 Task: Open Card Hospitality Review in Board PR Campaign Management to Workspace Ethics and Compliance and add a team member Softage.2@softage.net, a label Red, a checklist Foreign Exchange Trading, an attachment from your onedrive, a color Red and finally, add a card description 'Conduct customer research for new pricing models' and a comment 'Let us approach this task with a sense of customer-centricity, prioritizing the needs and preferences of our customers.'. Add a start date 'Jan 02, 1900' with a due date 'Jan 09, 1900'
Action: Mouse moved to (260, 195)
Screenshot: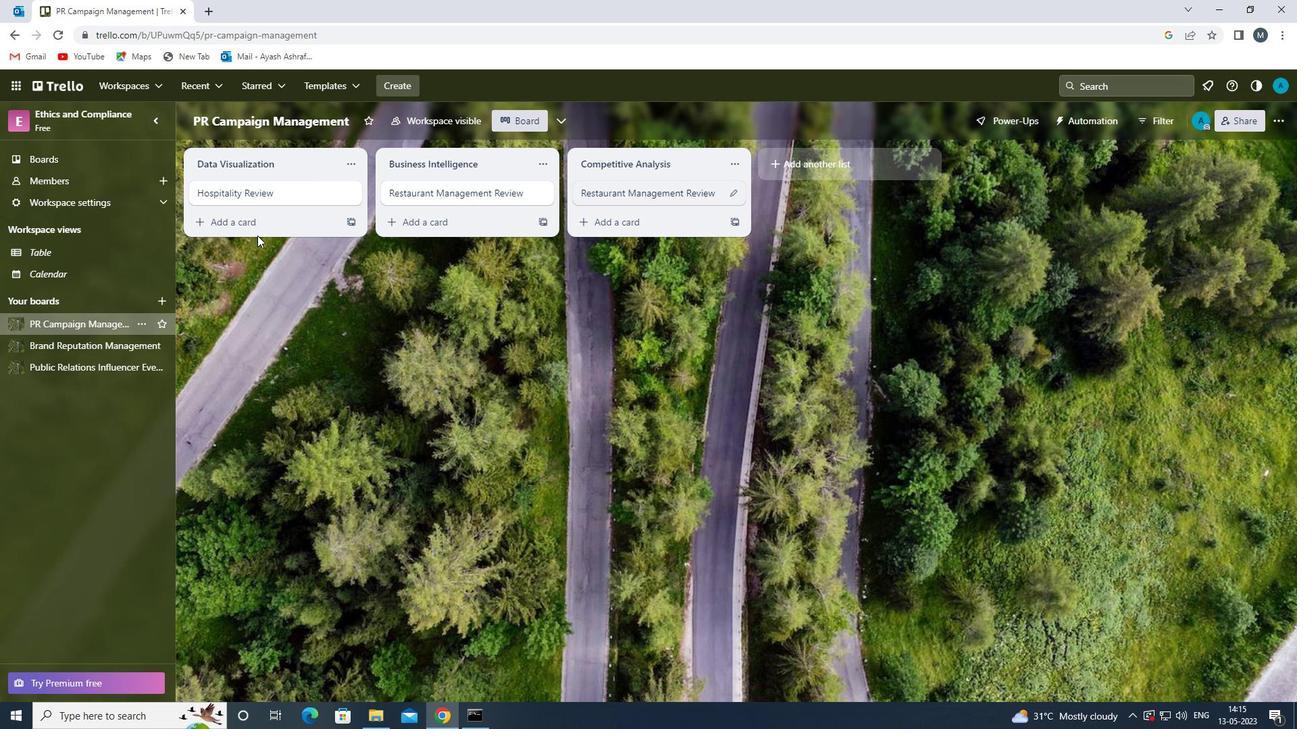 
Action: Mouse pressed left at (260, 195)
Screenshot: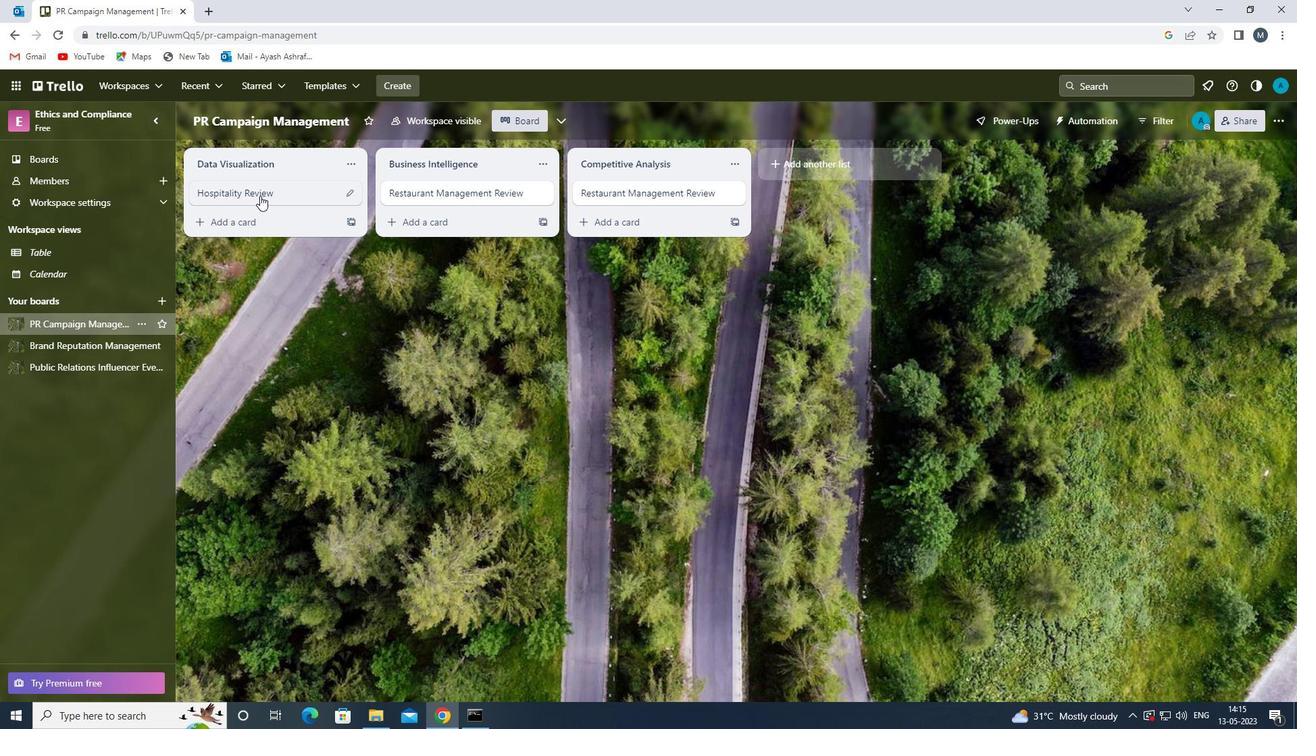 
Action: Mouse moved to (820, 195)
Screenshot: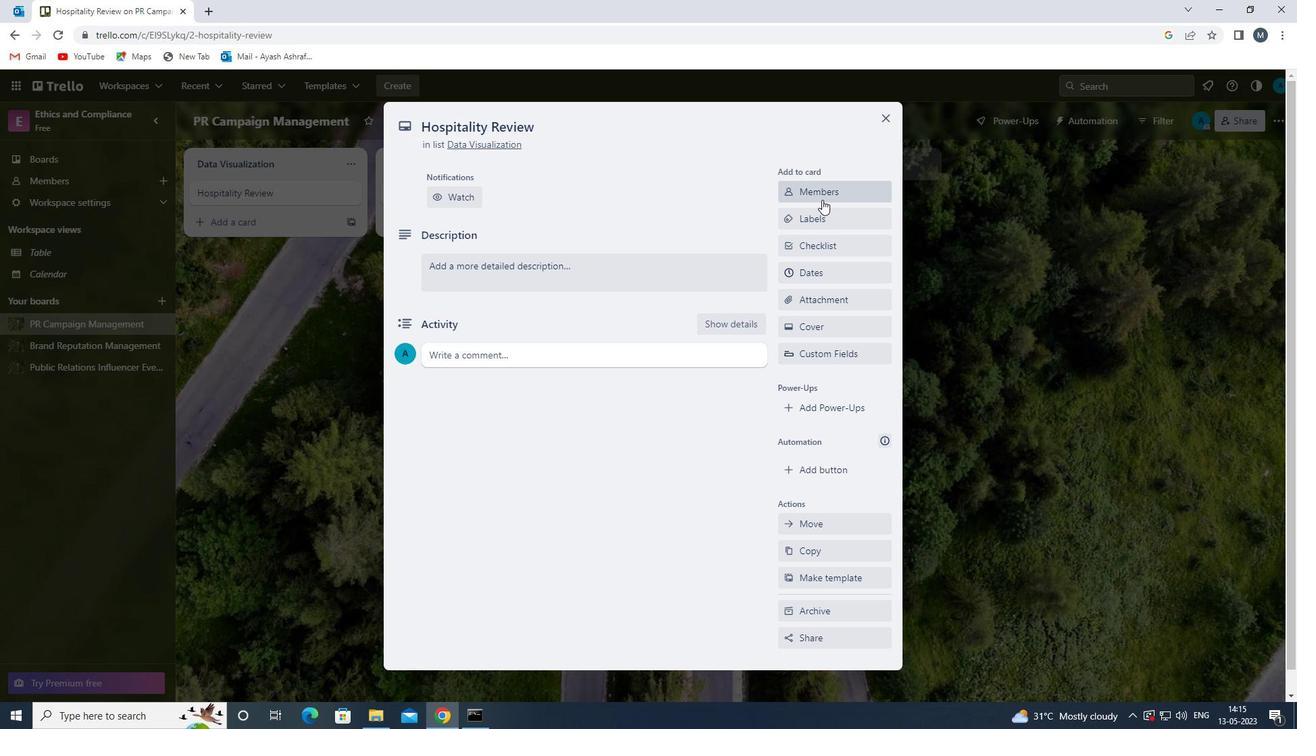 
Action: Mouse pressed left at (820, 195)
Screenshot: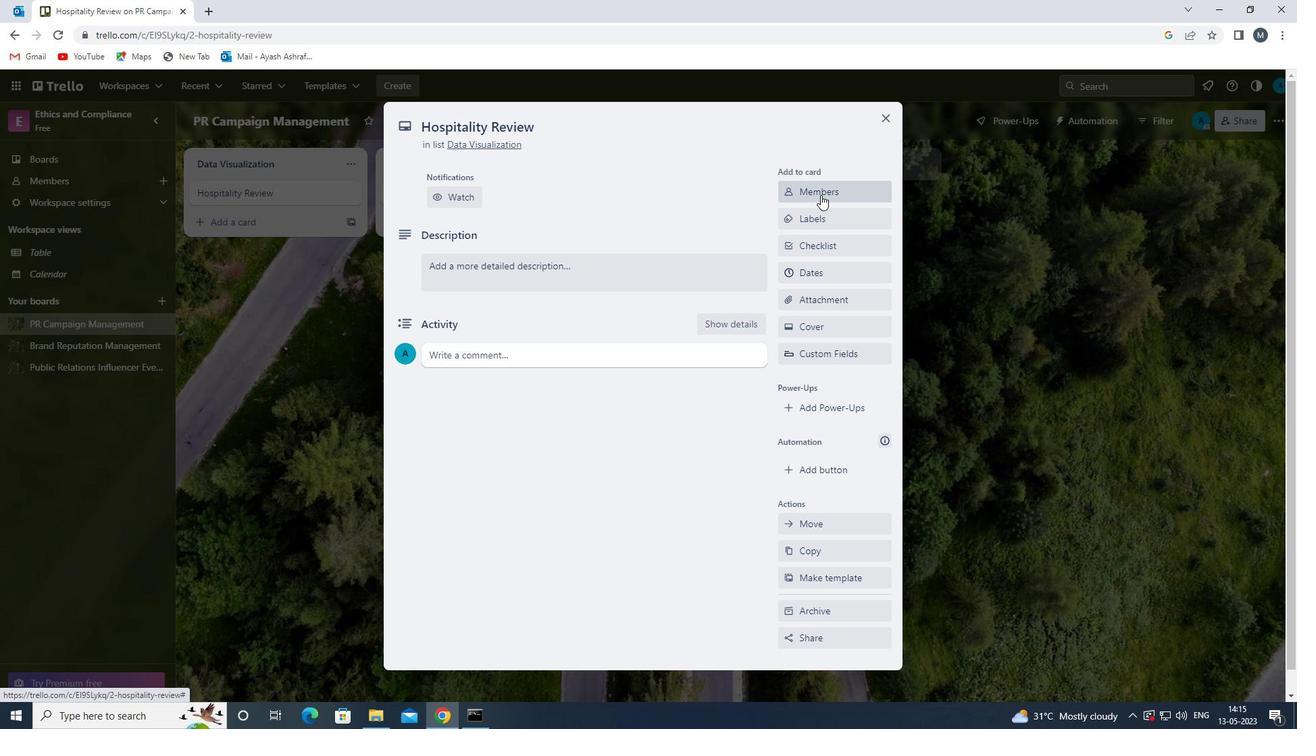 
Action: Mouse moved to (836, 302)
Screenshot: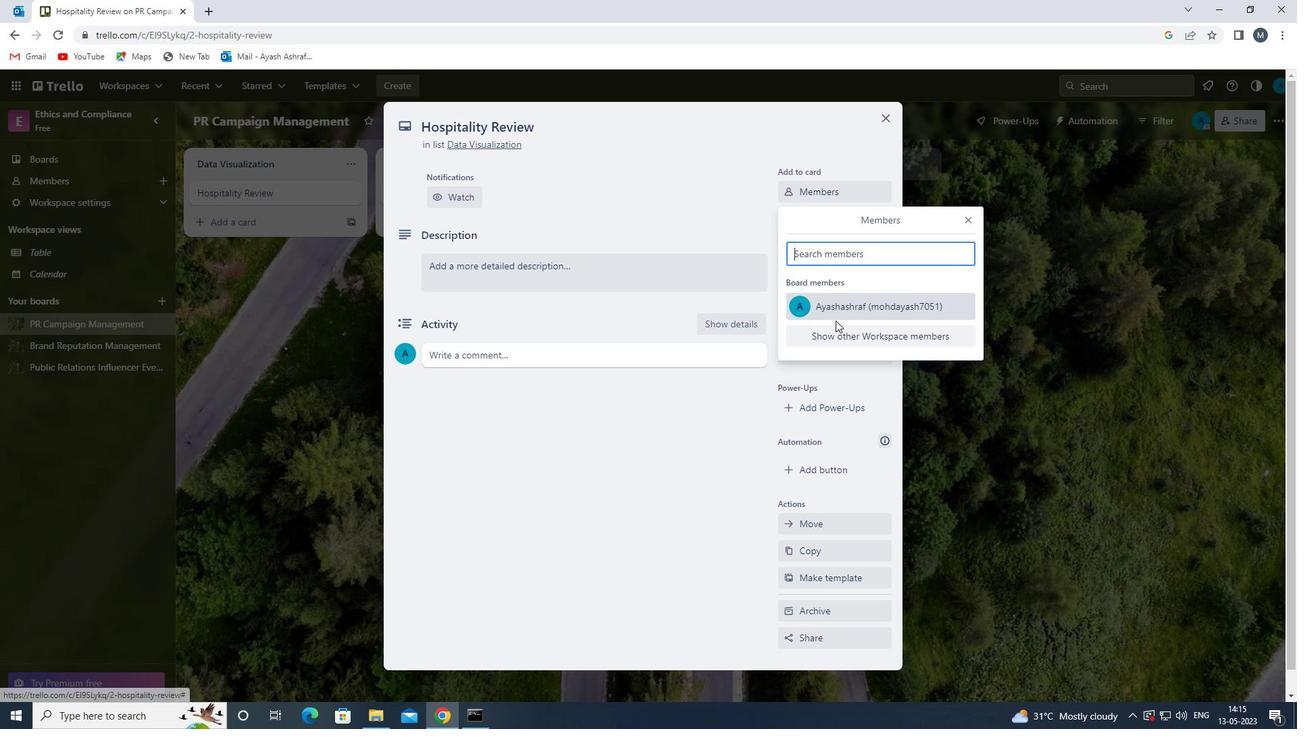 
Action: Key pressed s
Screenshot: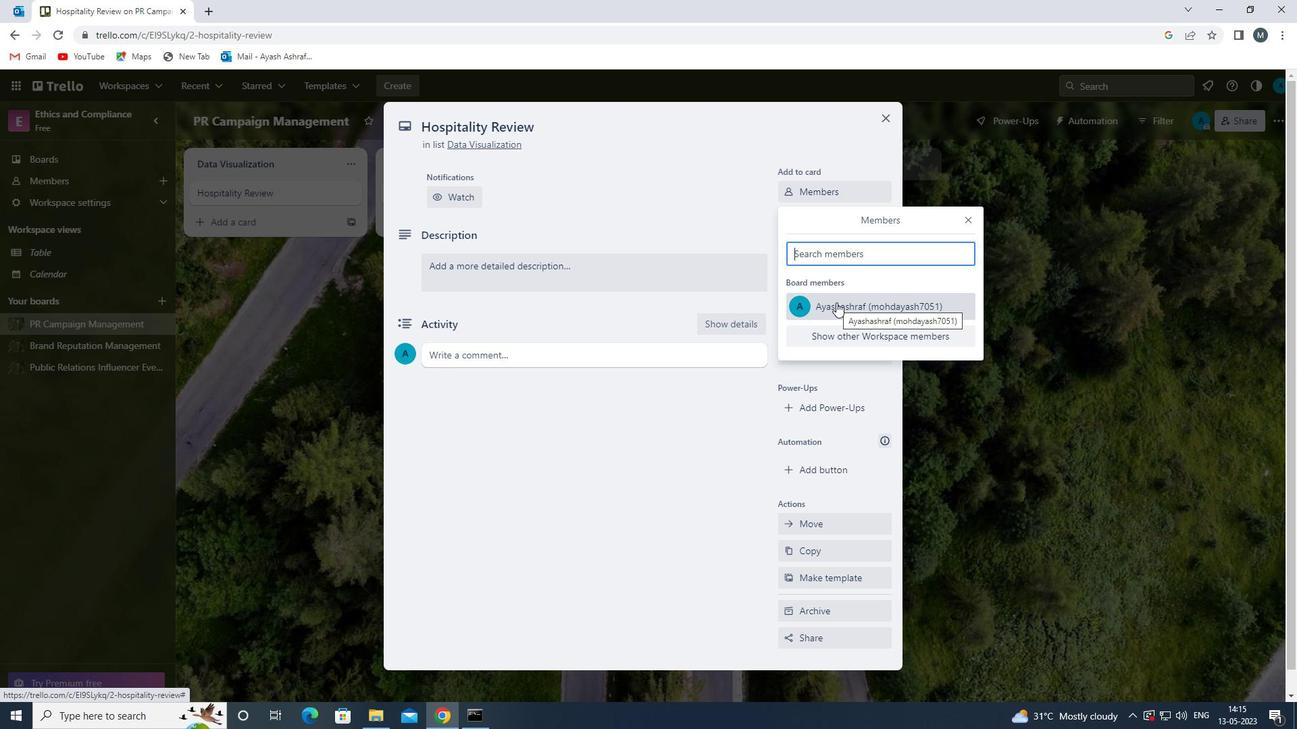 
Action: Mouse moved to (846, 410)
Screenshot: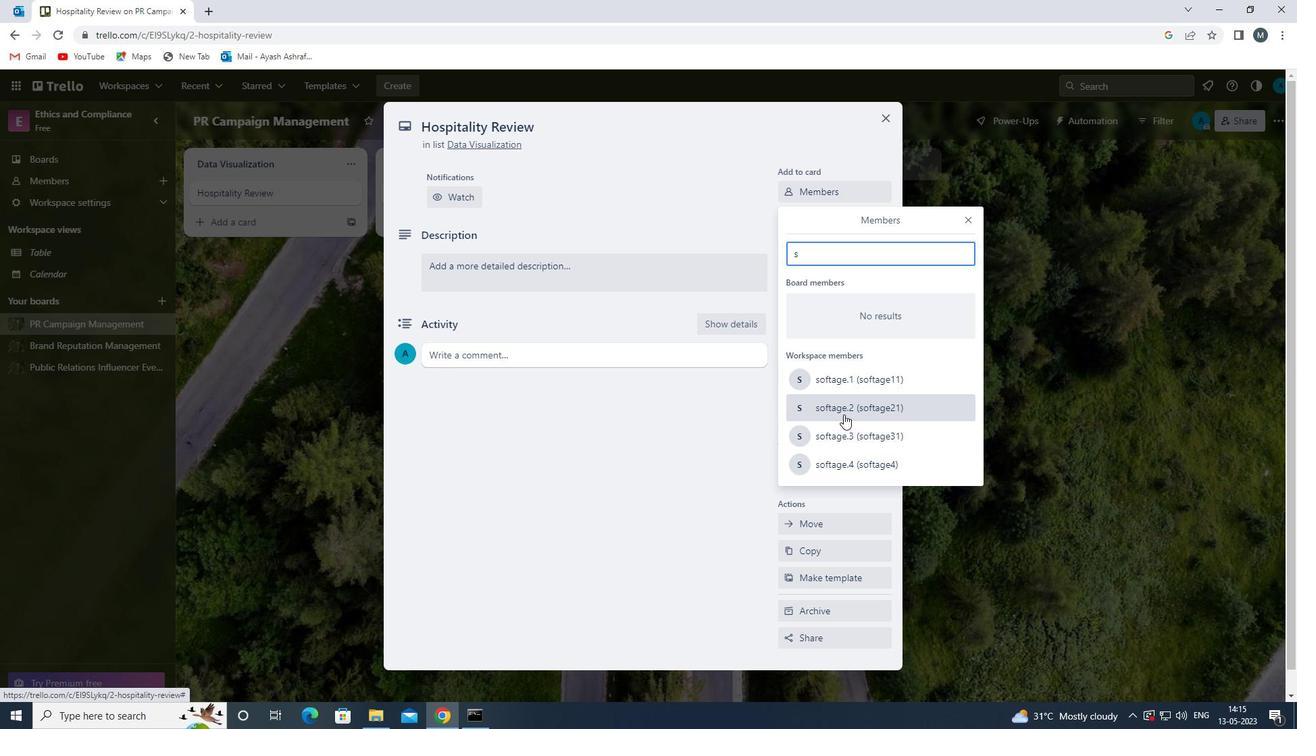 
Action: Mouse pressed left at (846, 410)
Screenshot: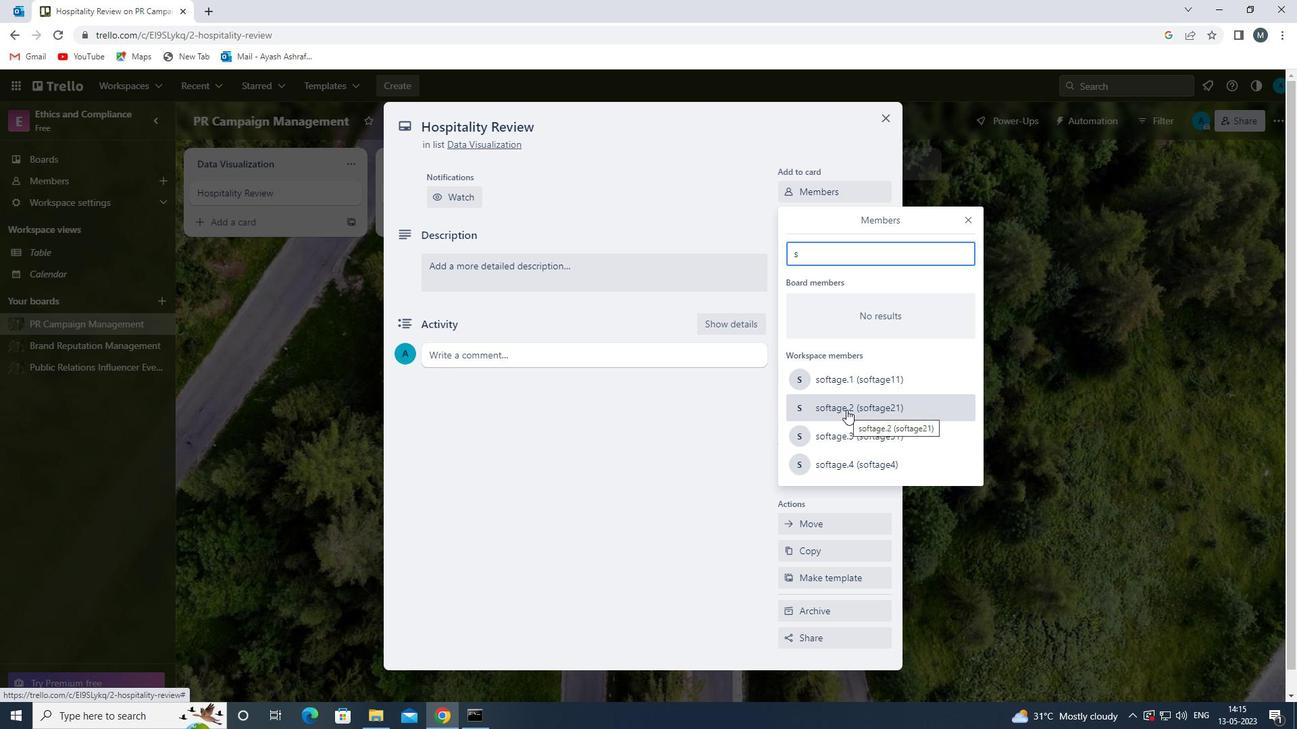 
Action: Mouse moved to (964, 218)
Screenshot: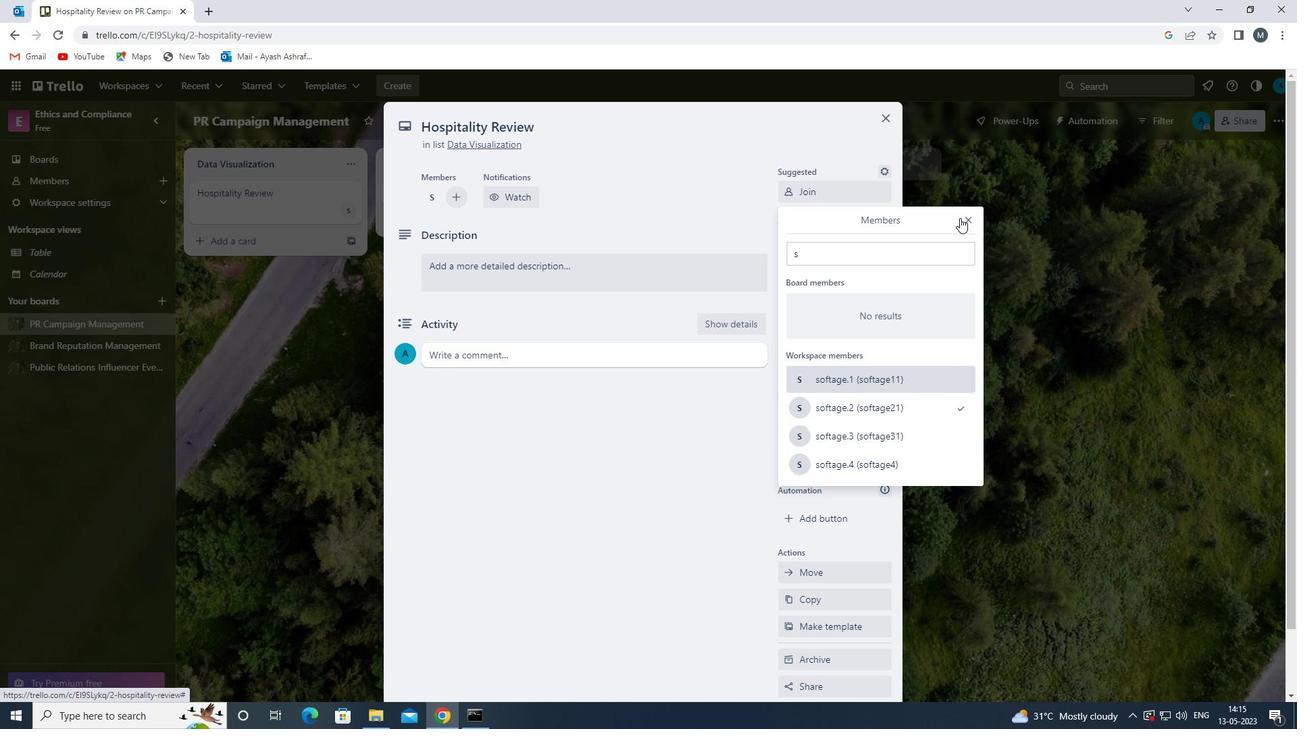 
Action: Mouse pressed left at (964, 218)
Screenshot: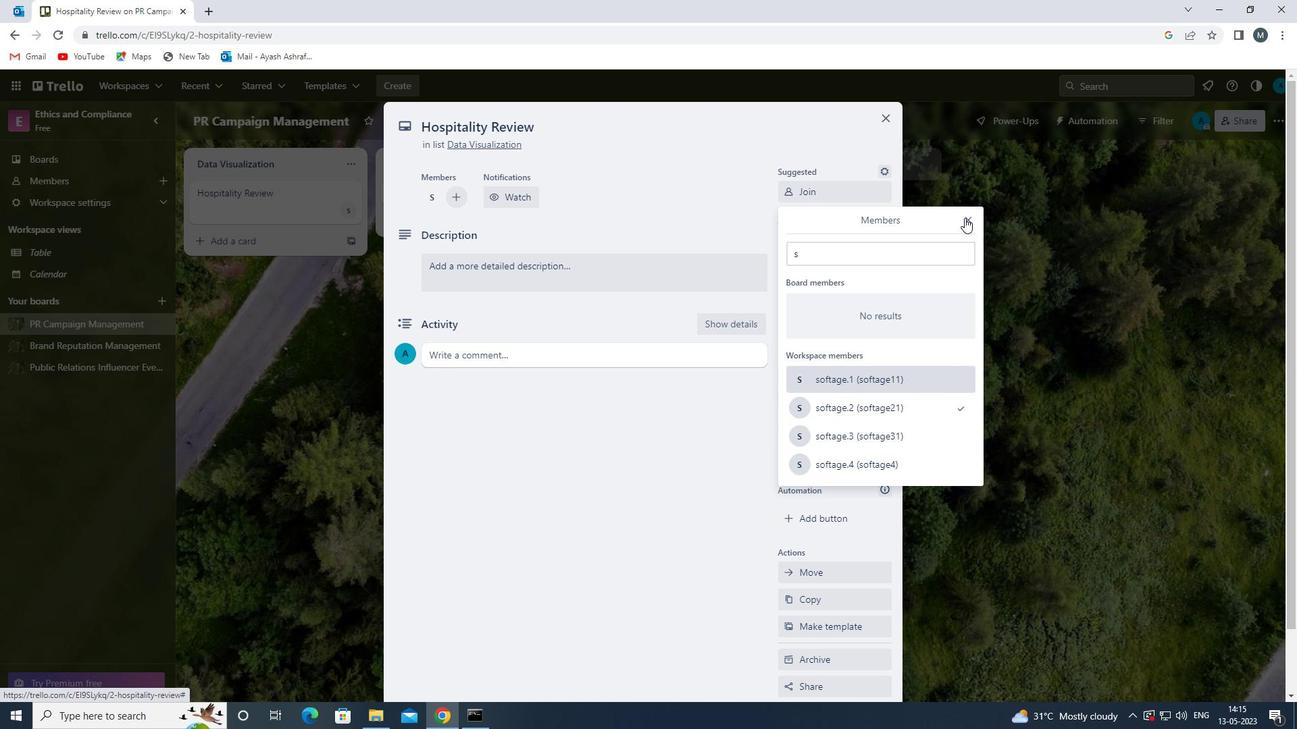 
Action: Mouse moved to (812, 268)
Screenshot: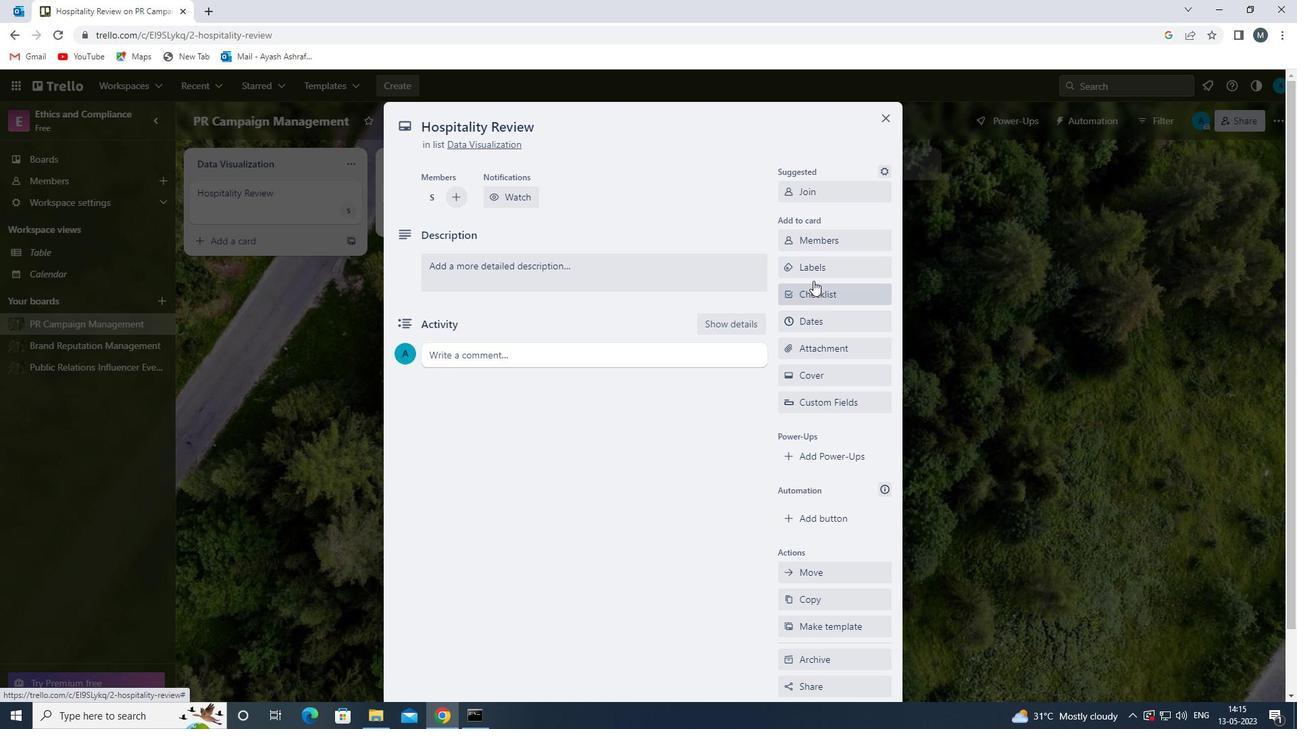 
Action: Mouse pressed left at (812, 268)
Screenshot: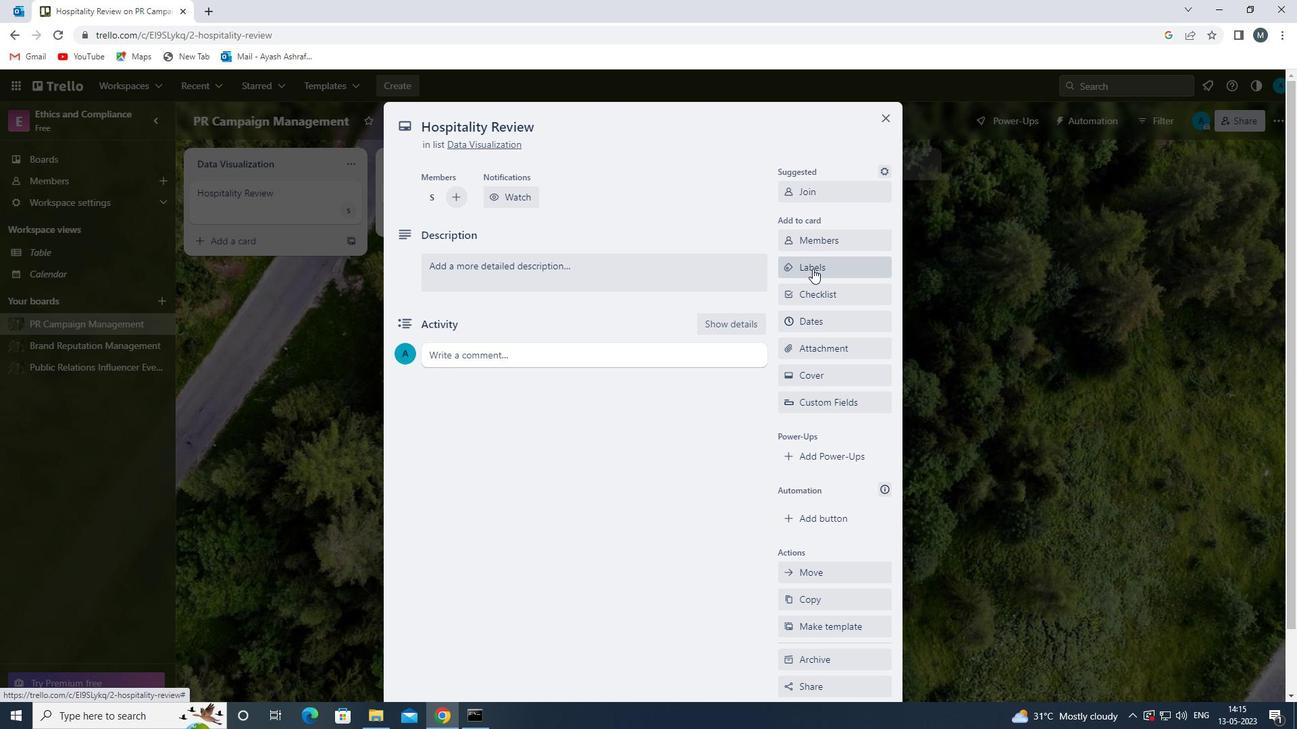 
Action: Mouse moved to (833, 449)
Screenshot: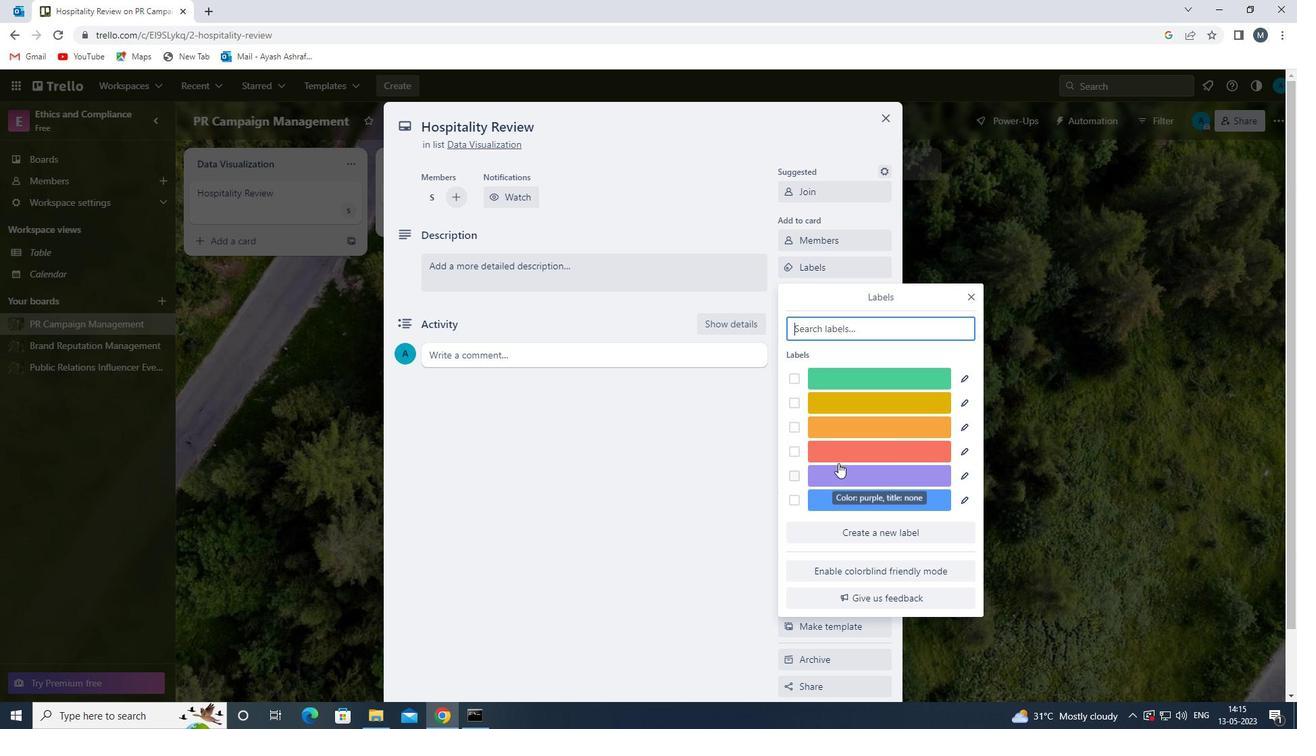 
Action: Mouse pressed left at (833, 449)
Screenshot: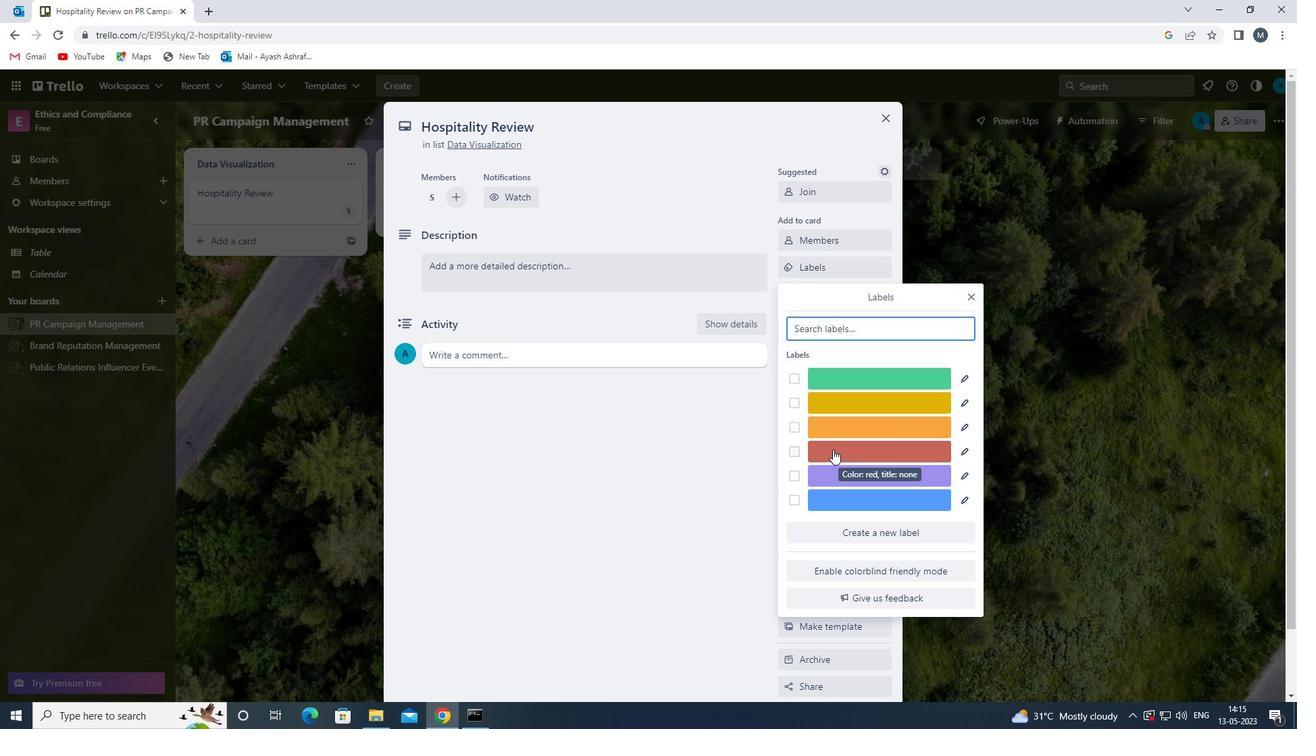 
Action: Mouse moved to (970, 297)
Screenshot: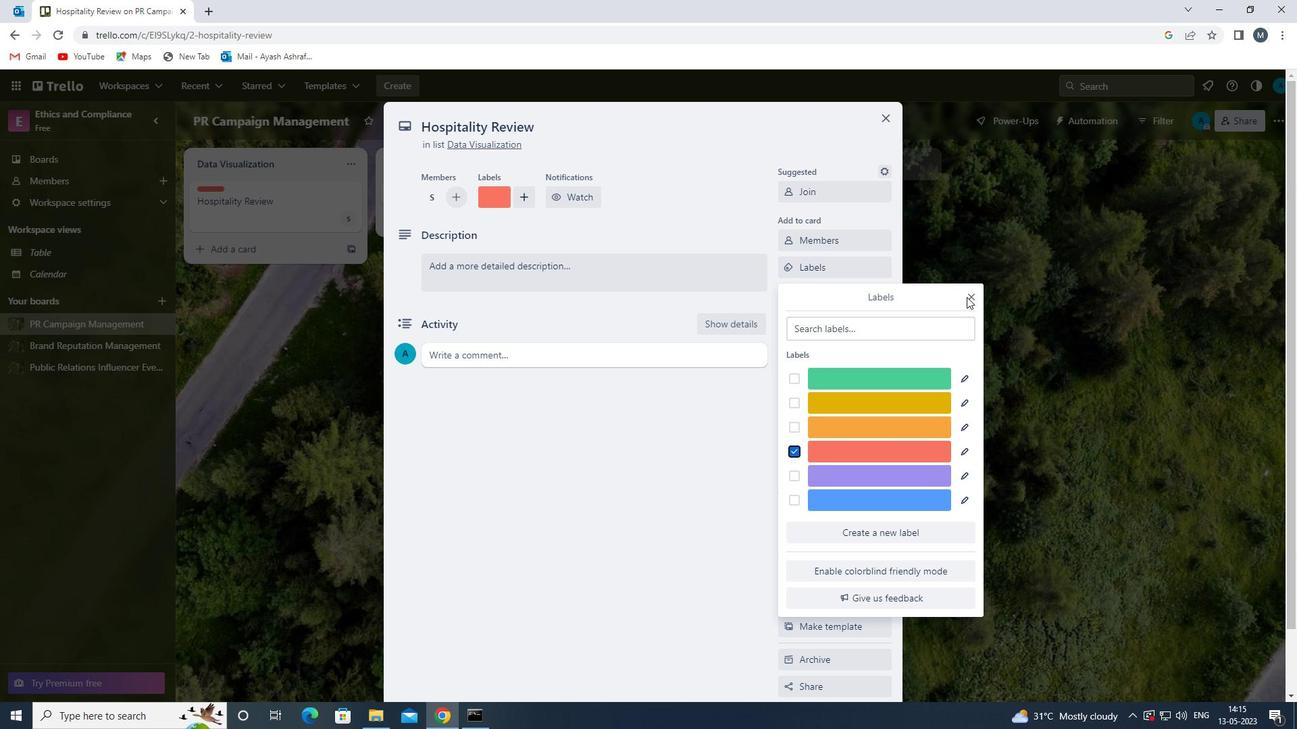 
Action: Mouse pressed left at (970, 297)
Screenshot: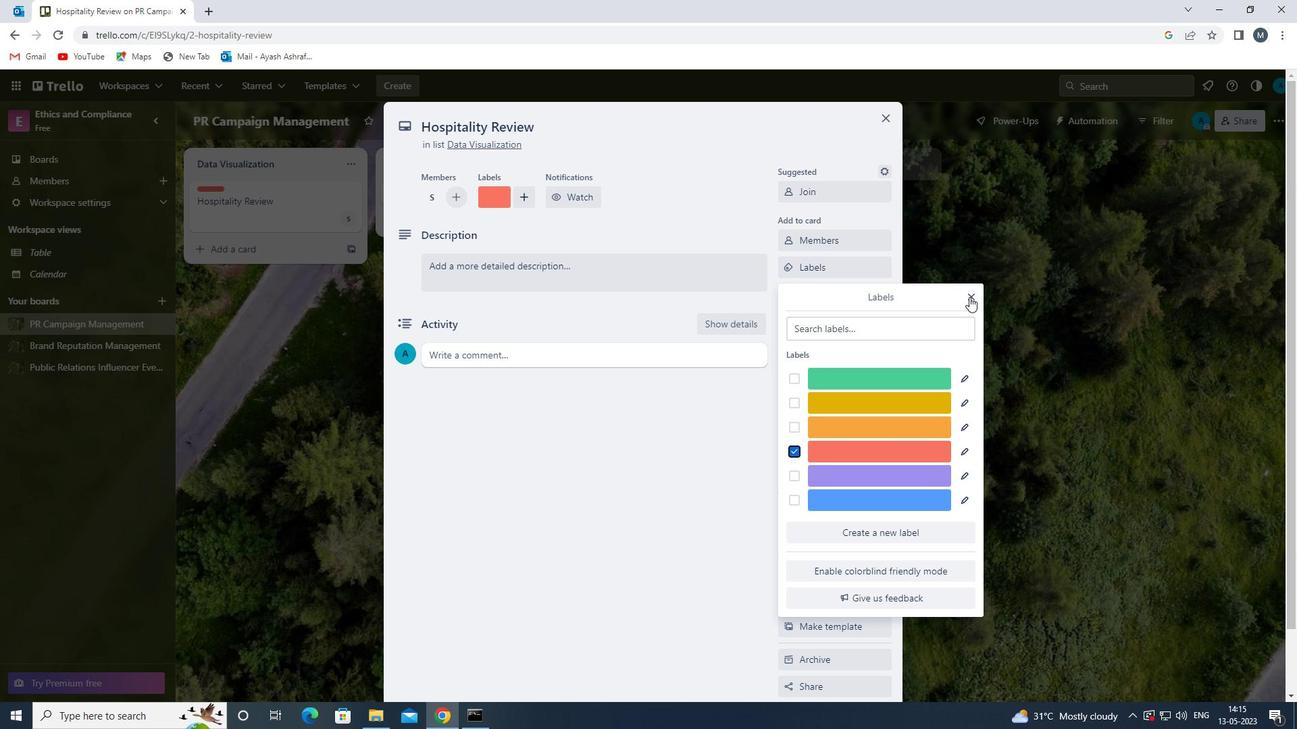 
Action: Mouse moved to (810, 292)
Screenshot: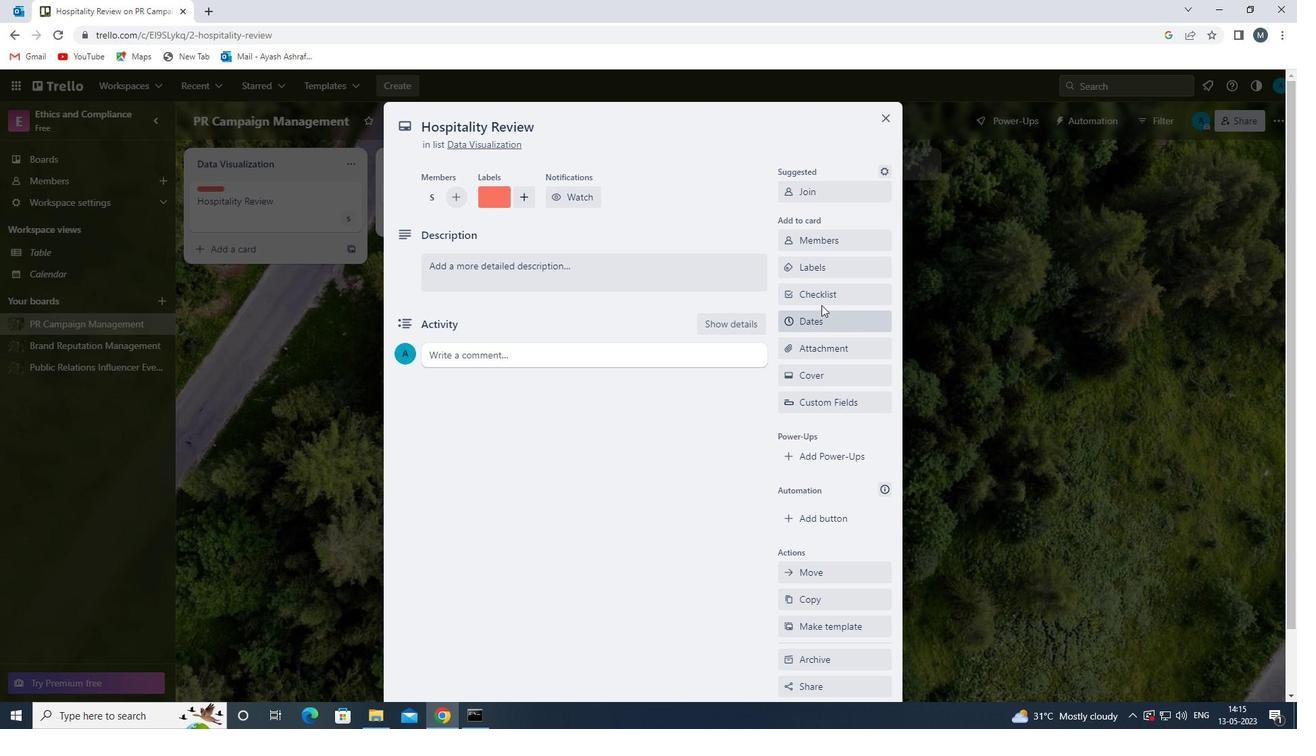 
Action: Mouse pressed left at (810, 292)
Screenshot: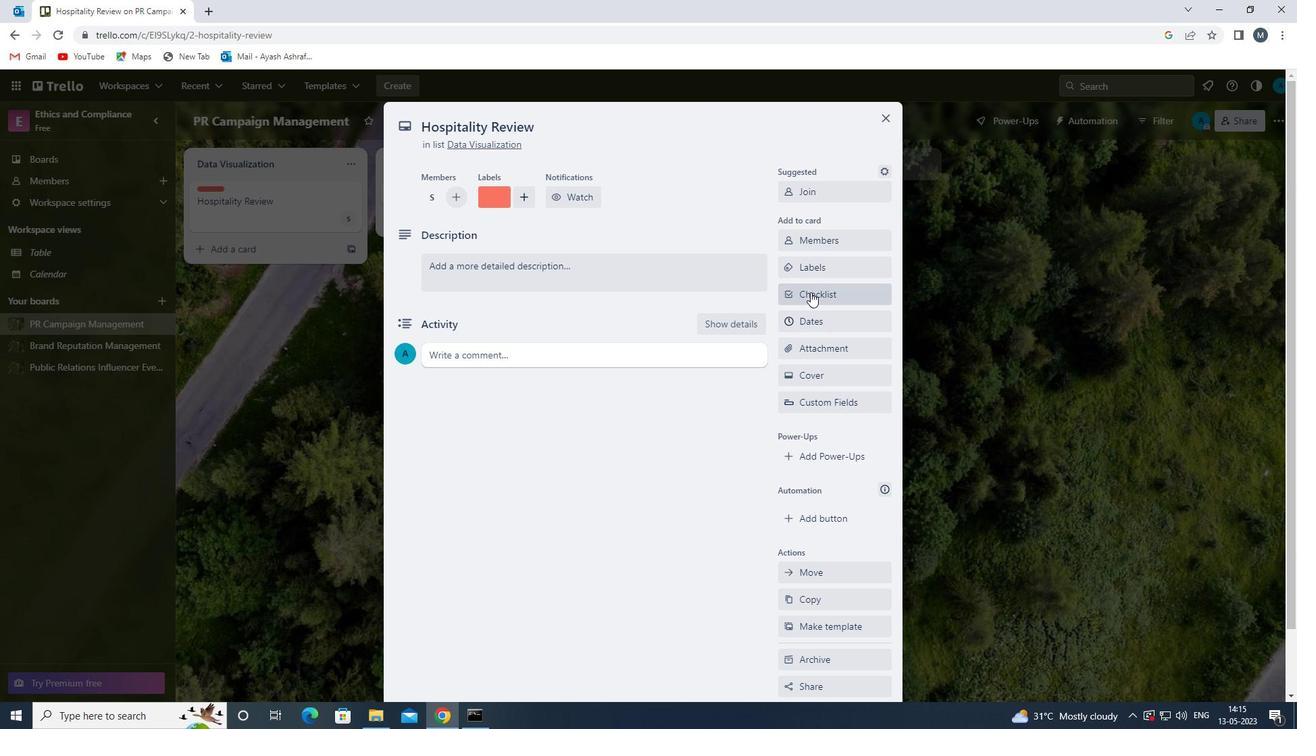 
Action: Mouse moved to (810, 293)
Screenshot: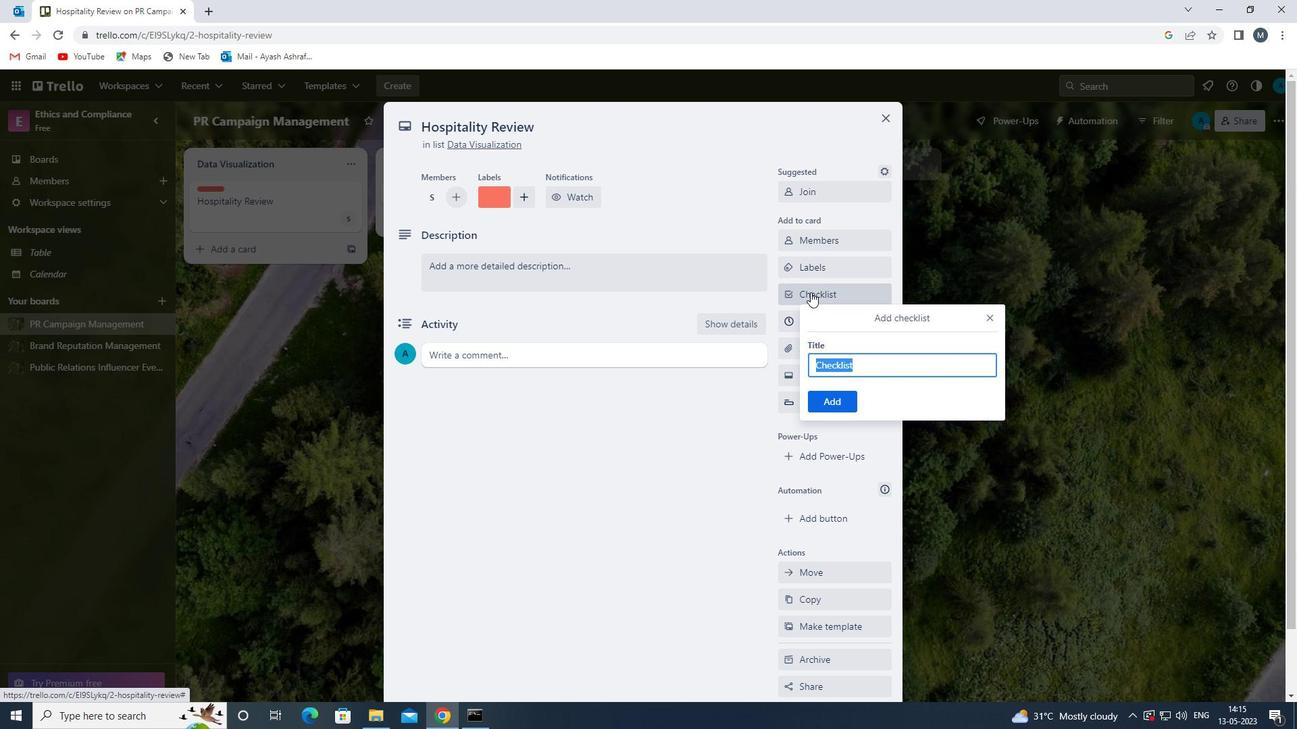 
Action: Key pressed <Key.shift><Key.shift><Key.shift><Key.shift><Key.shift><Key.shift>FOREIGN<Key.space><Key.shift>EXCHANGE<Key.space>
Screenshot: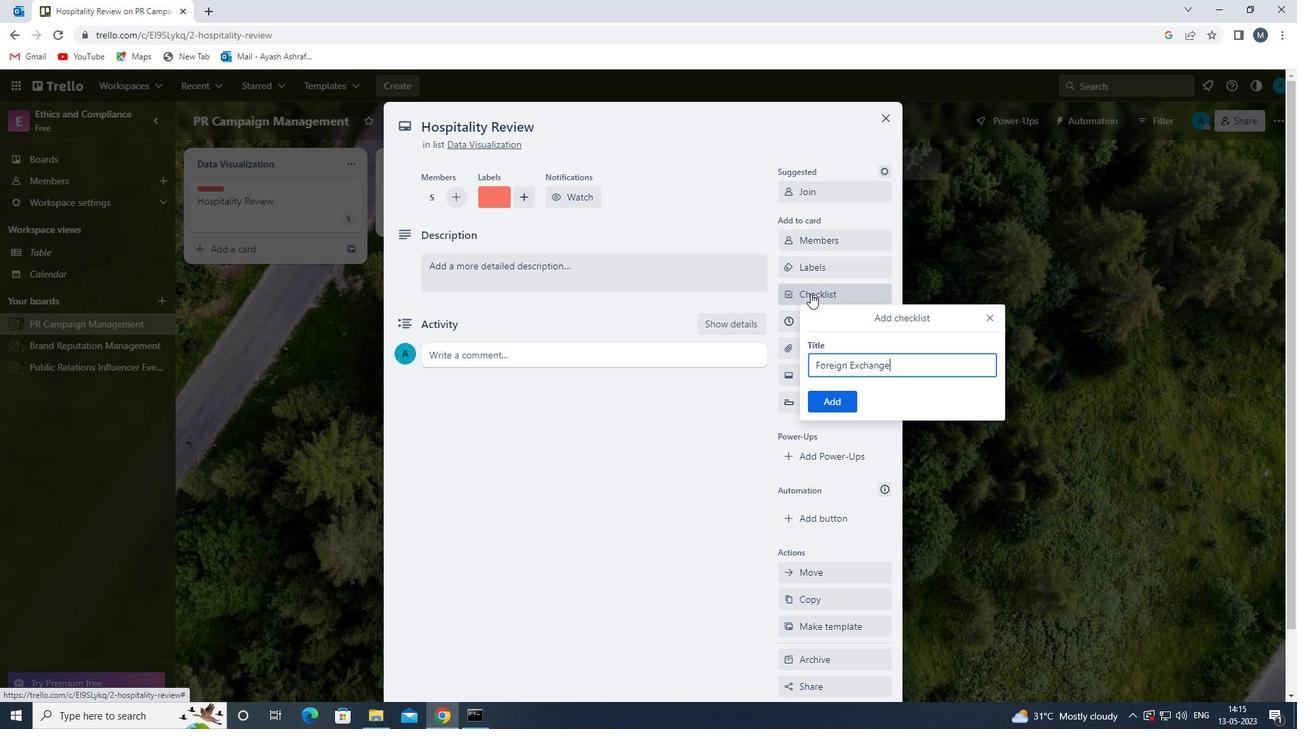 
Action: Mouse moved to (839, 401)
Screenshot: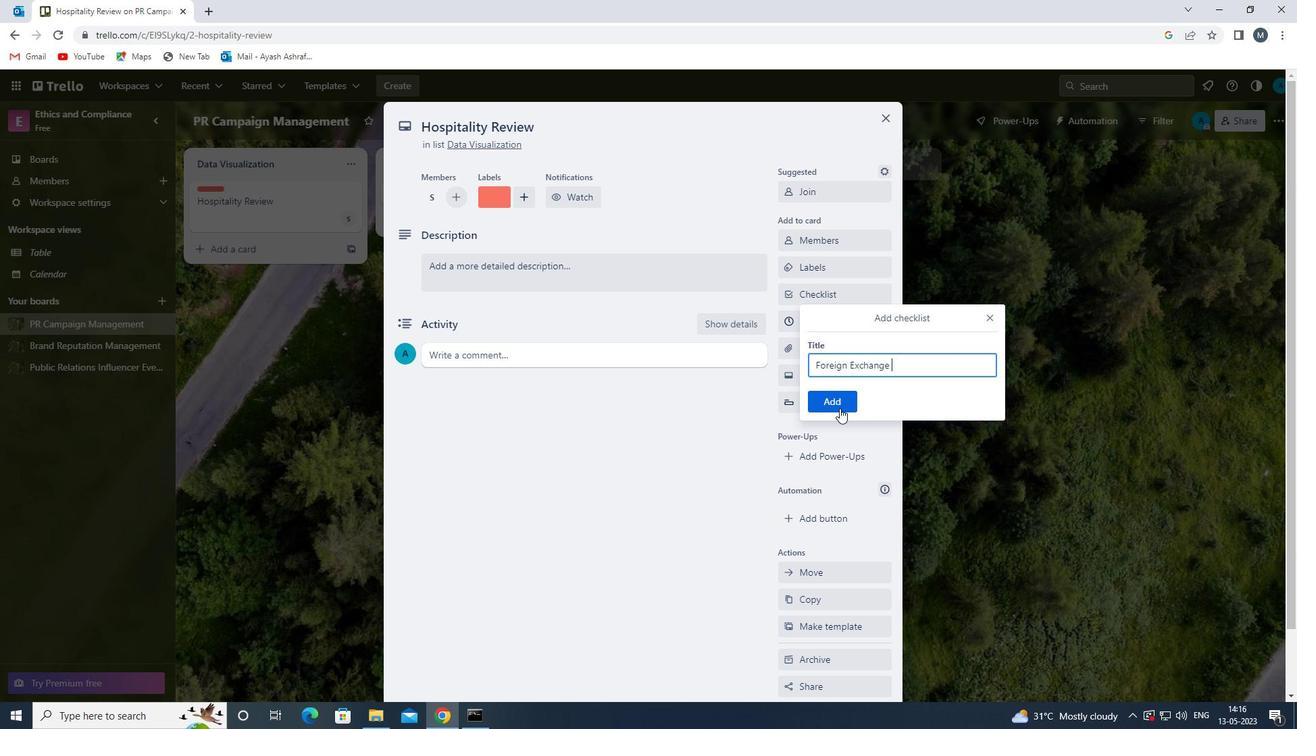 
Action: Mouse pressed left at (839, 401)
Screenshot: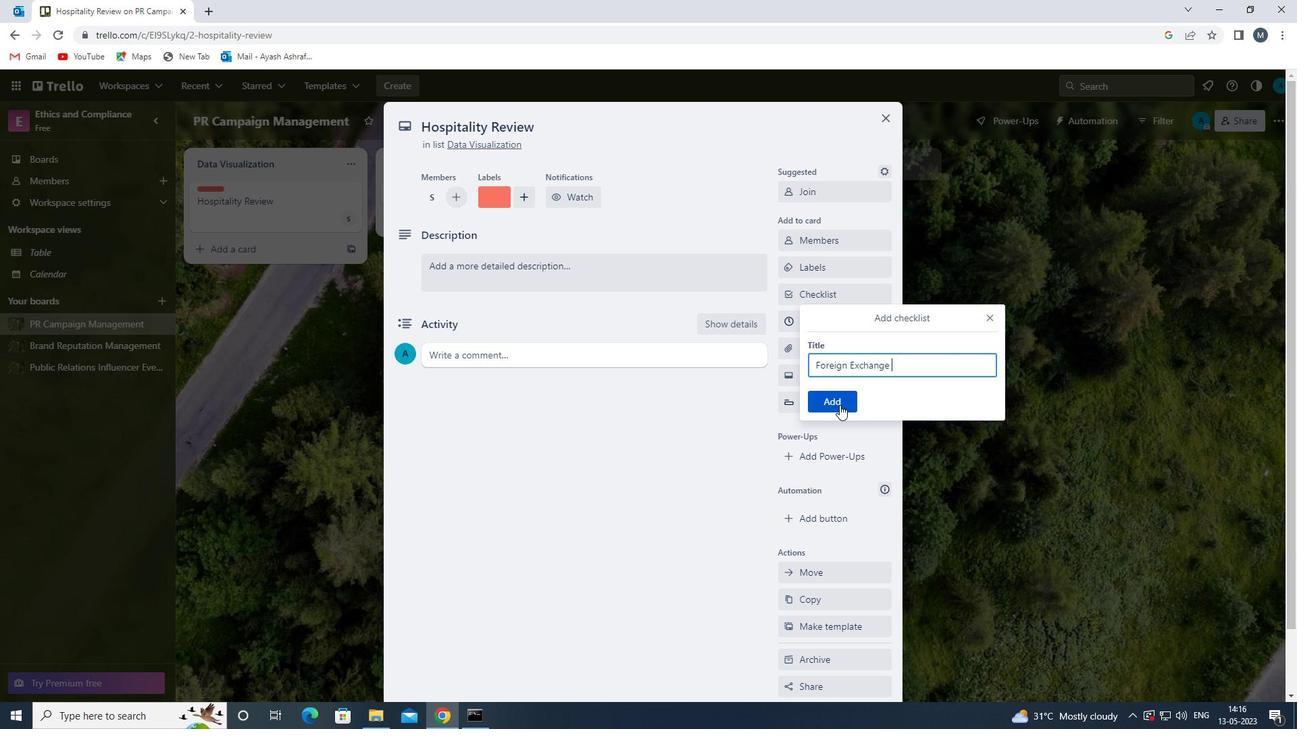 
Action: Mouse moved to (826, 291)
Screenshot: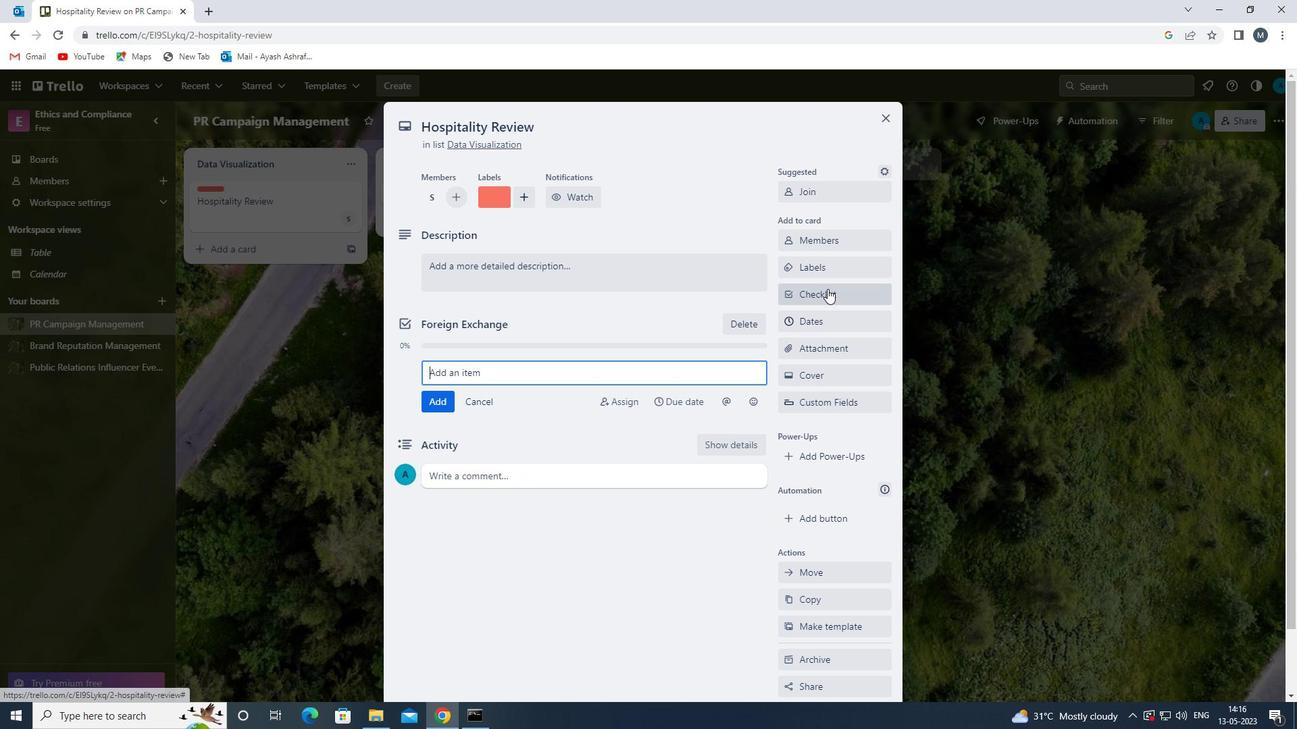 
Action: Mouse pressed left at (826, 291)
Screenshot: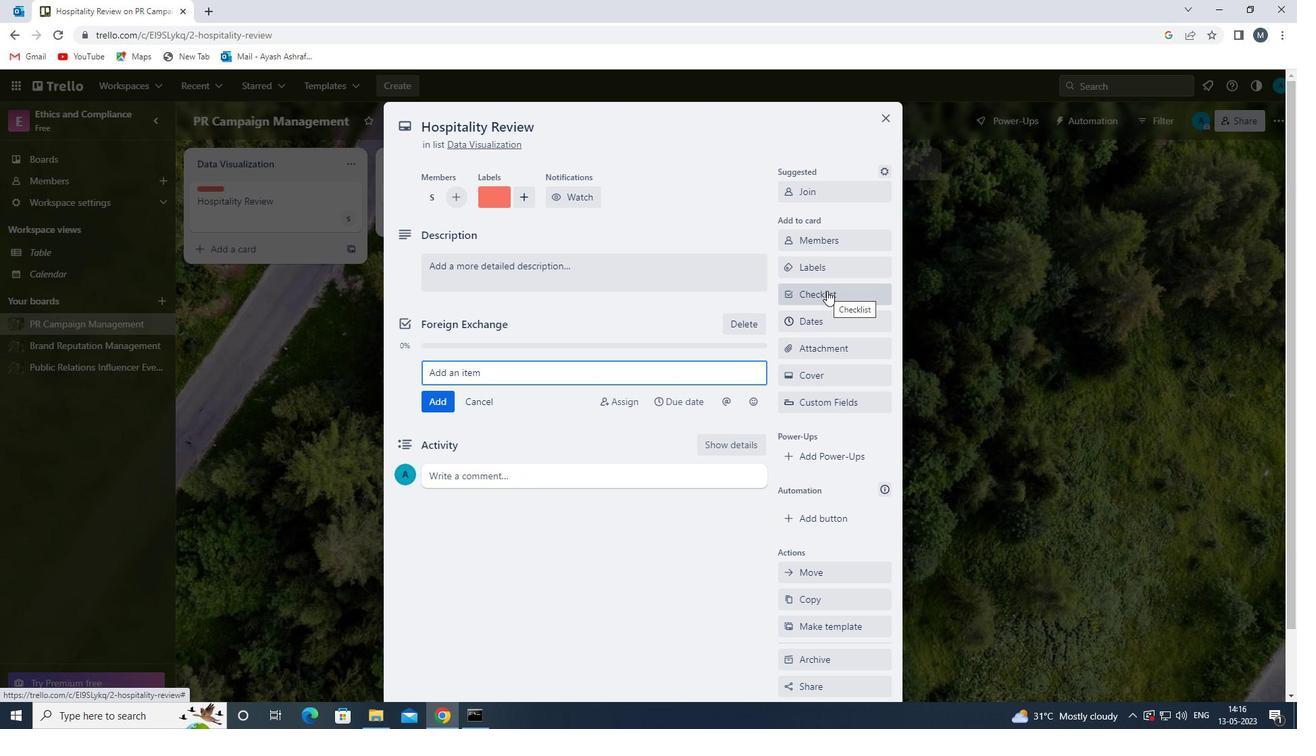 
Action: Mouse moved to (991, 313)
Screenshot: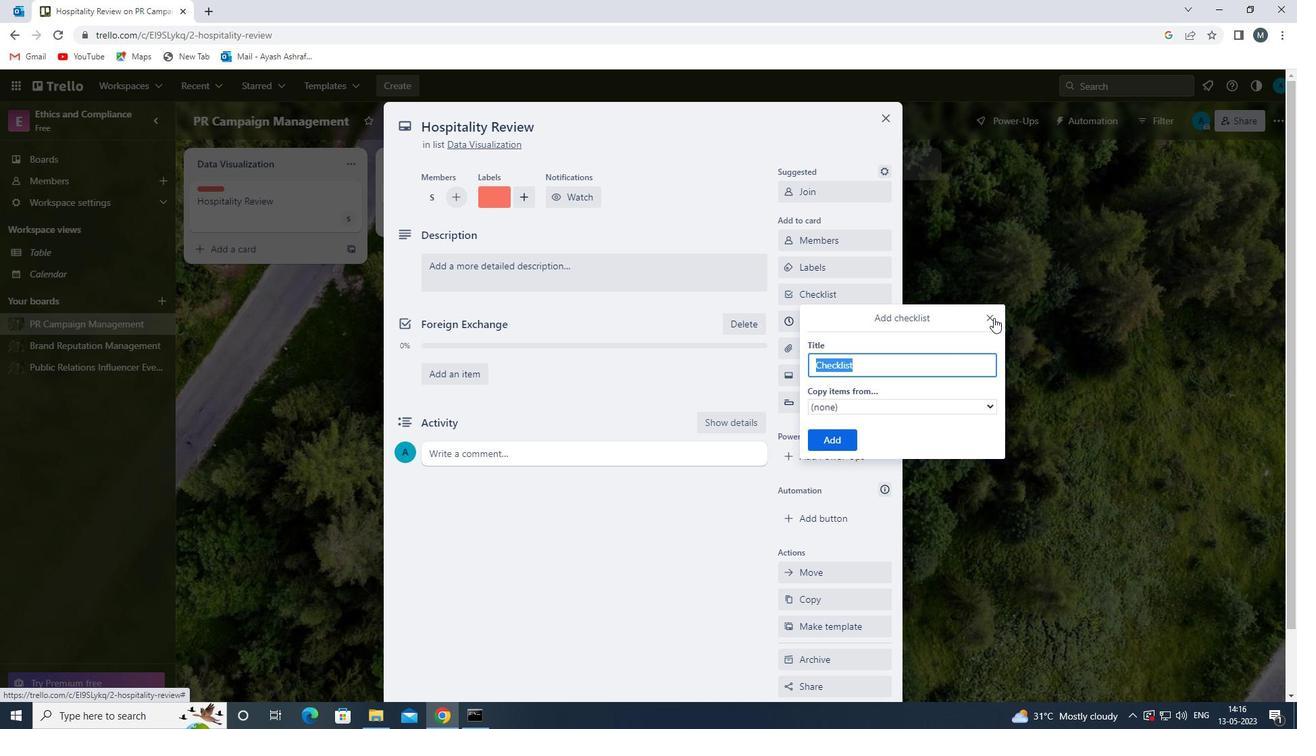 
Action: Mouse pressed left at (991, 313)
Screenshot: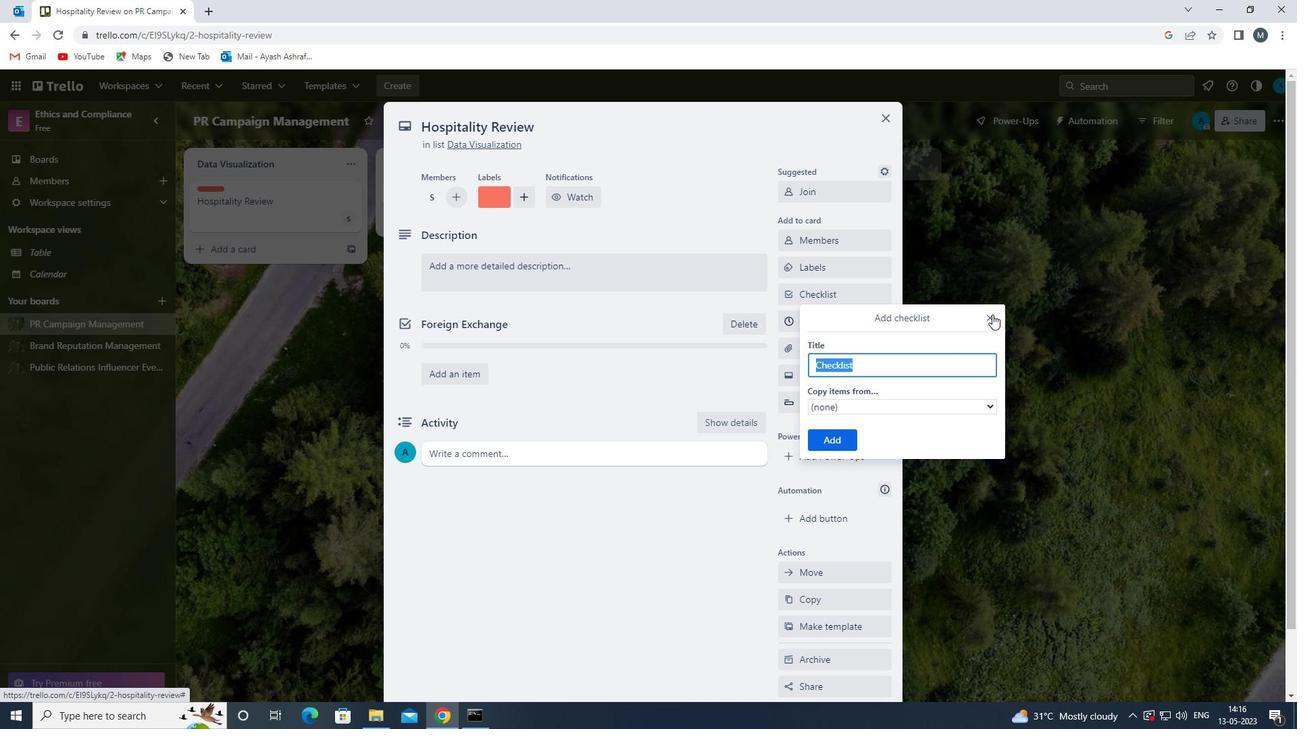 
Action: Mouse moved to (820, 324)
Screenshot: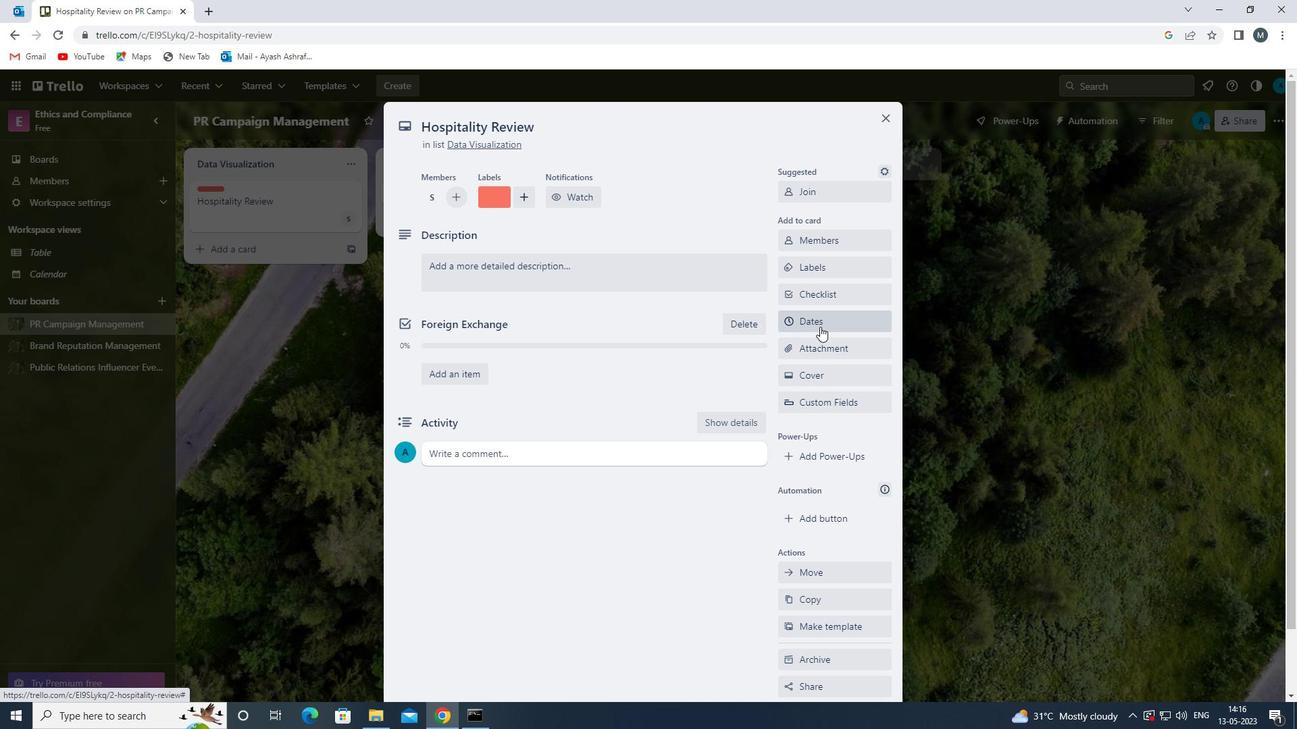 
Action: Mouse pressed left at (820, 324)
Screenshot: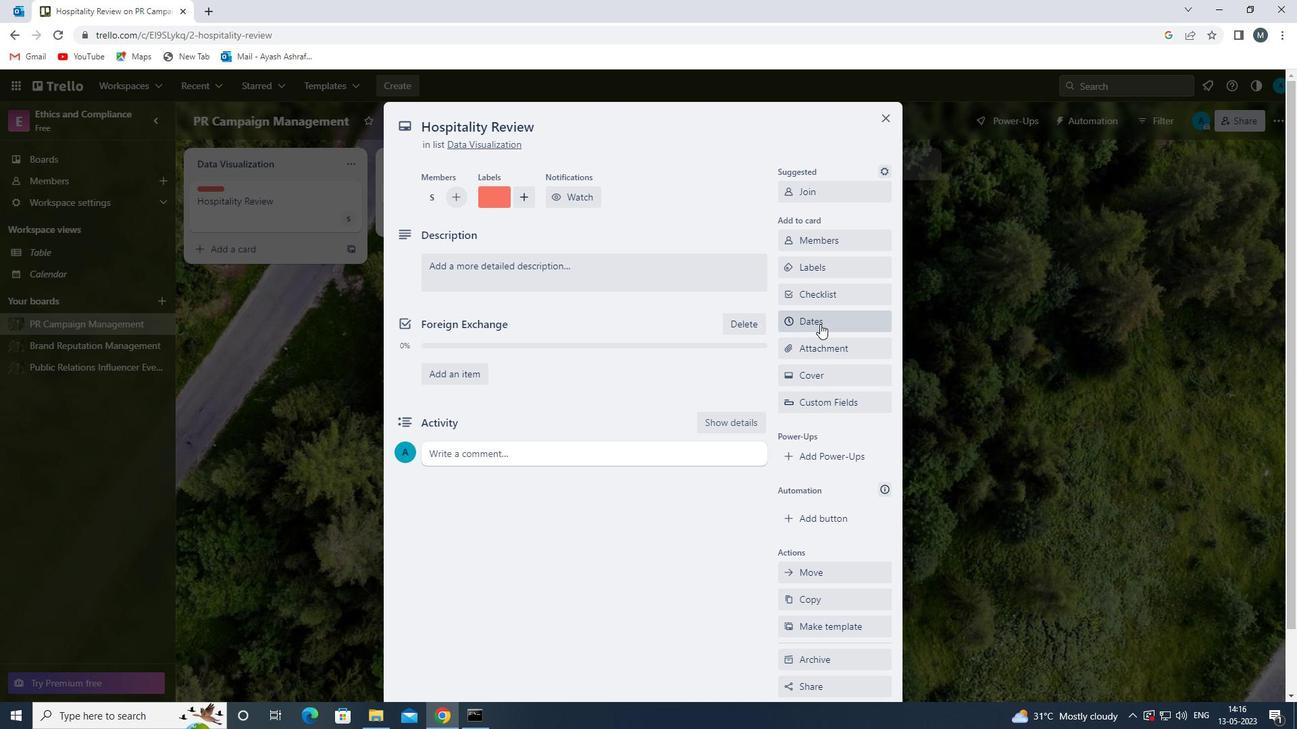 
Action: Mouse moved to (973, 118)
Screenshot: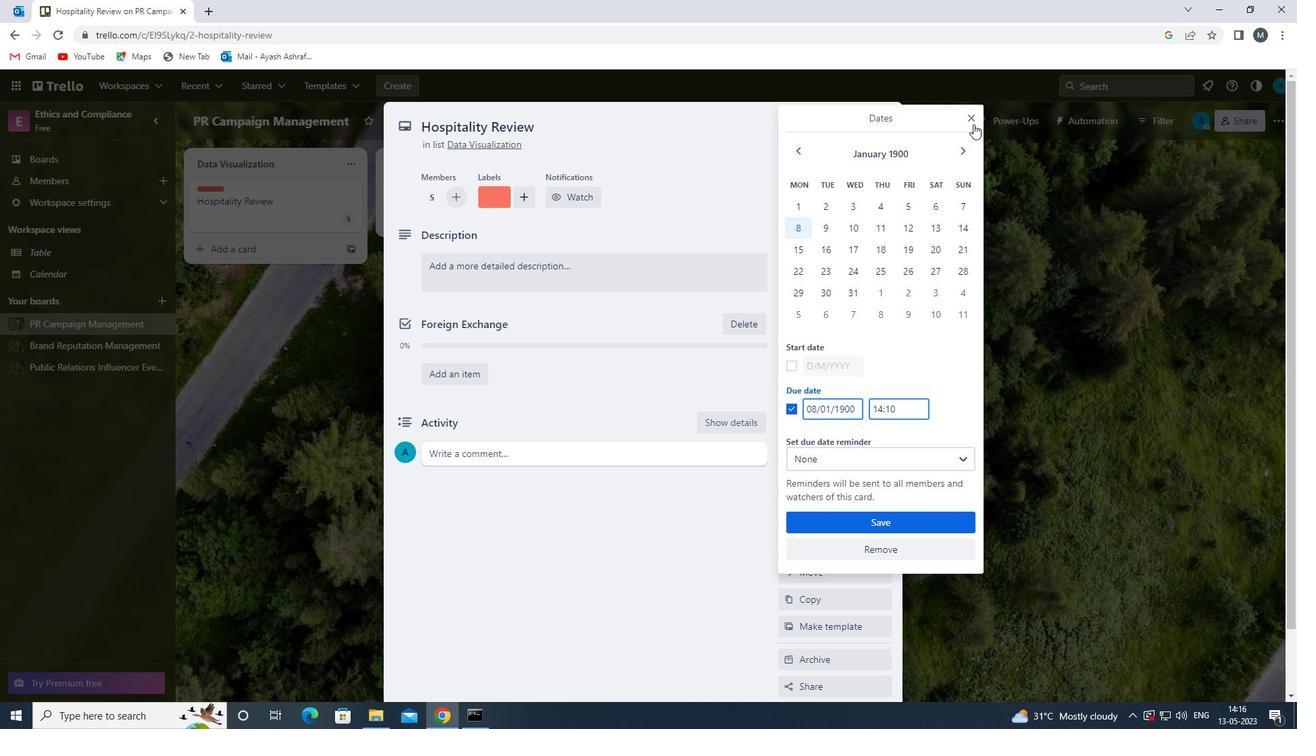 
Action: Mouse pressed left at (973, 118)
Screenshot: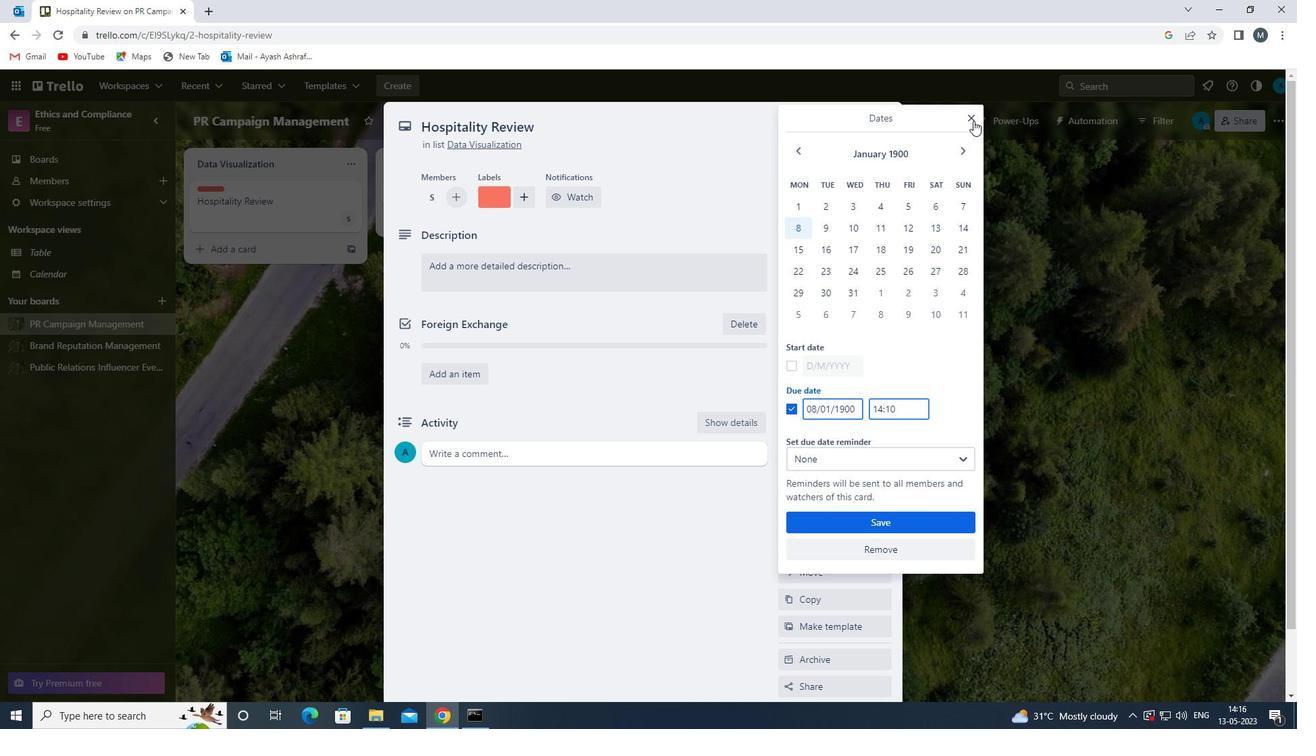 
Action: Mouse moved to (826, 352)
Screenshot: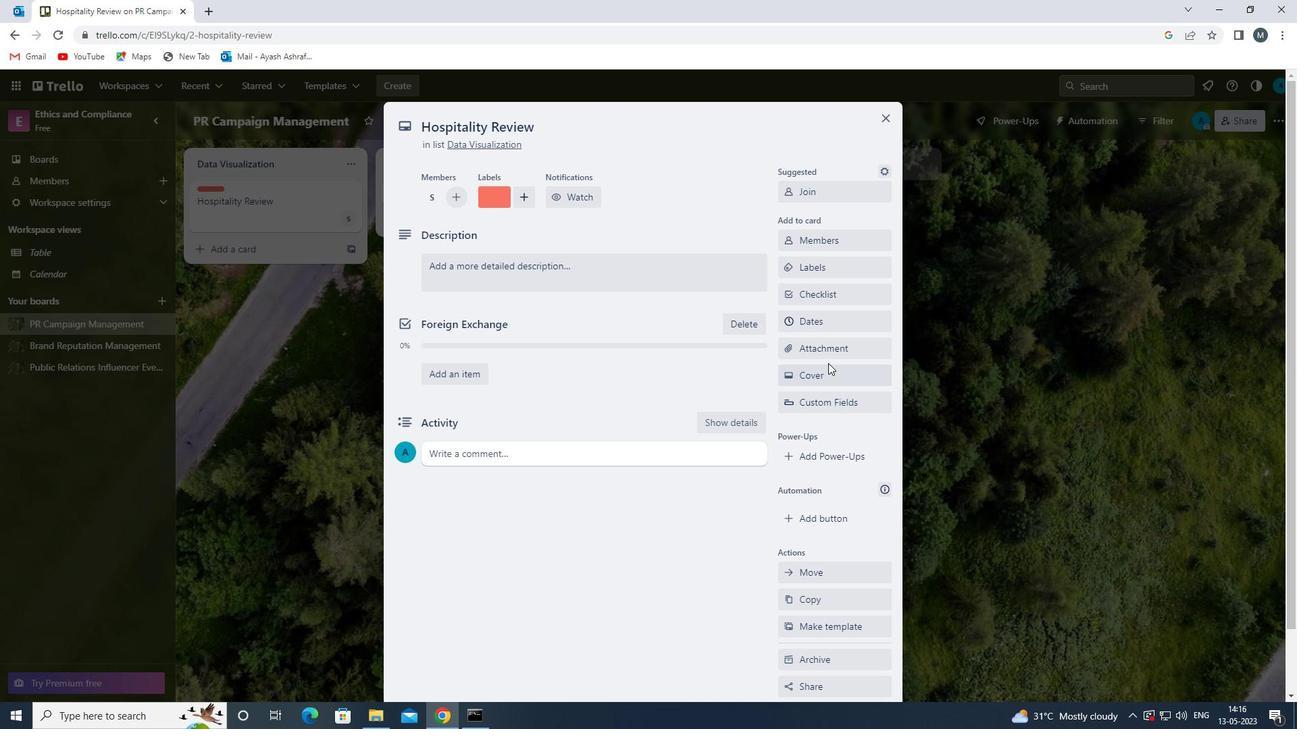 
Action: Mouse pressed left at (826, 352)
Screenshot: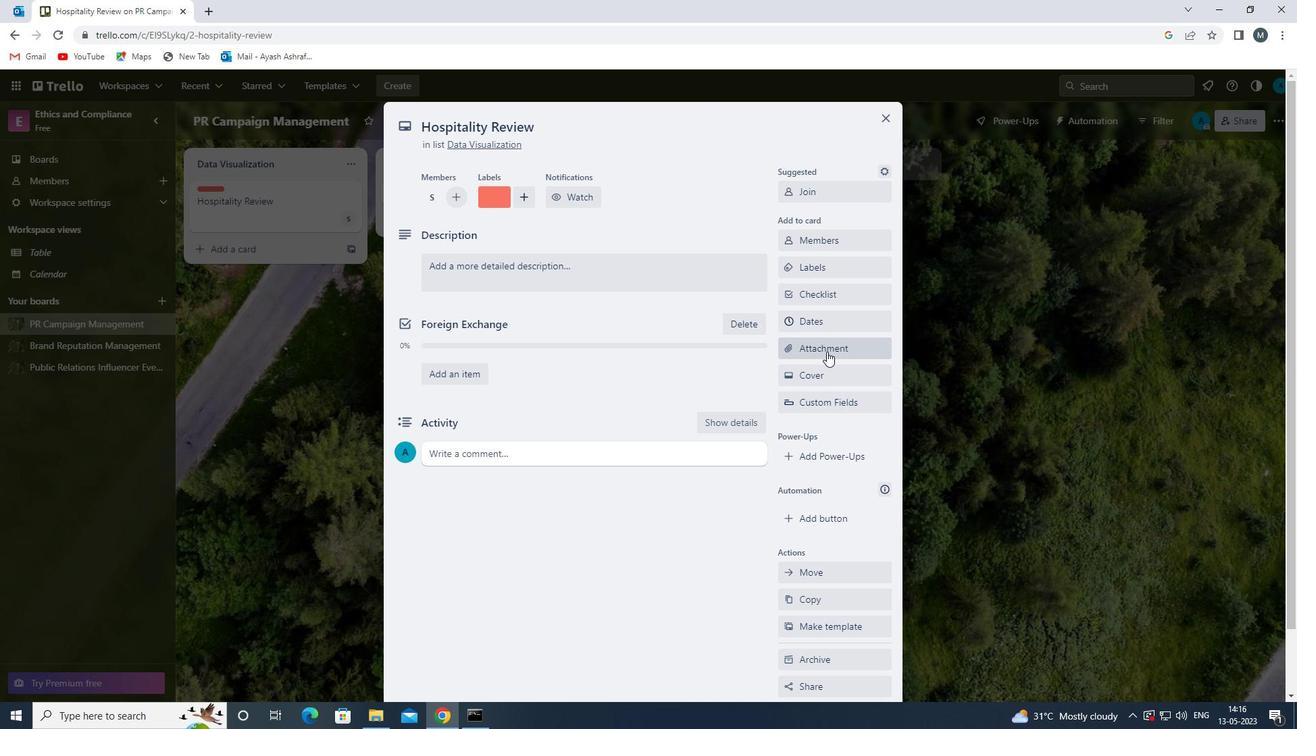 
Action: Mouse moved to (813, 516)
Screenshot: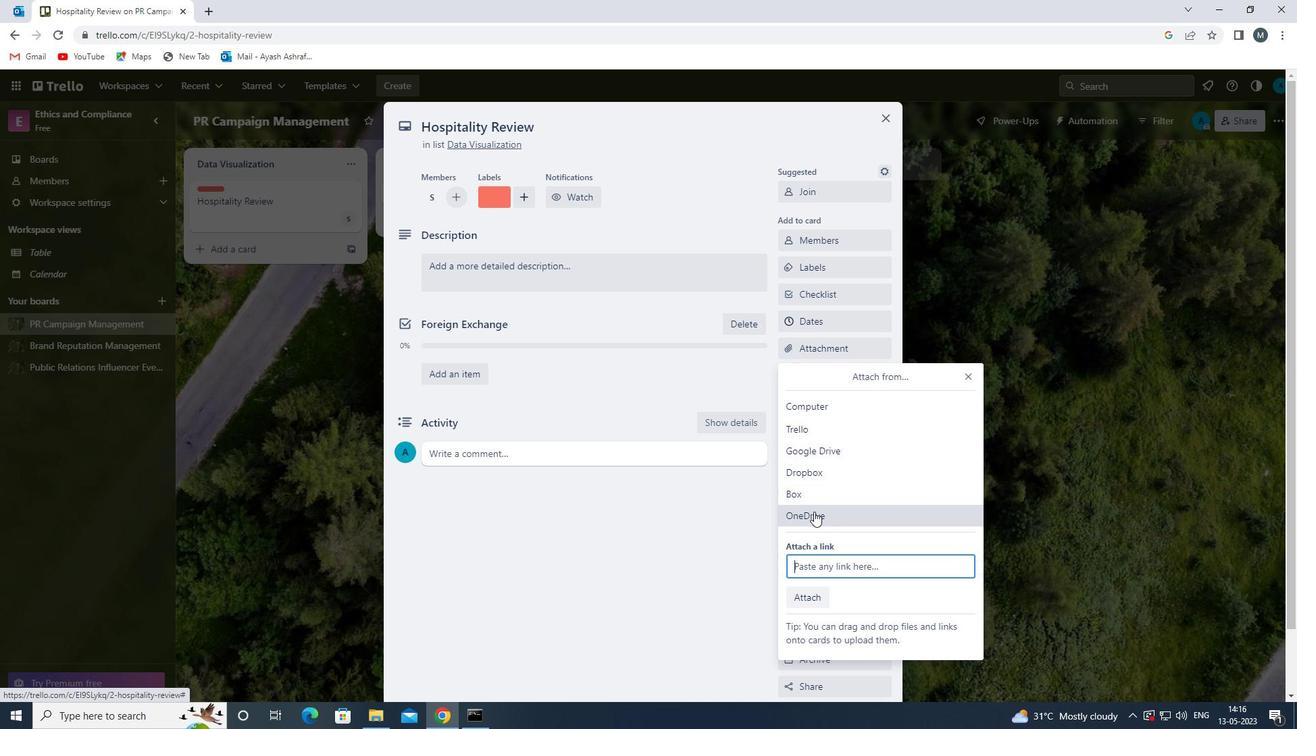 
Action: Mouse pressed left at (813, 516)
Screenshot: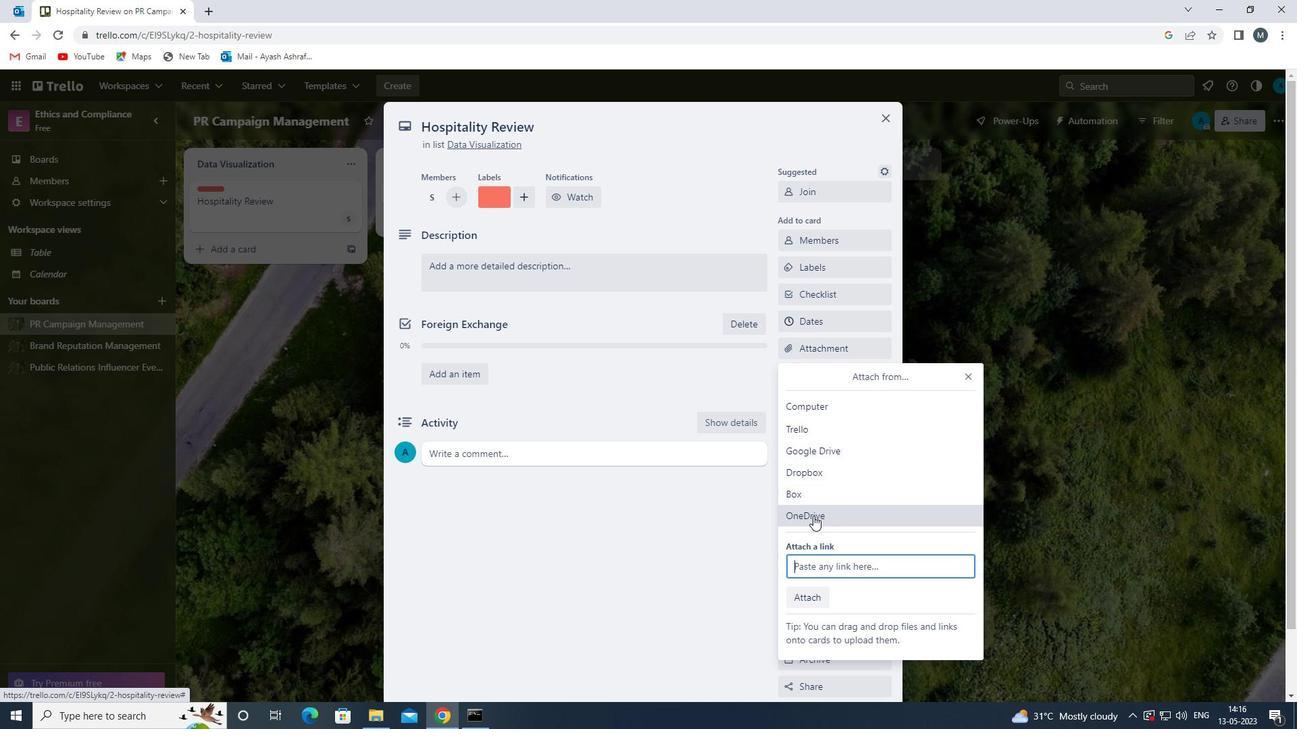 
Action: Mouse moved to (522, 266)
Screenshot: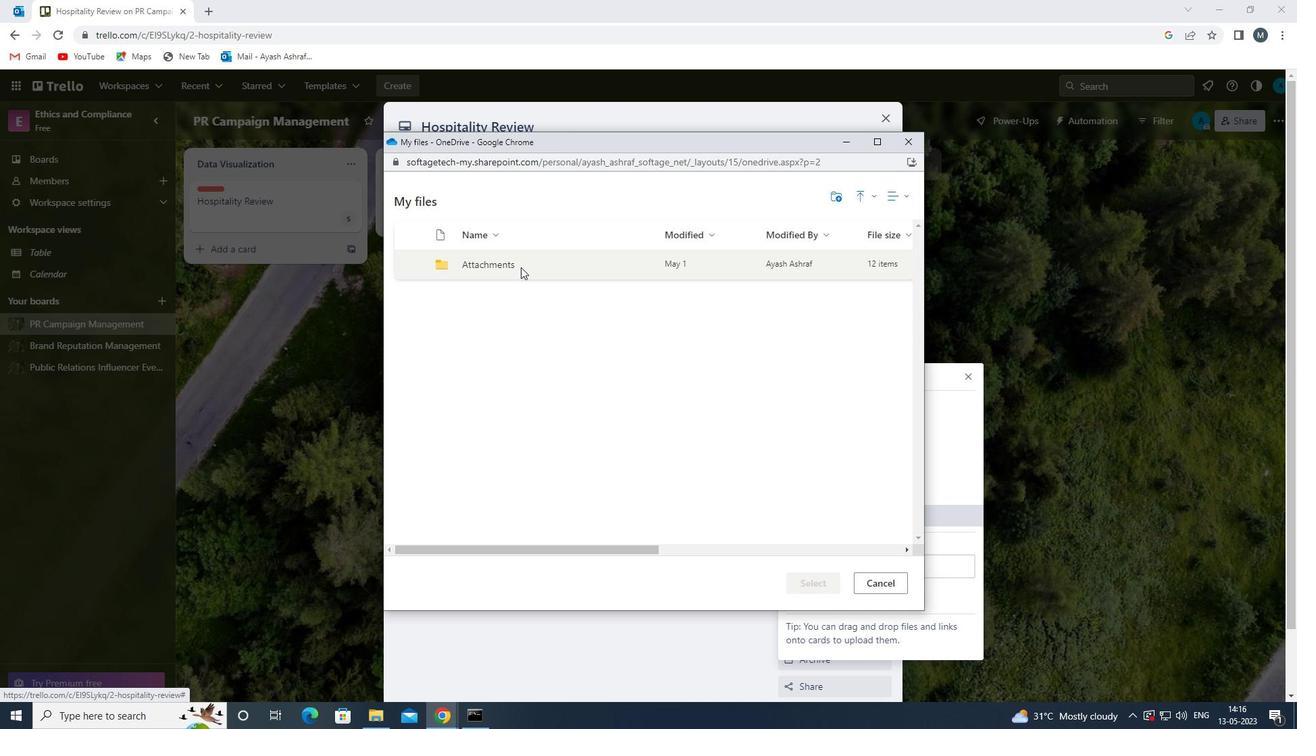 
Action: Mouse pressed left at (522, 266)
Screenshot: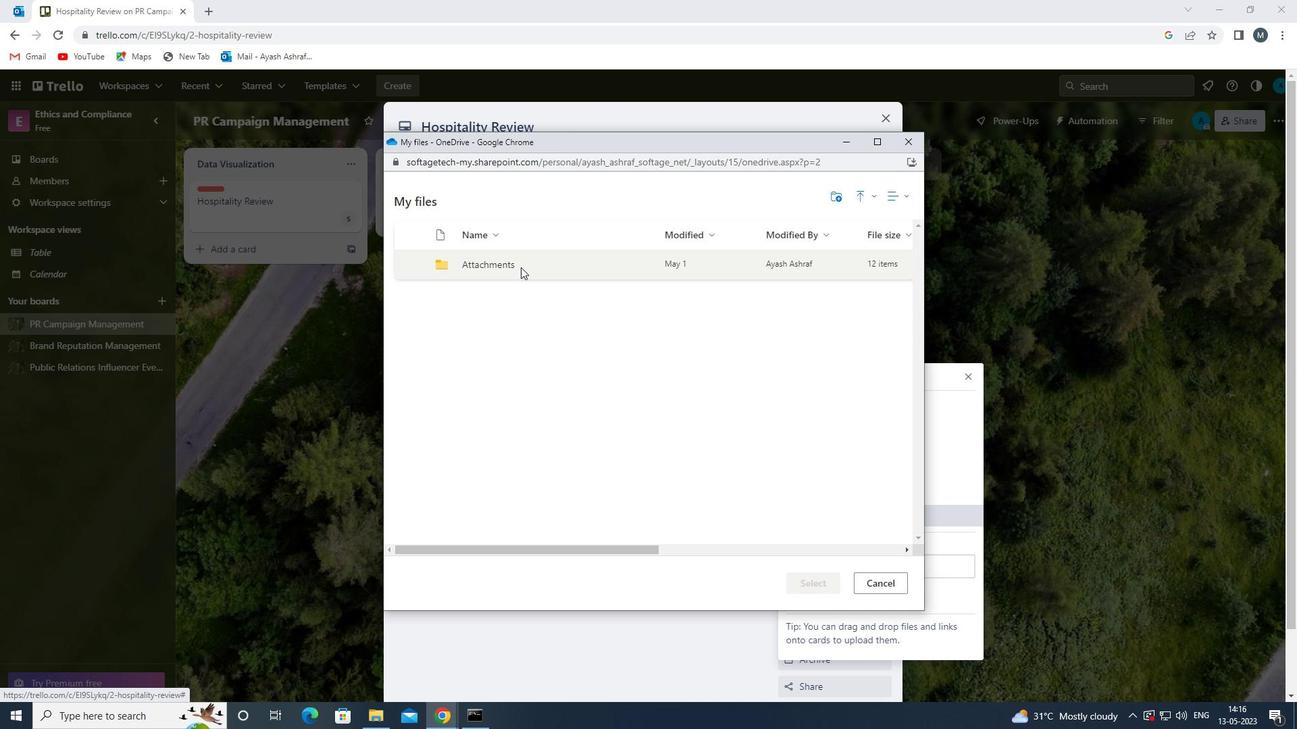 
Action: Mouse moved to (524, 266)
Screenshot: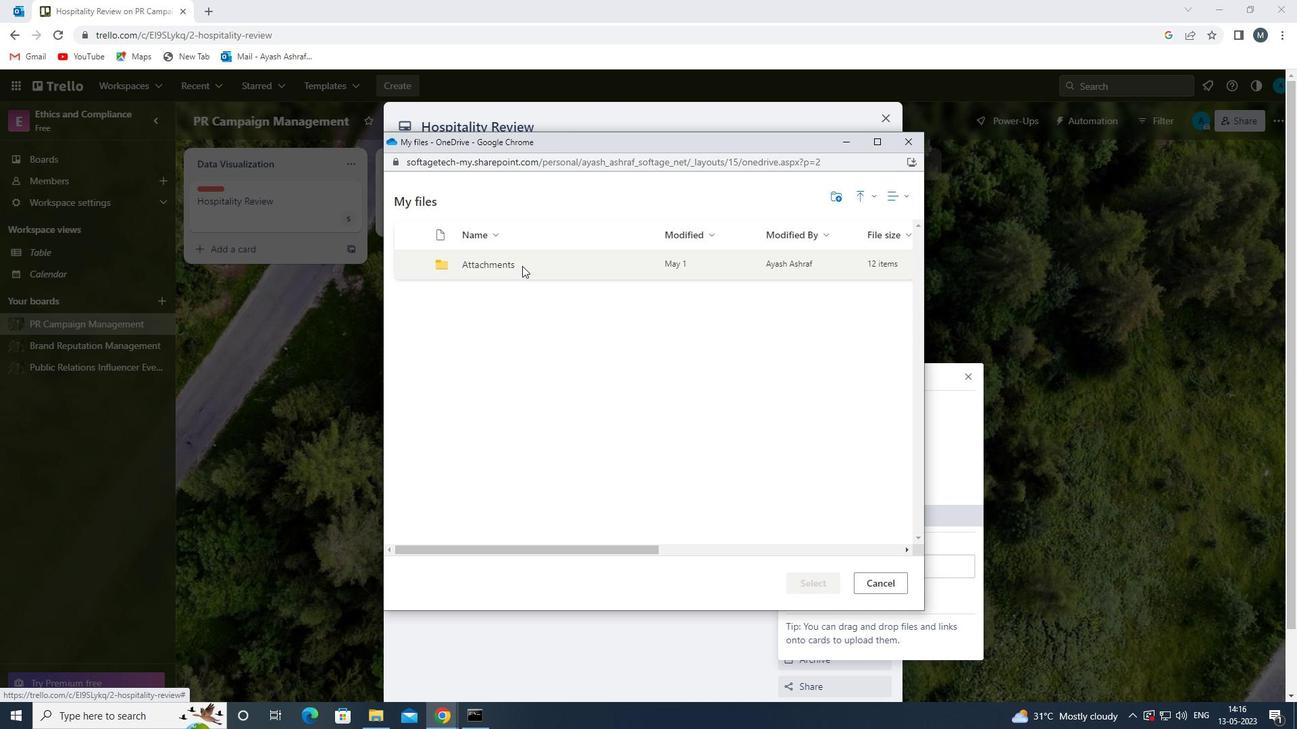 
Action: Mouse pressed left at (524, 266)
Screenshot: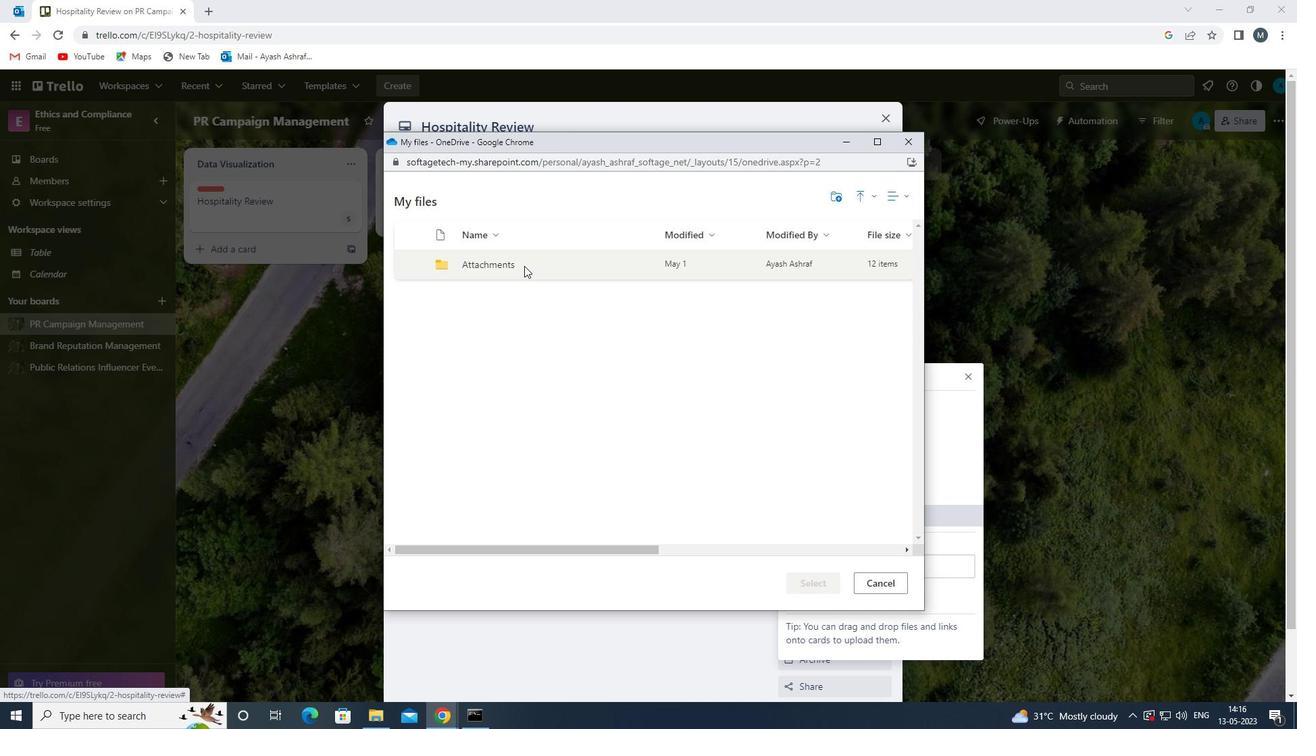 
Action: Mouse moved to (543, 274)
Screenshot: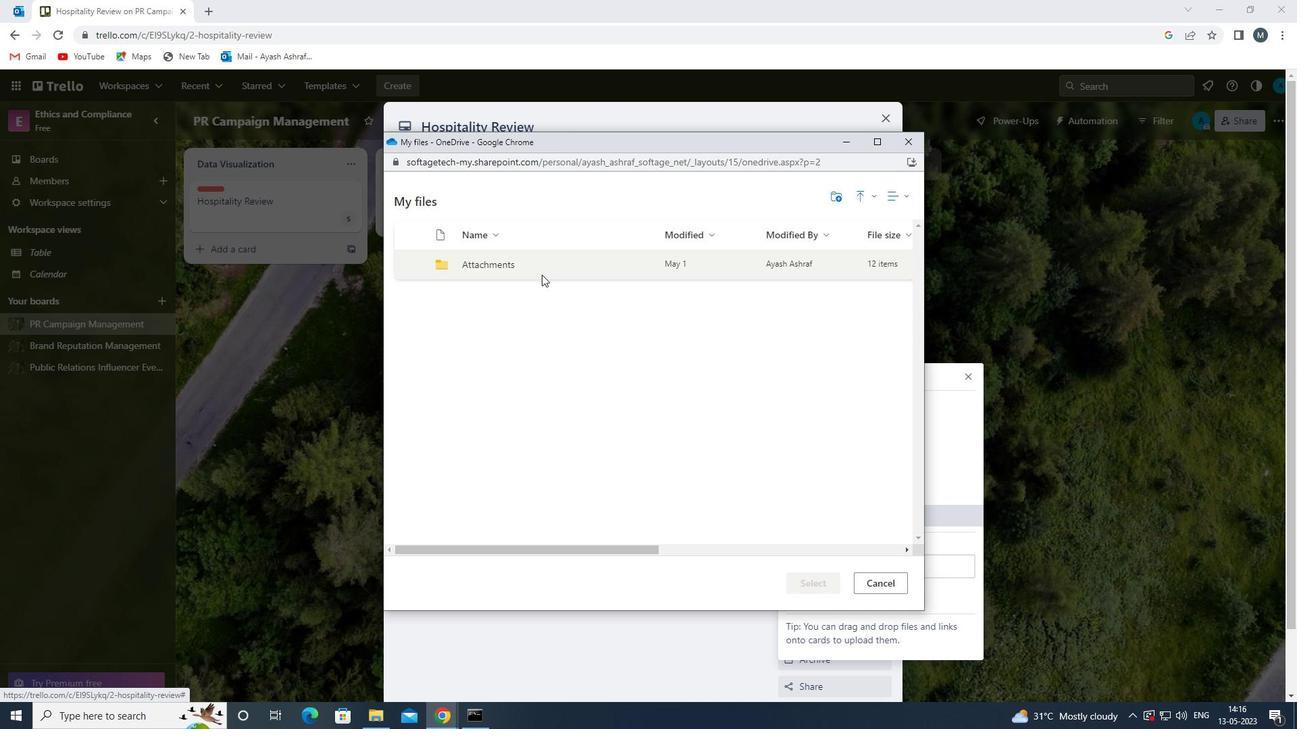 
Action: Mouse pressed left at (543, 274)
Screenshot: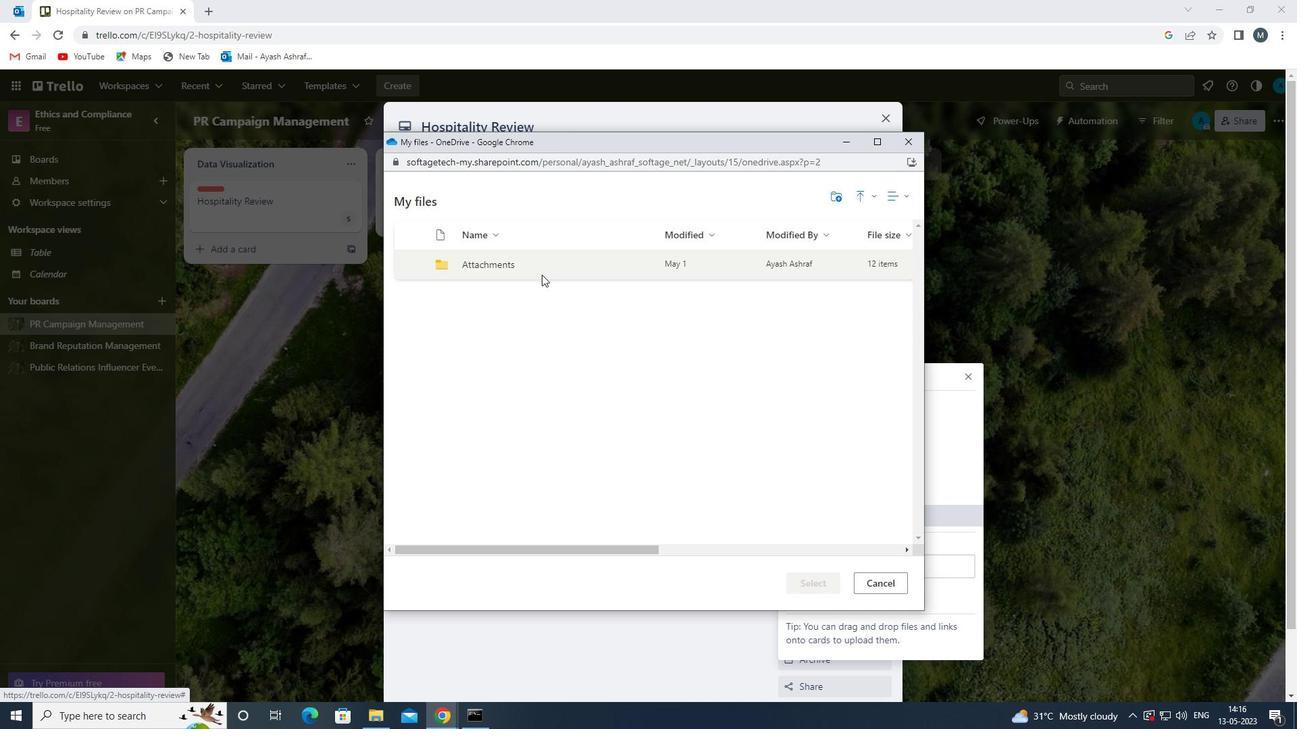 
Action: Mouse moved to (543, 272)
Screenshot: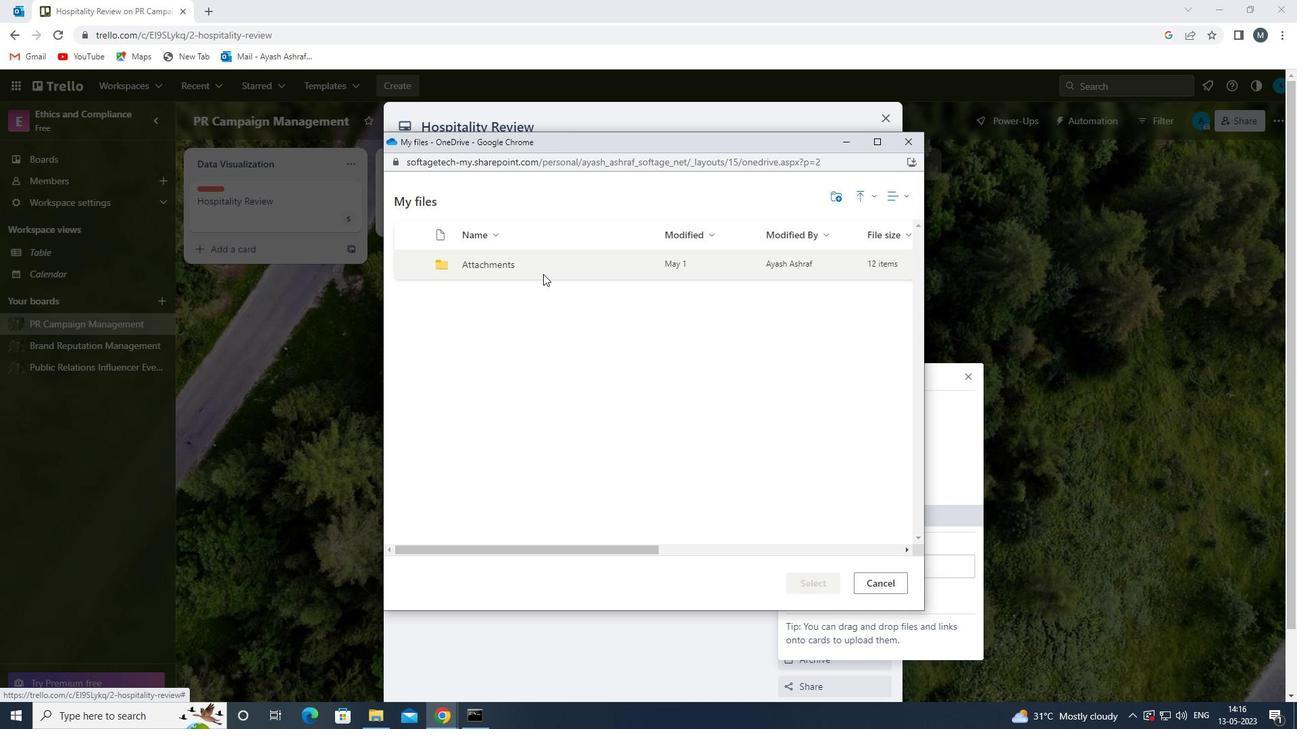 
Action: Mouse pressed left at (543, 272)
Screenshot: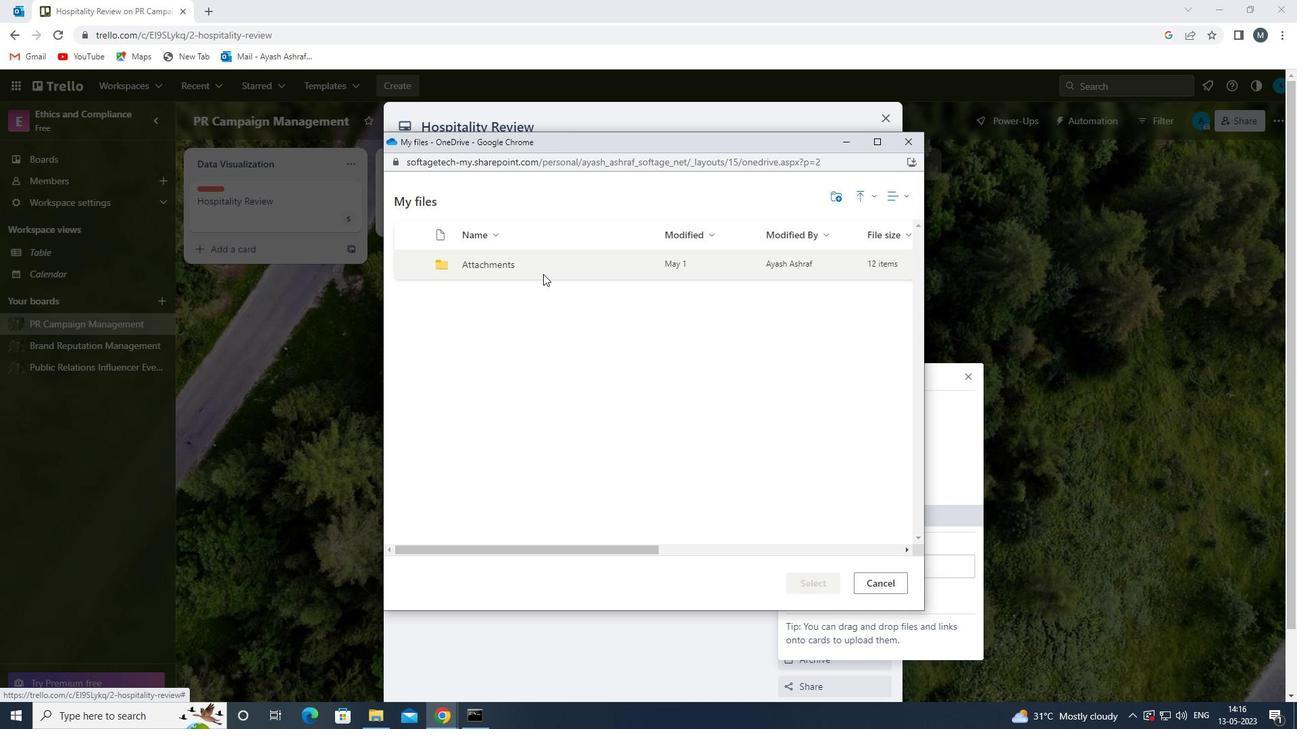 
Action: Mouse moved to (562, 349)
Screenshot: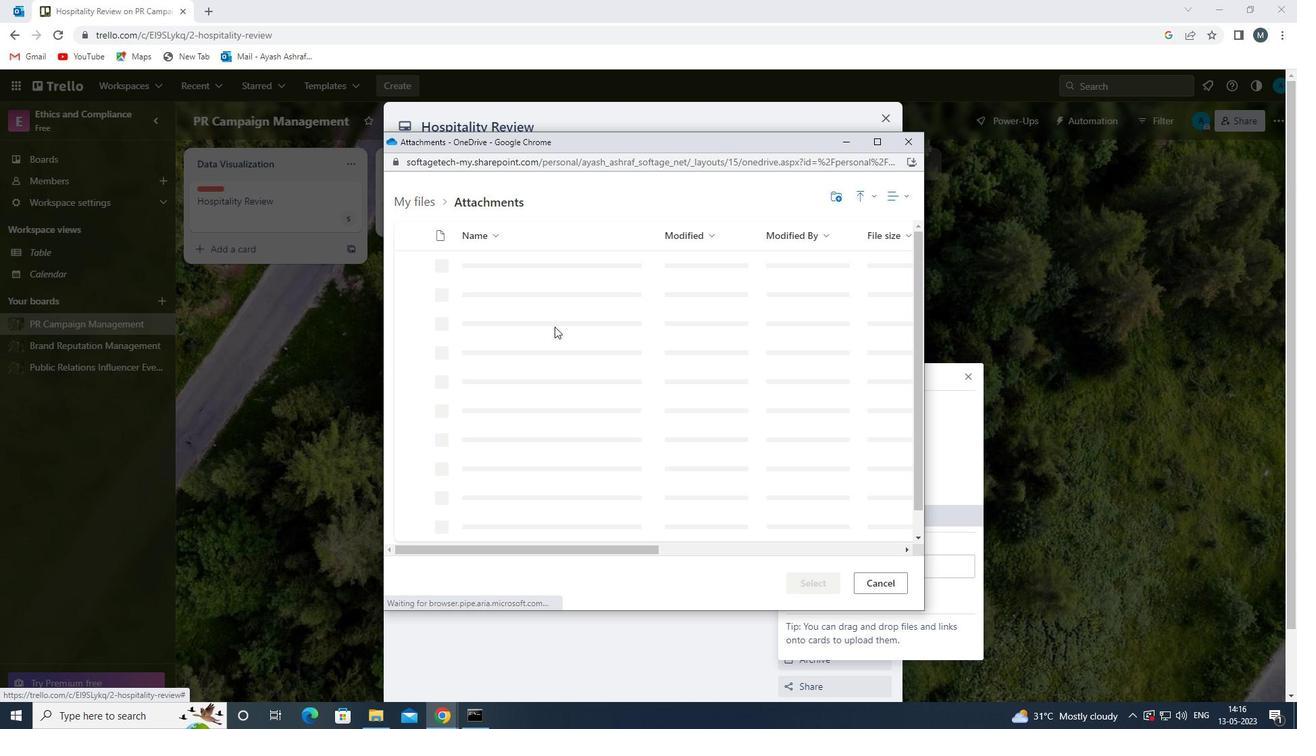 
Action: Mouse pressed left at (562, 349)
Screenshot: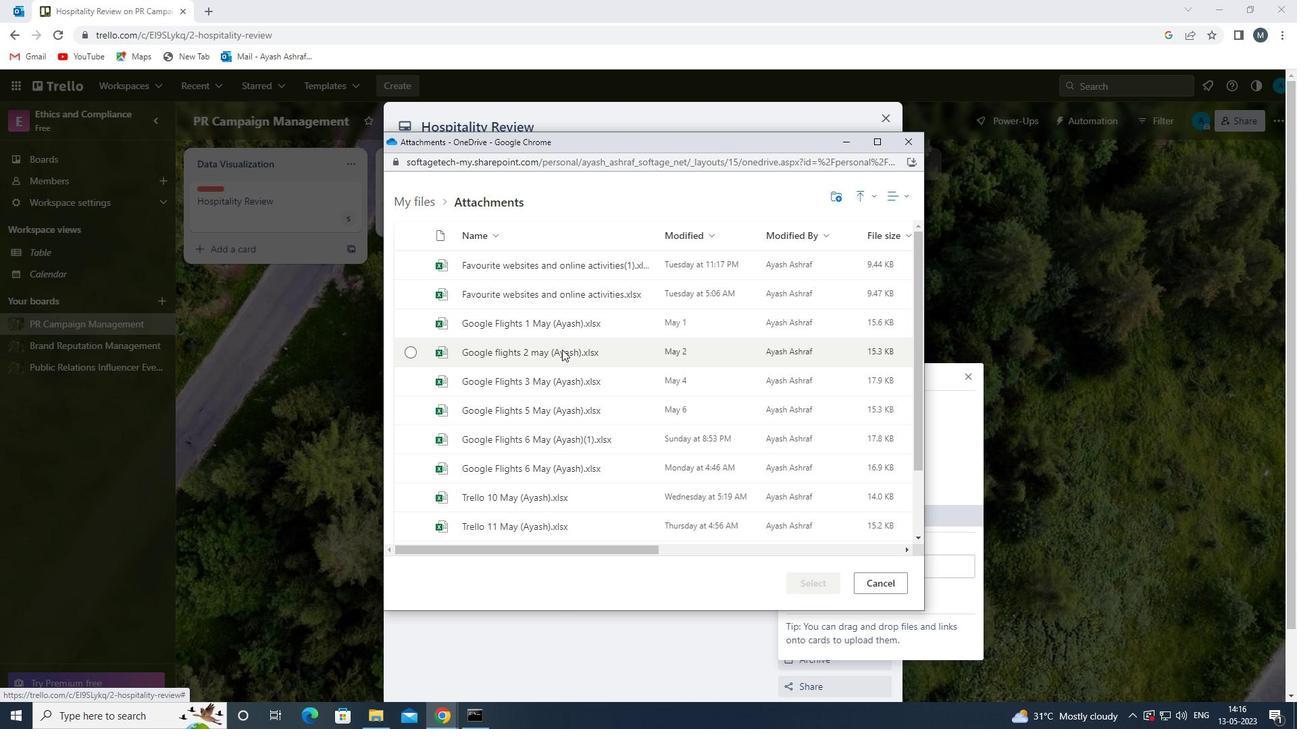 
Action: Mouse moved to (826, 587)
Screenshot: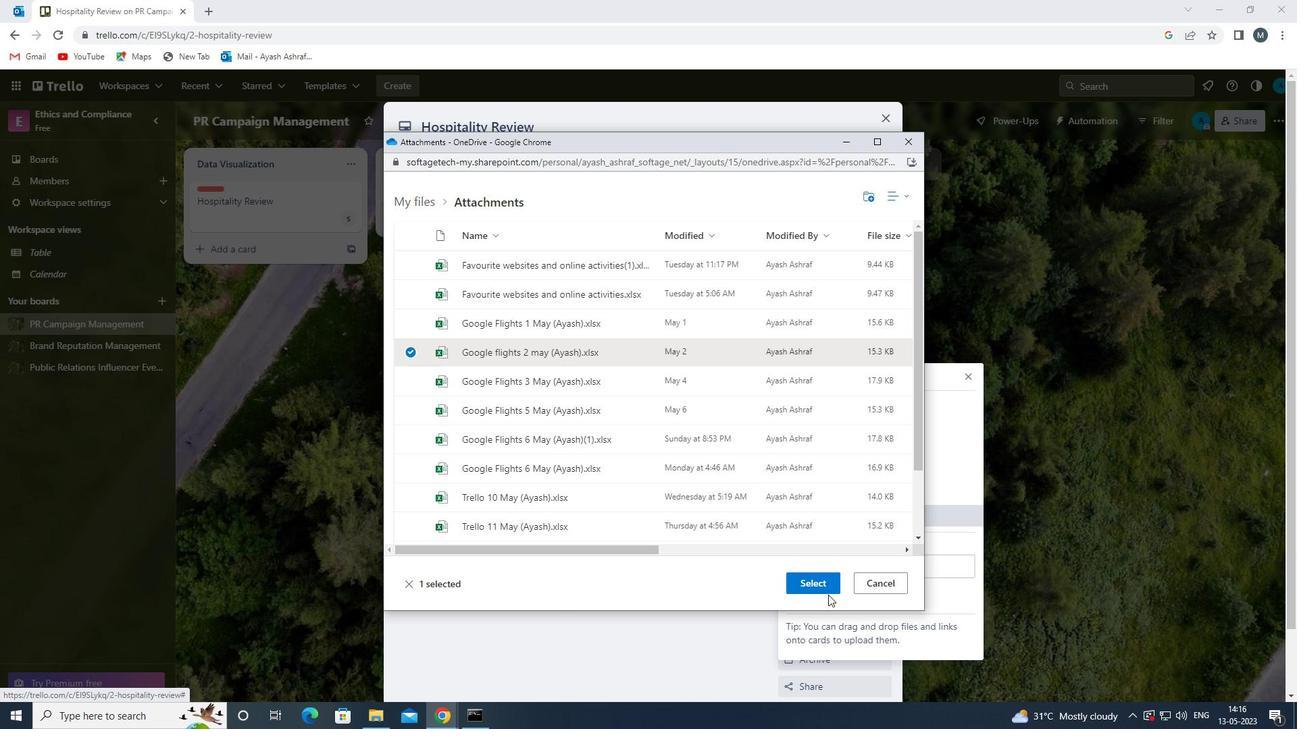 
Action: Mouse pressed left at (826, 587)
Screenshot: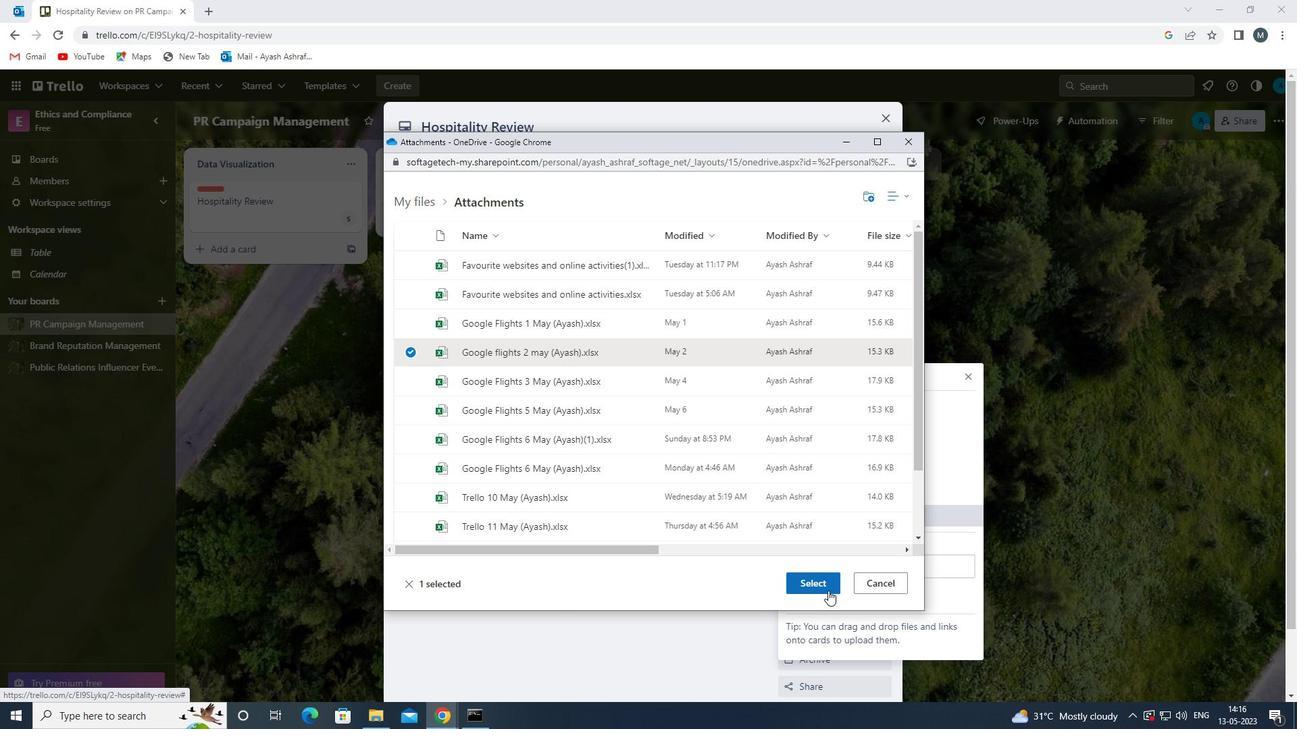 
Action: Mouse moved to (818, 377)
Screenshot: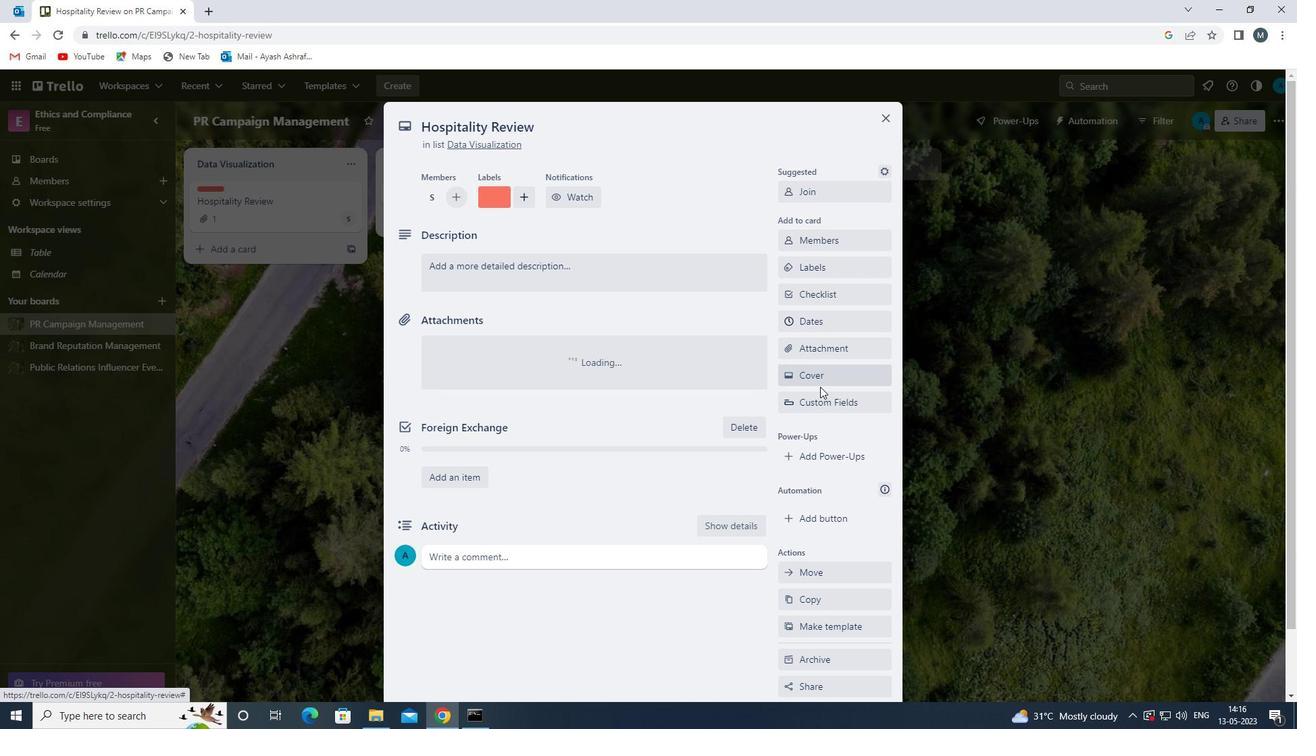 
Action: Mouse pressed left at (818, 377)
Screenshot: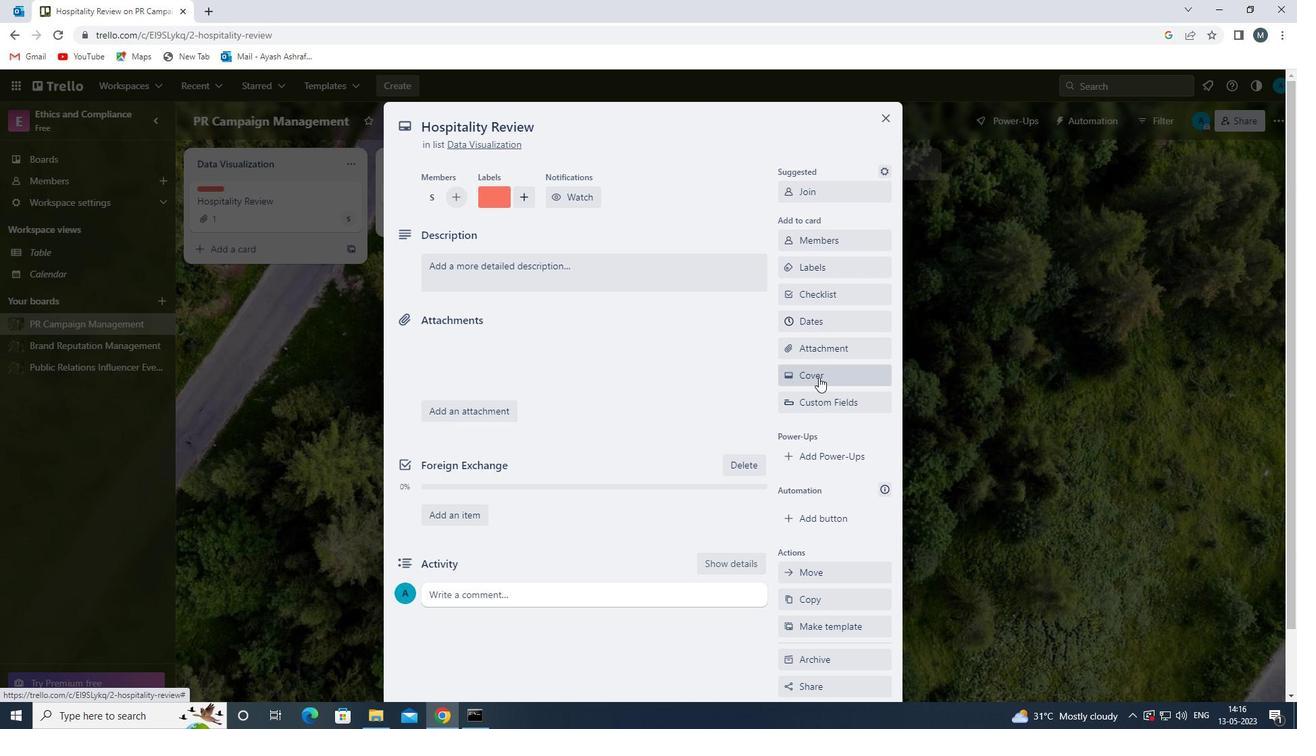 
Action: Mouse moved to (922, 429)
Screenshot: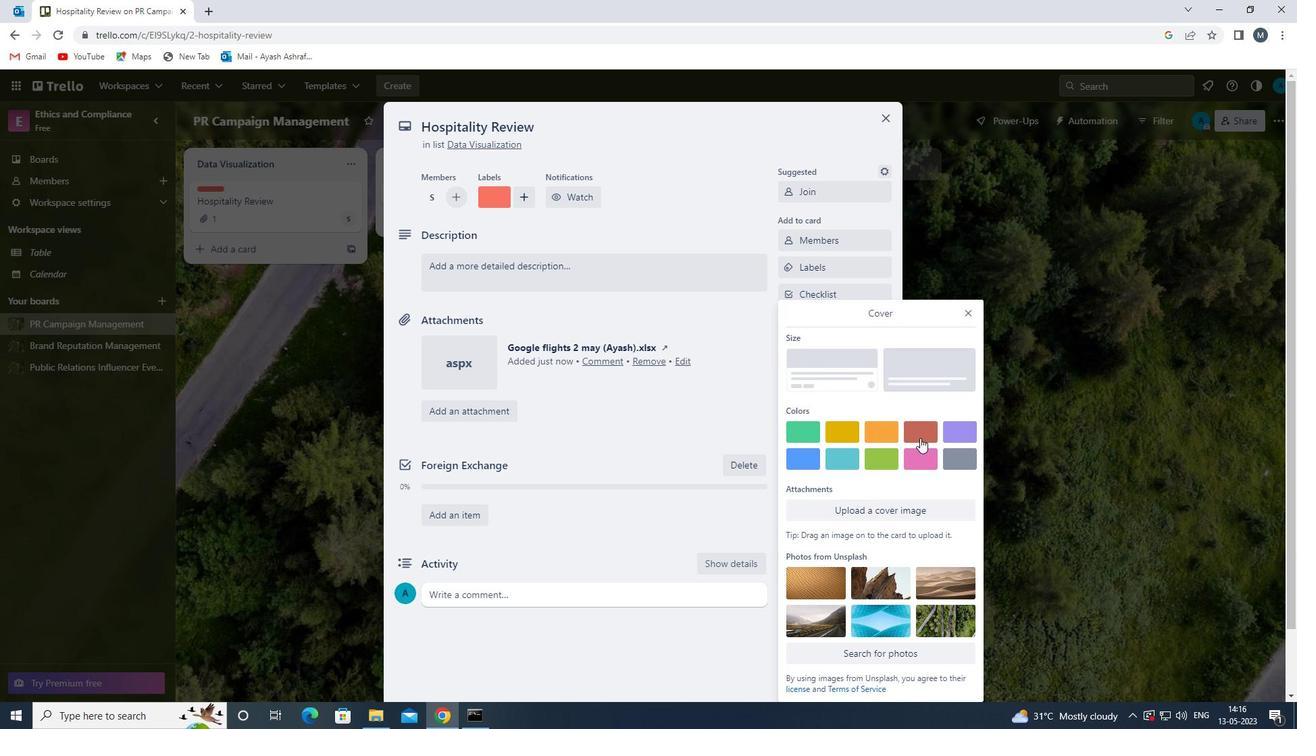 
Action: Mouse pressed left at (922, 429)
Screenshot: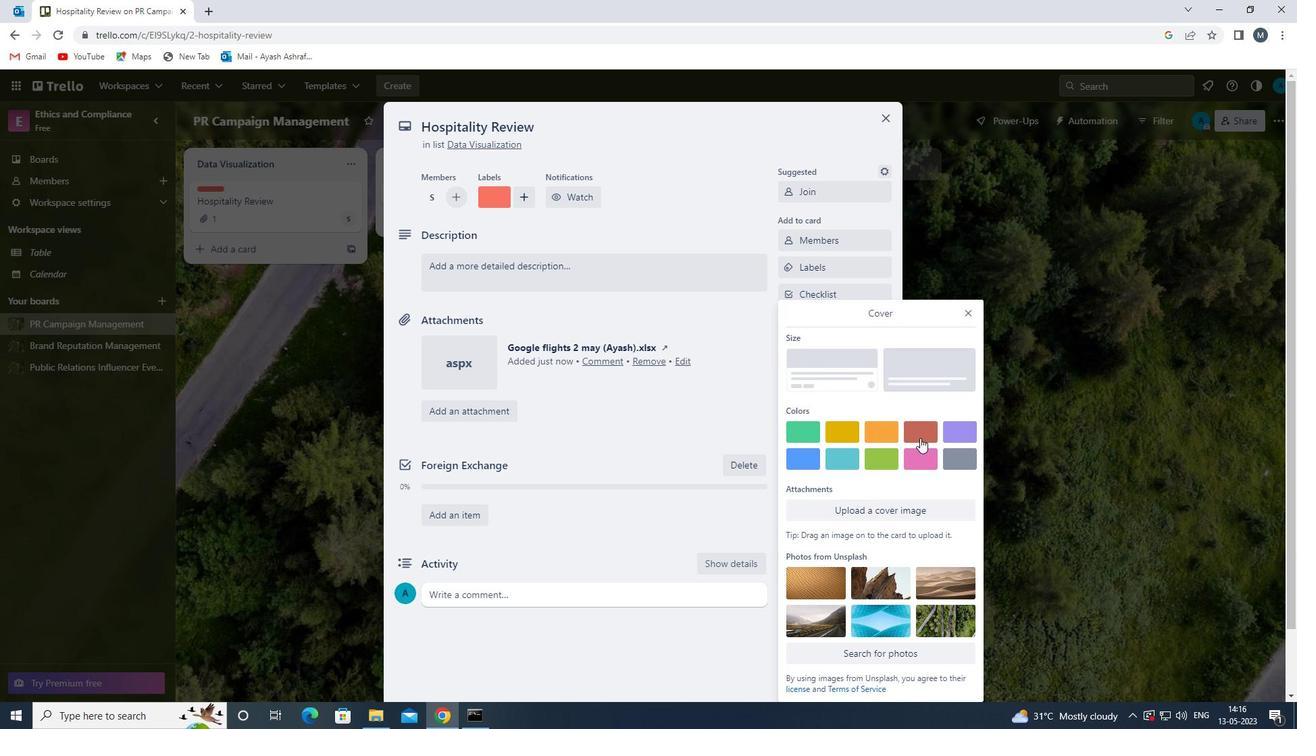 
Action: Mouse moved to (964, 290)
Screenshot: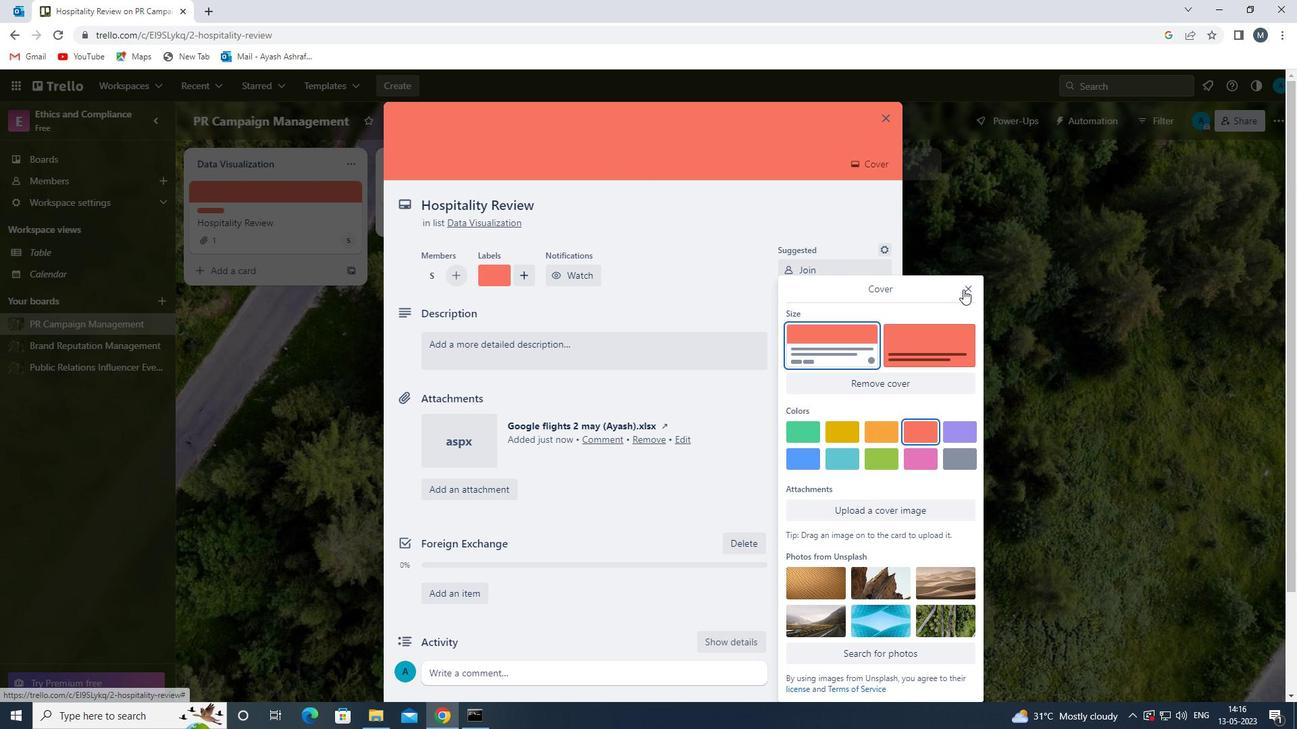 
Action: Mouse pressed left at (964, 290)
Screenshot: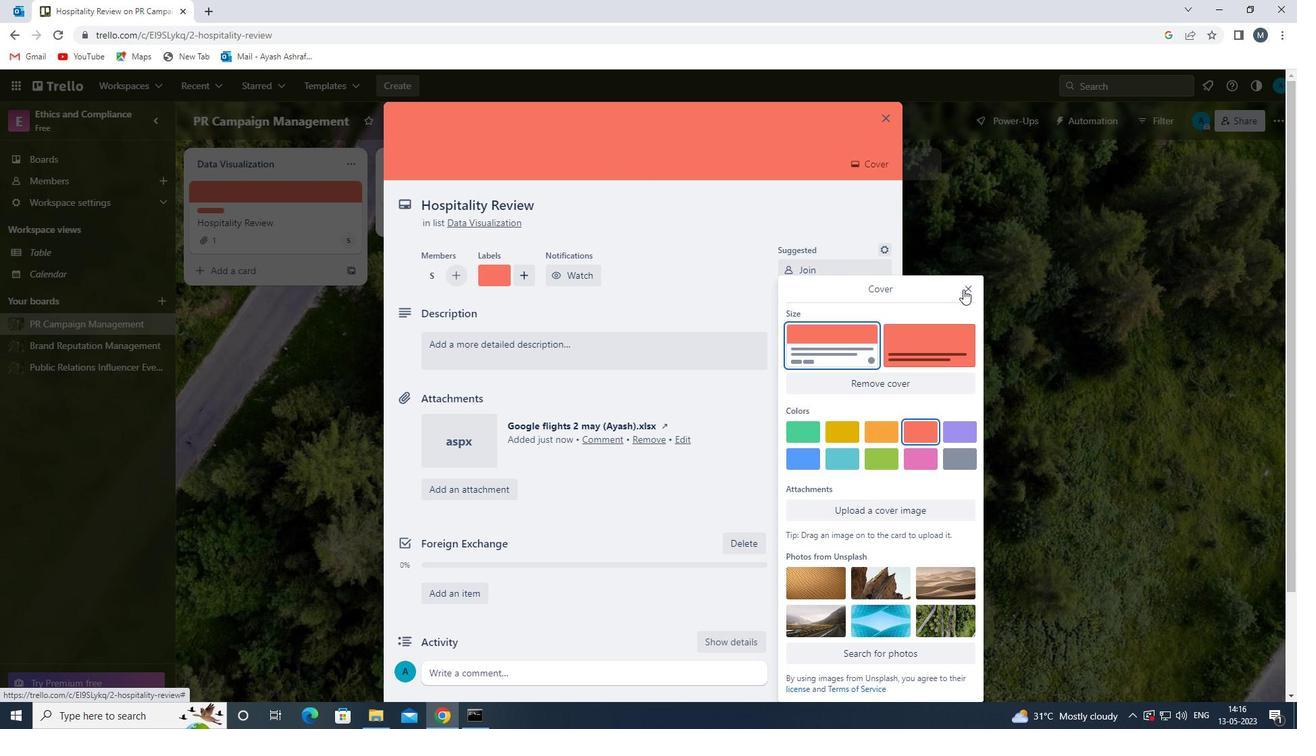 
Action: Mouse moved to (523, 354)
Screenshot: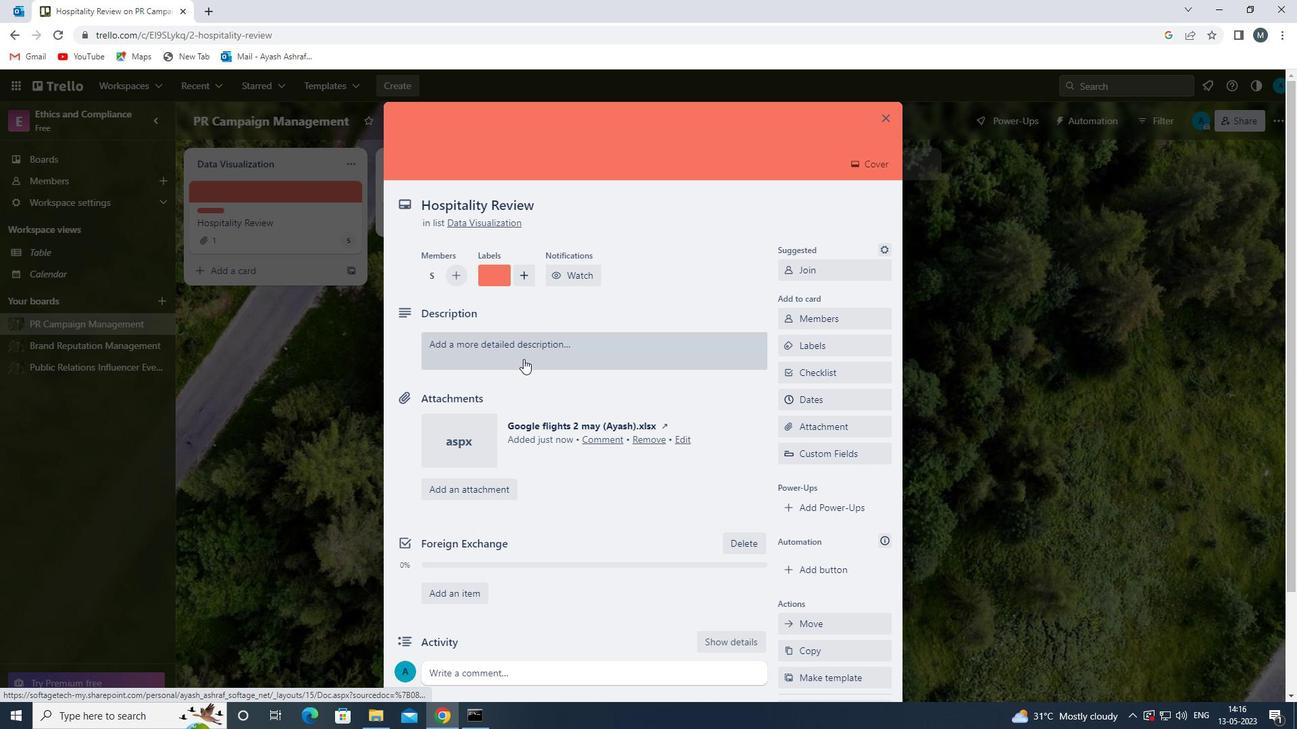 
Action: Mouse pressed left at (523, 354)
Screenshot: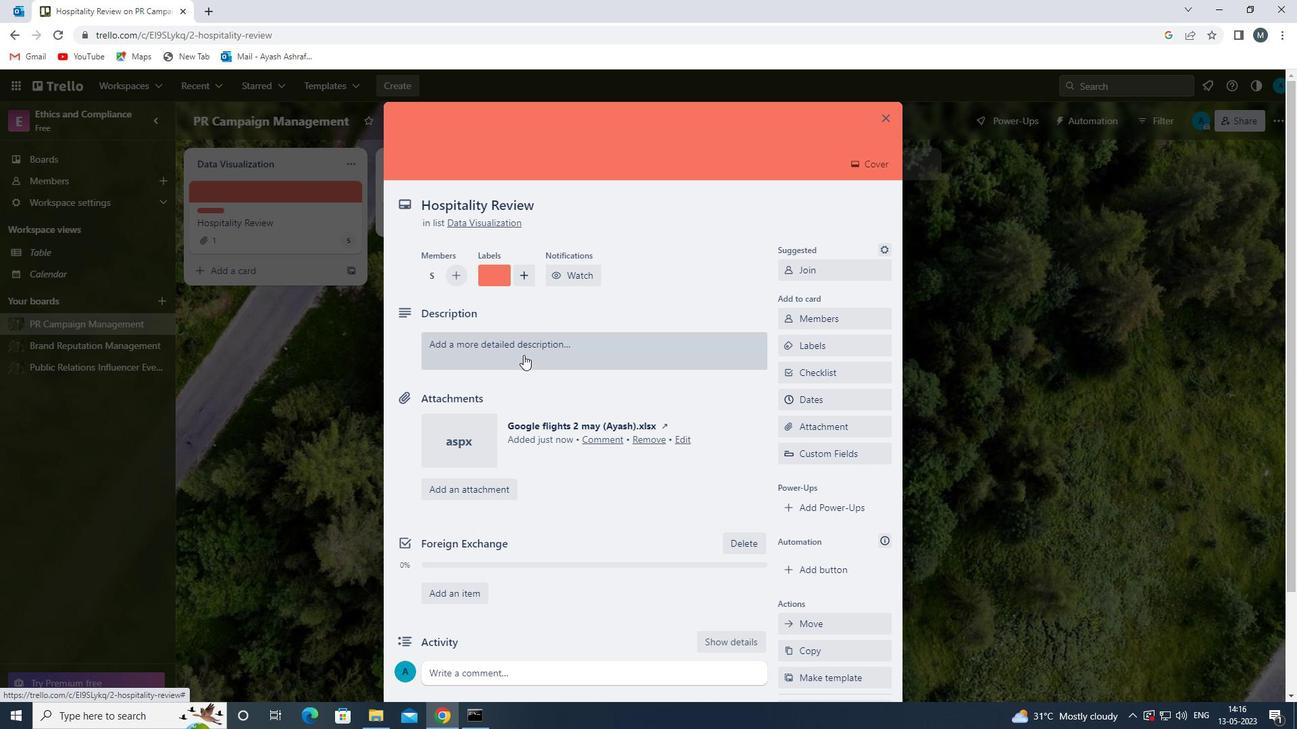 
Action: Mouse moved to (505, 416)
Screenshot: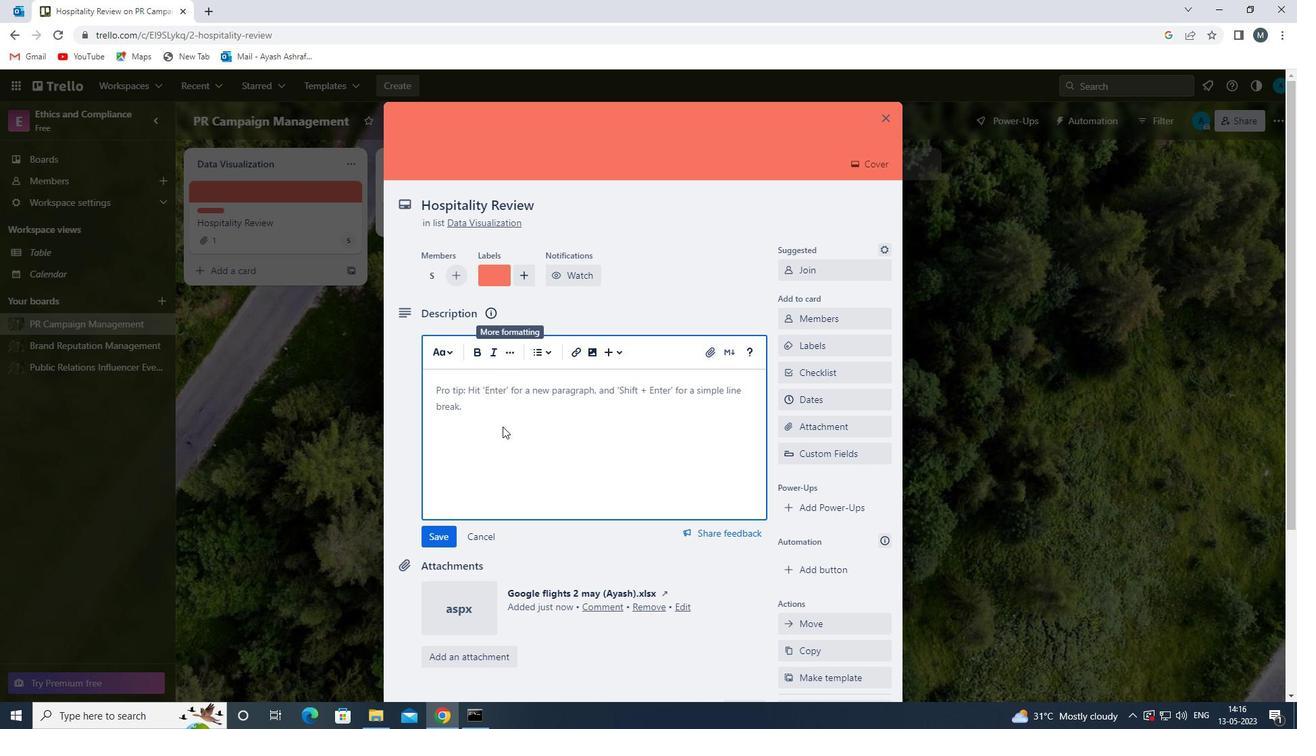
Action: Mouse pressed left at (505, 416)
Screenshot: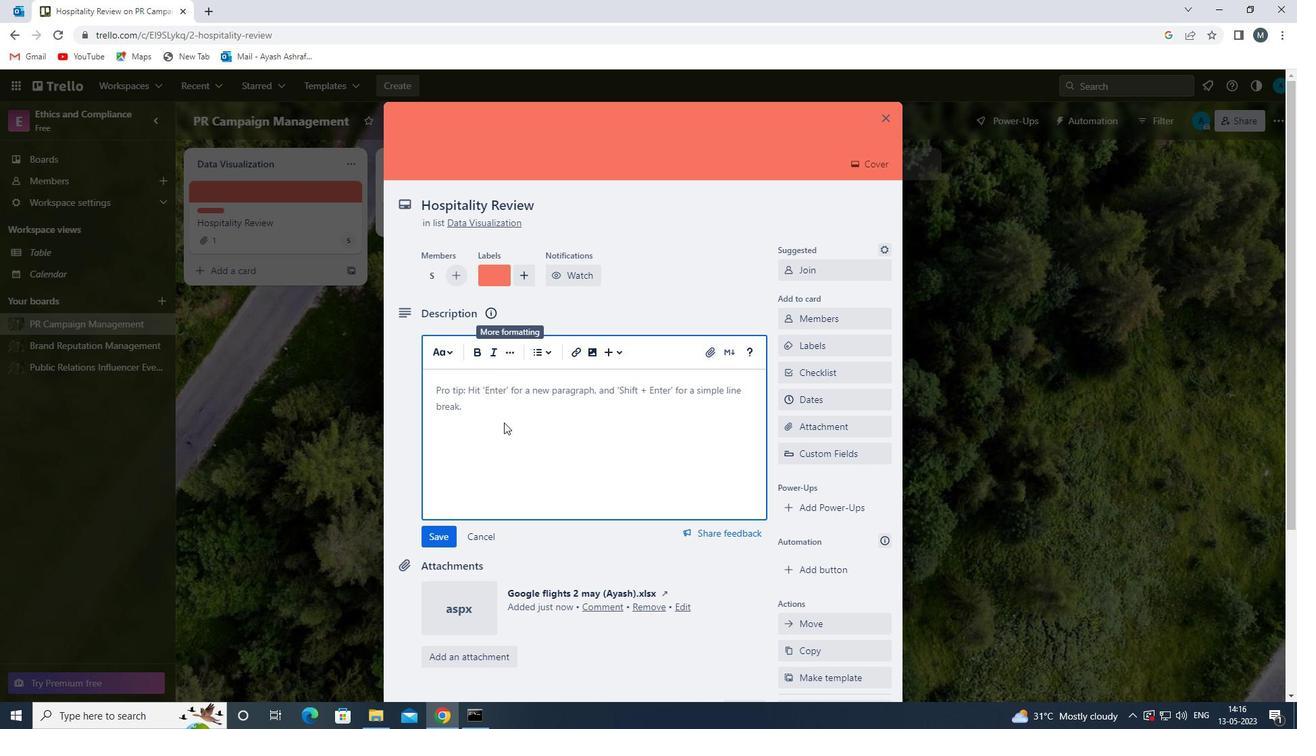 
Action: Mouse moved to (505, 416)
Screenshot: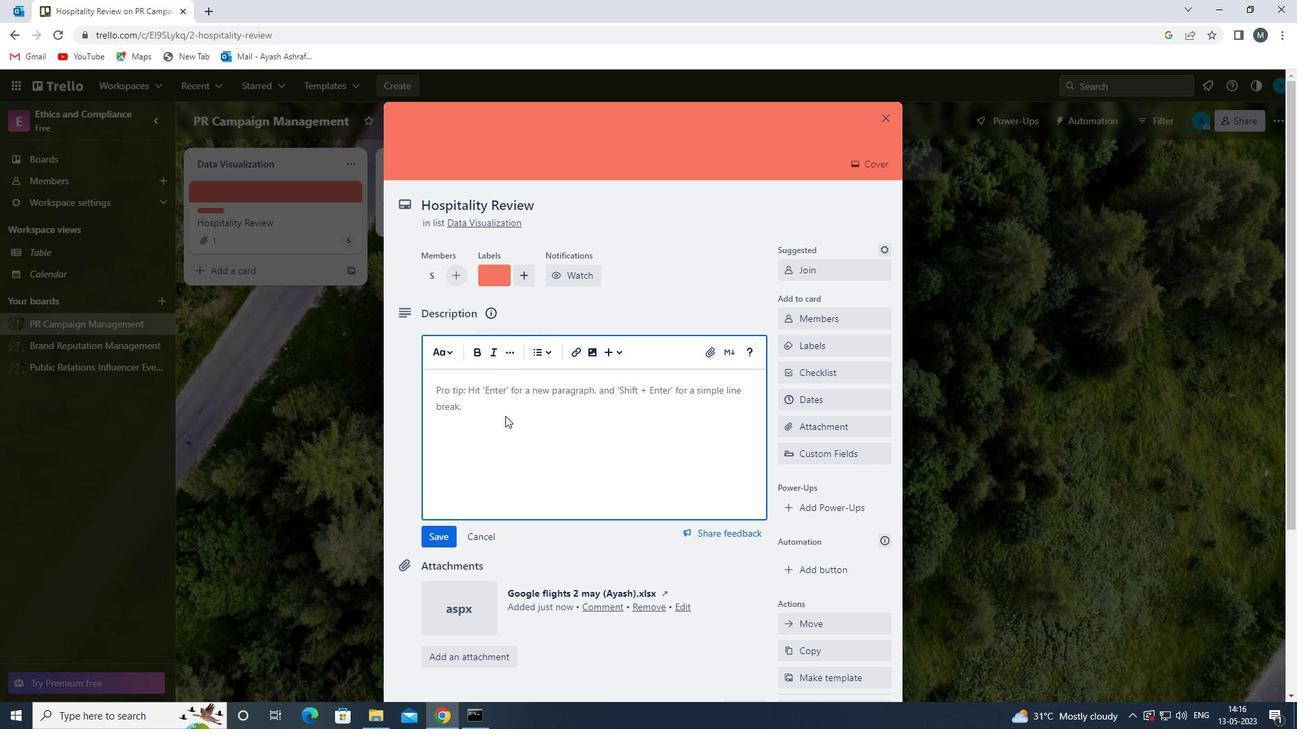 
Action: Key pressed <Key.shift><Key.shift><Key.shift>CONDUCT<Key.space>CUSTOMER<Key.space>RESEARCH<Key.space>FOR<Key.space>NEW<Key.space>PRICING<Key.space>MODELS<Key.space>
Screenshot: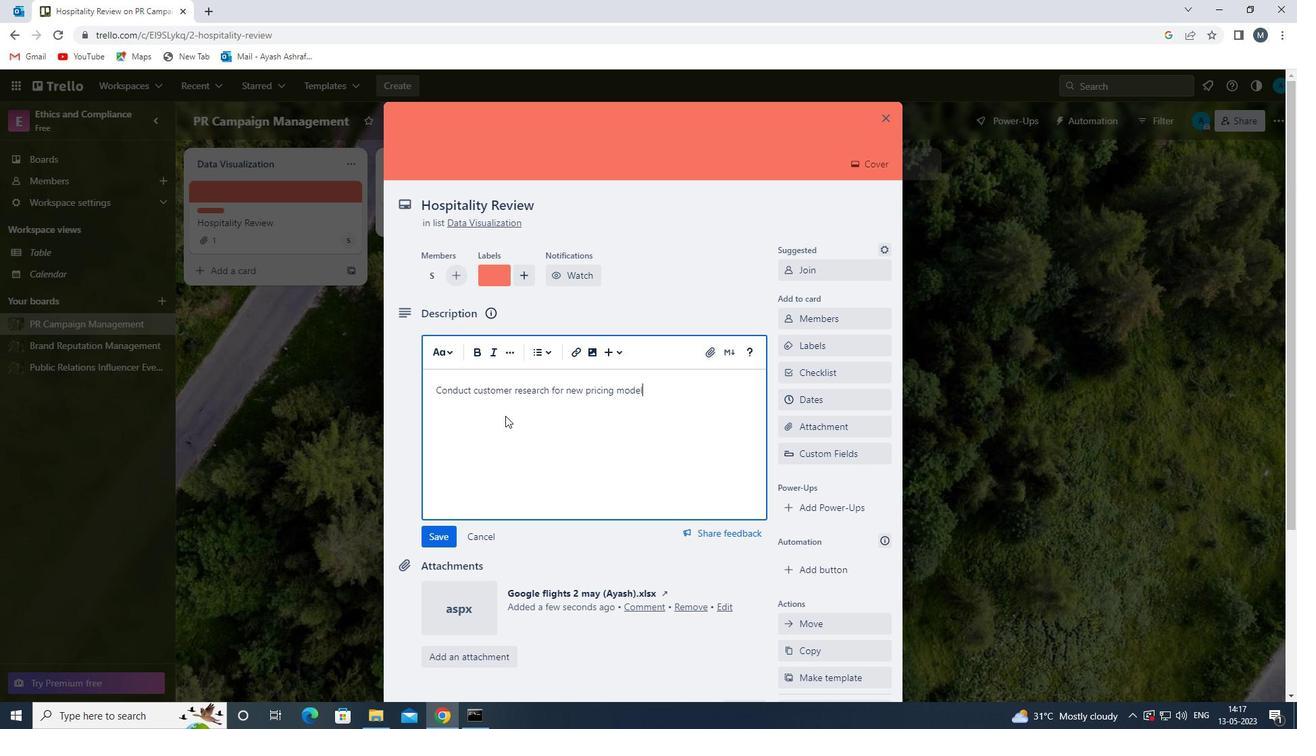 
Action: Mouse moved to (437, 539)
Screenshot: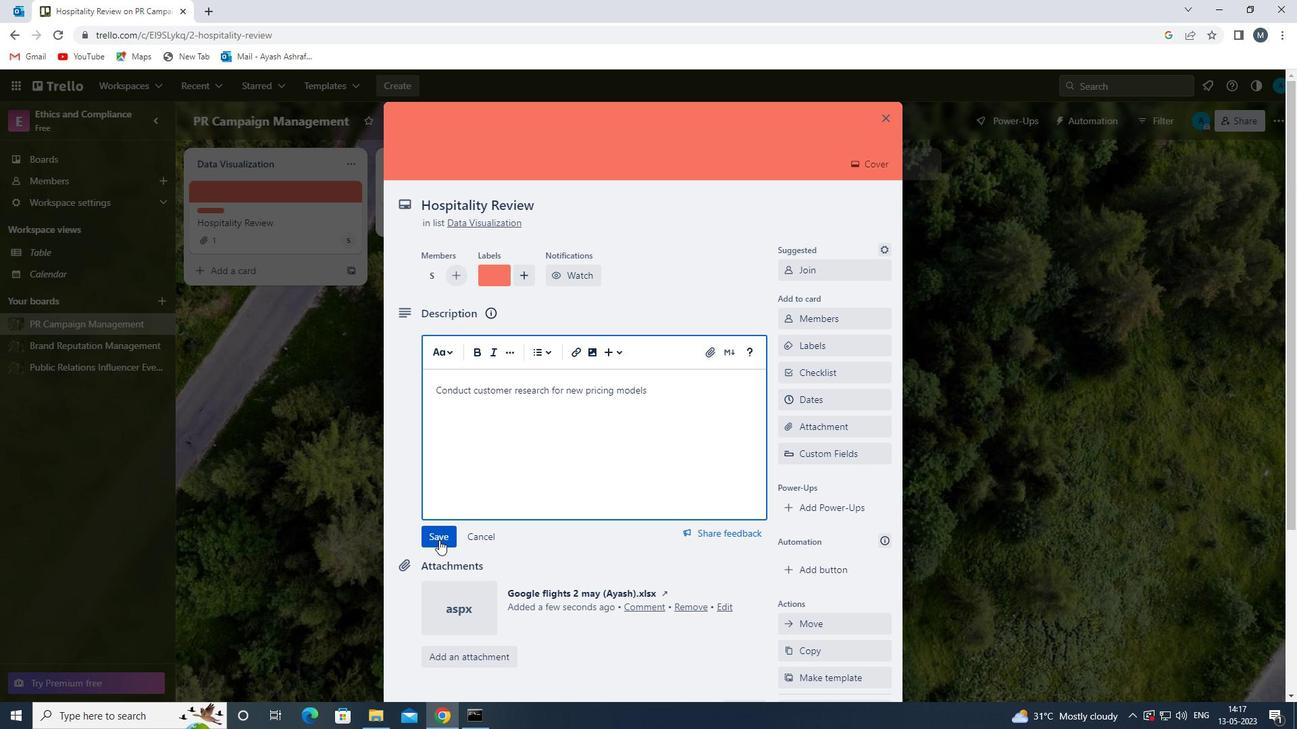 
Action: Mouse pressed left at (437, 539)
Screenshot: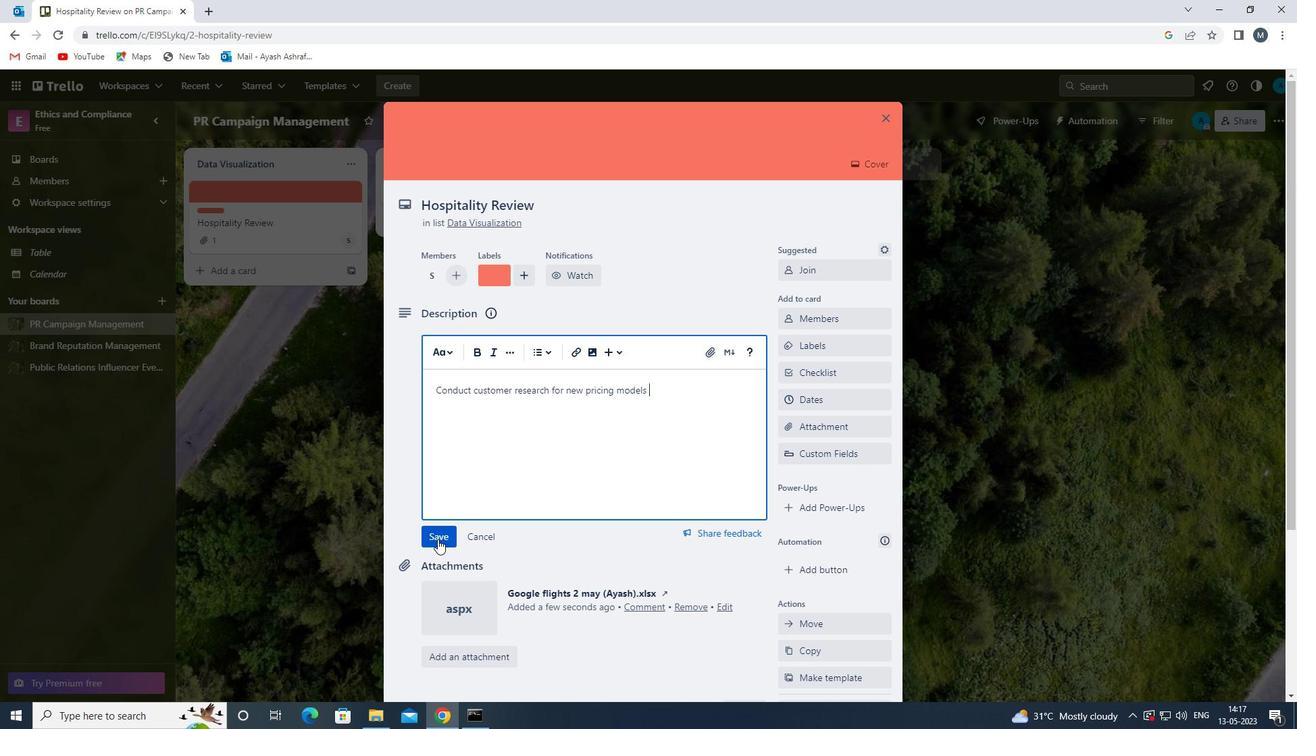 
Action: Mouse moved to (520, 476)
Screenshot: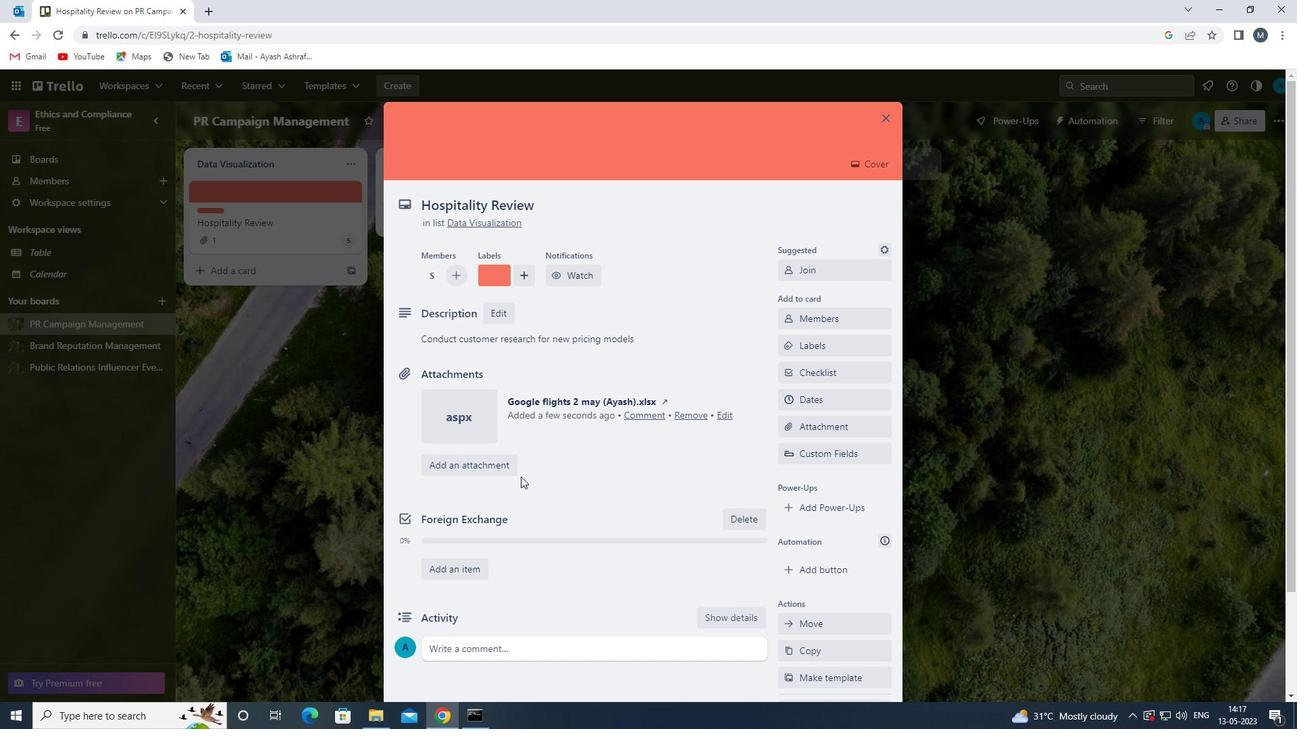
Action: Mouse scrolled (520, 475) with delta (0, 0)
Screenshot: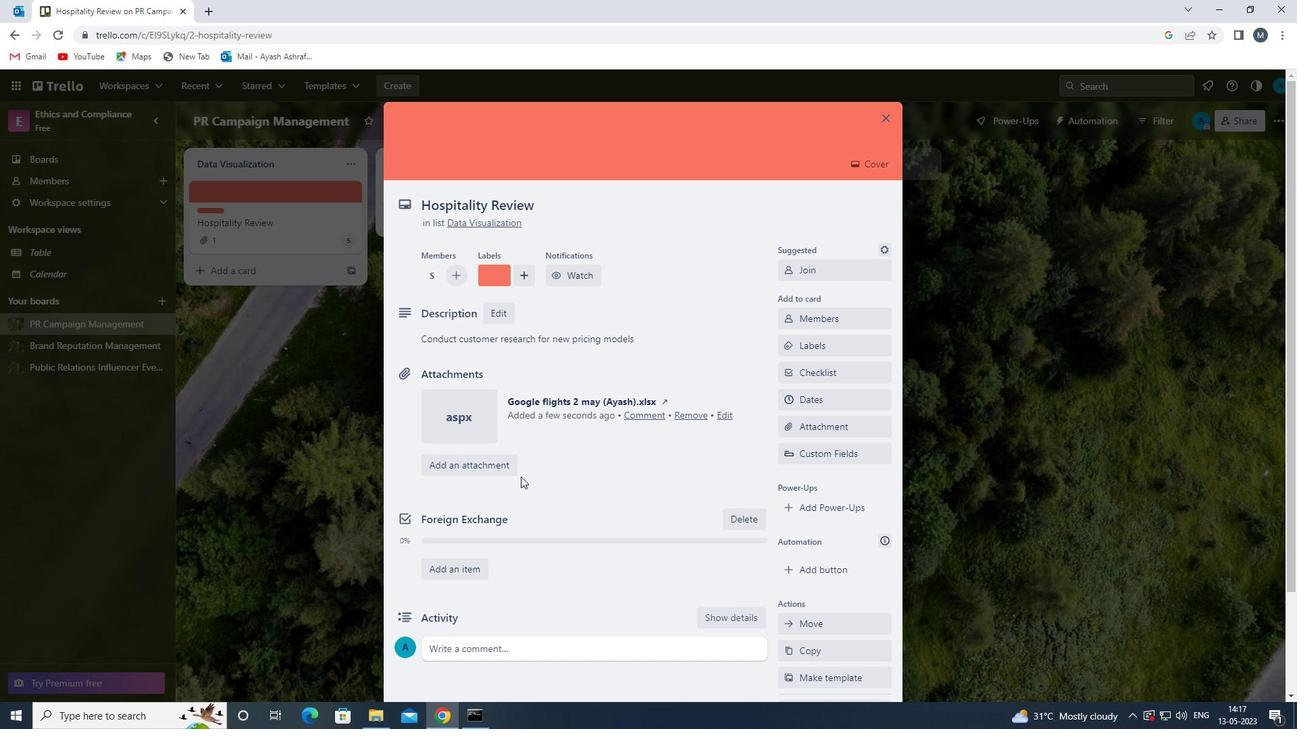 
Action: Mouse moved to (519, 476)
Screenshot: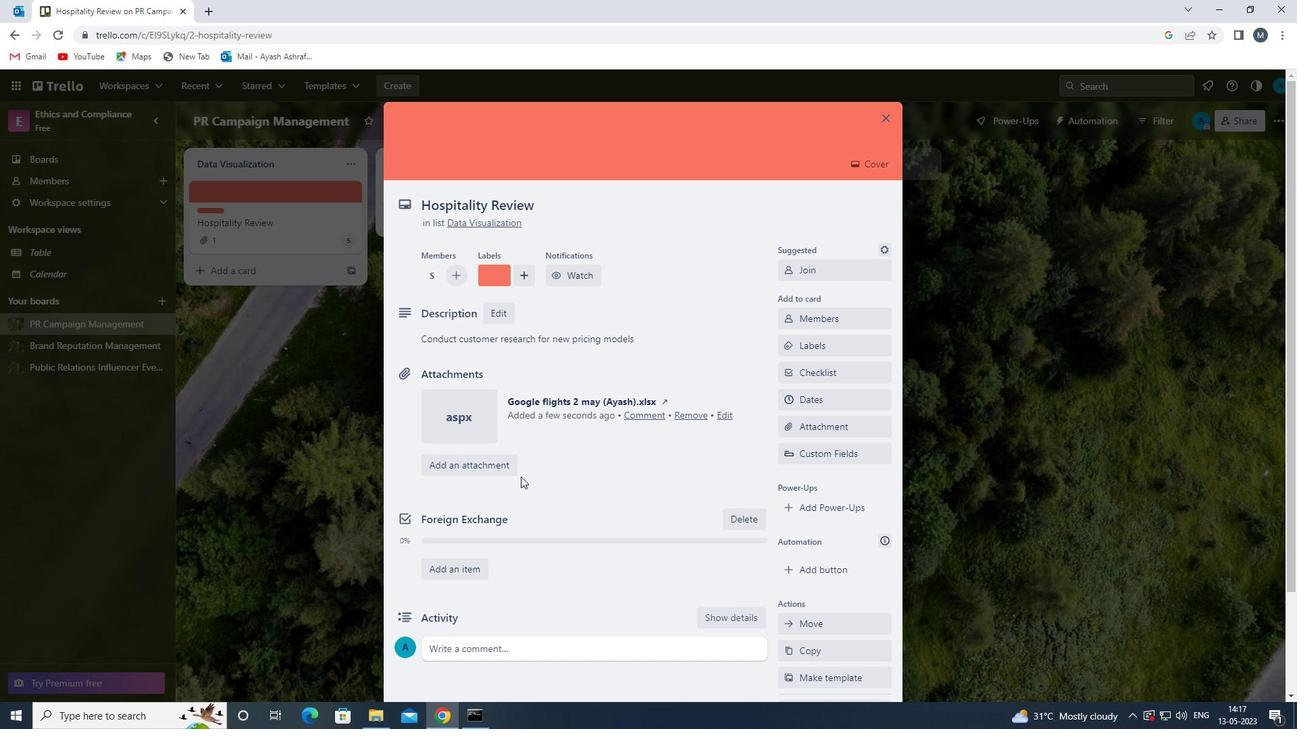 
Action: Mouse scrolled (519, 476) with delta (0, 0)
Screenshot: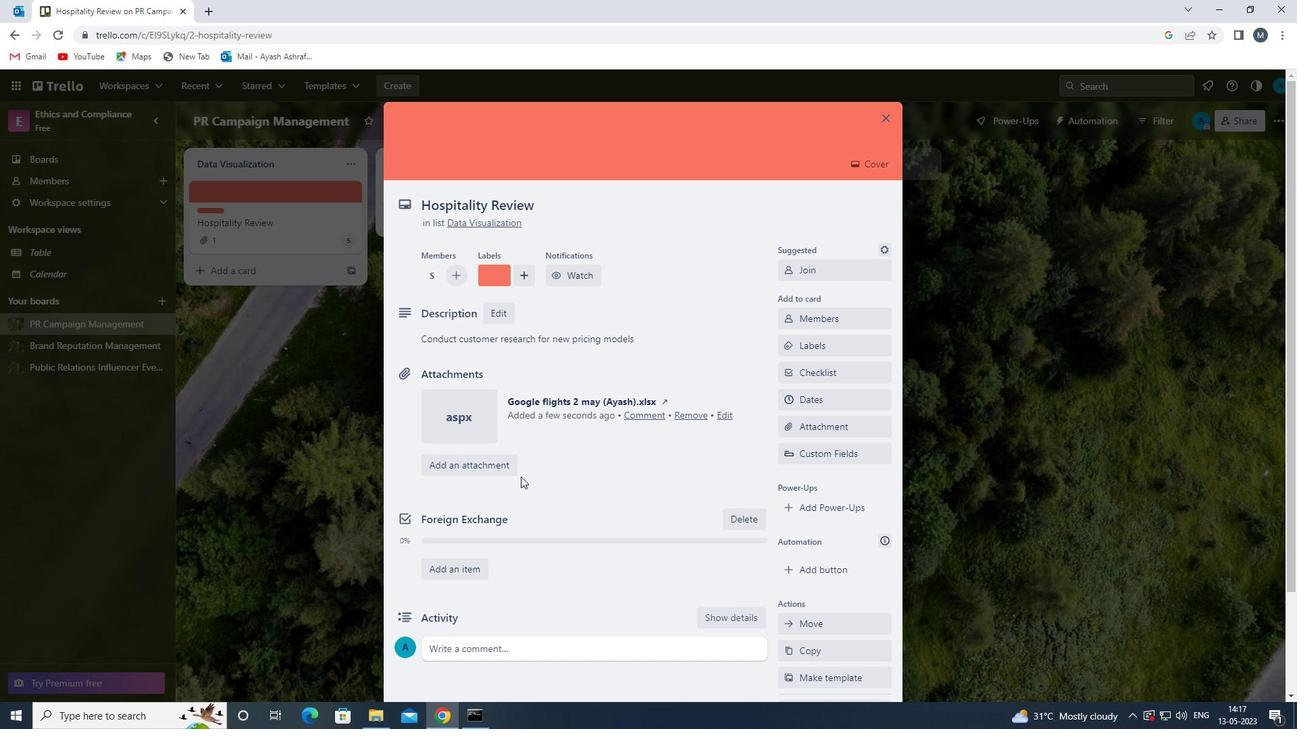 
Action: Mouse moved to (500, 531)
Screenshot: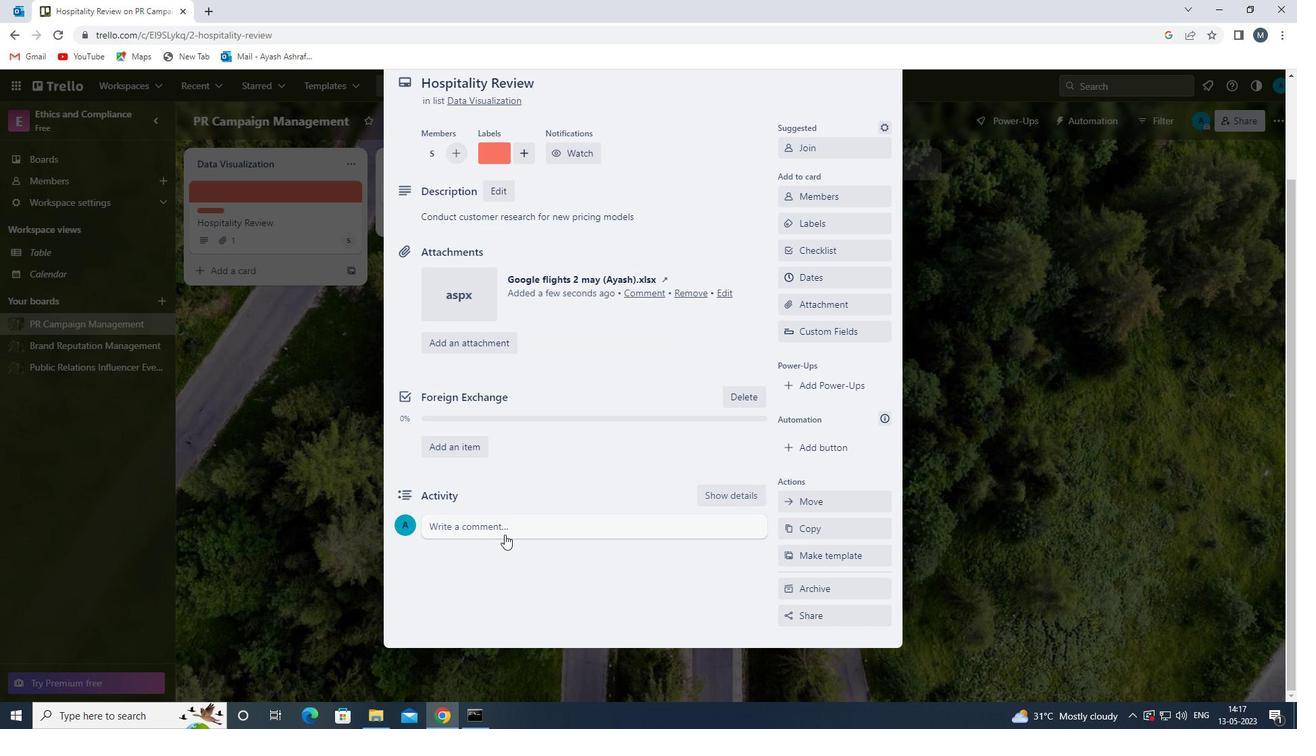 
Action: Mouse pressed left at (500, 531)
Screenshot: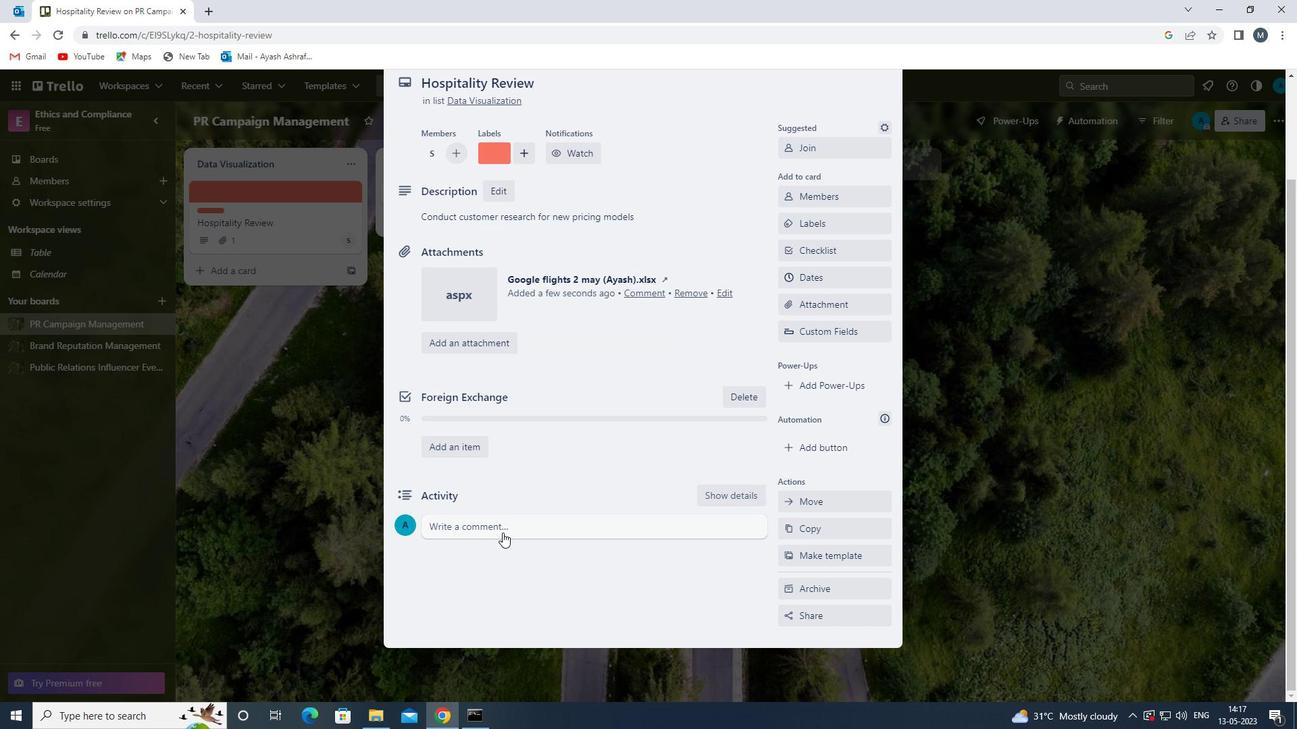 
Action: Mouse moved to (512, 507)
Screenshot: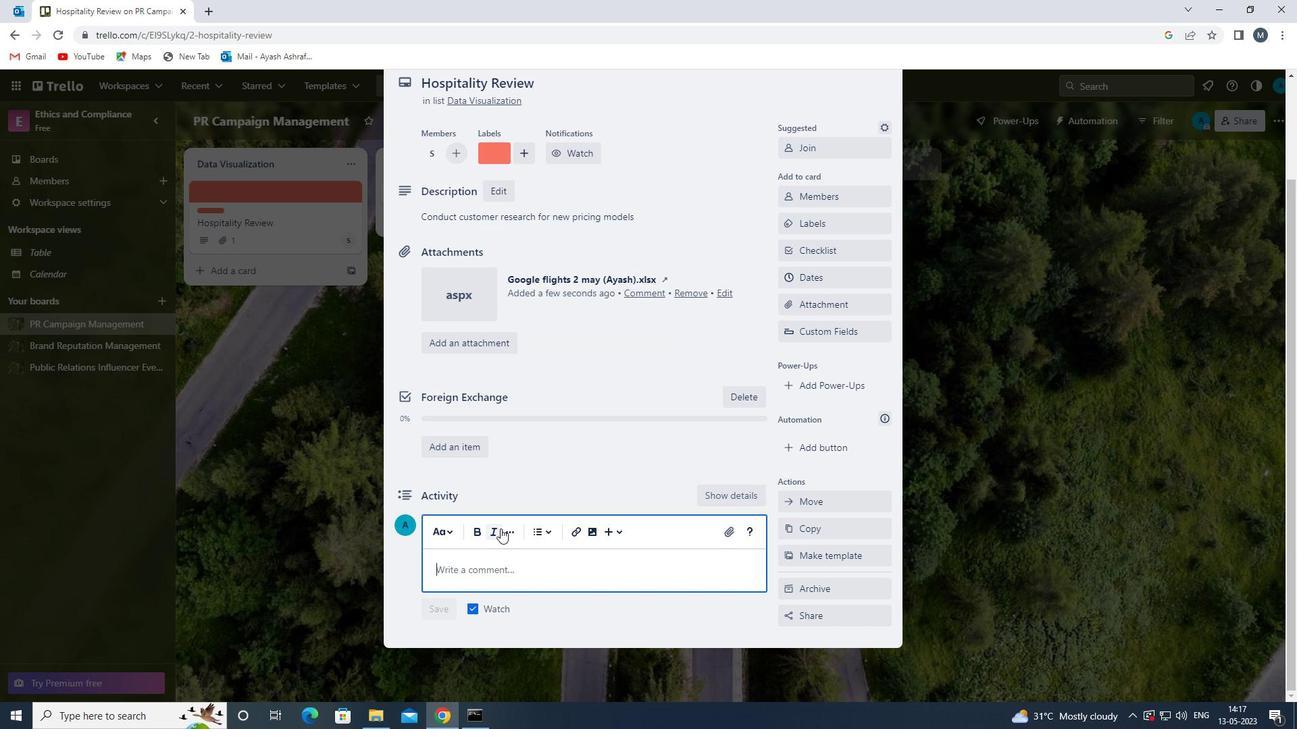 
Action: Mouse scrolled (512, 506) with delta (0, 0)
Screenshot: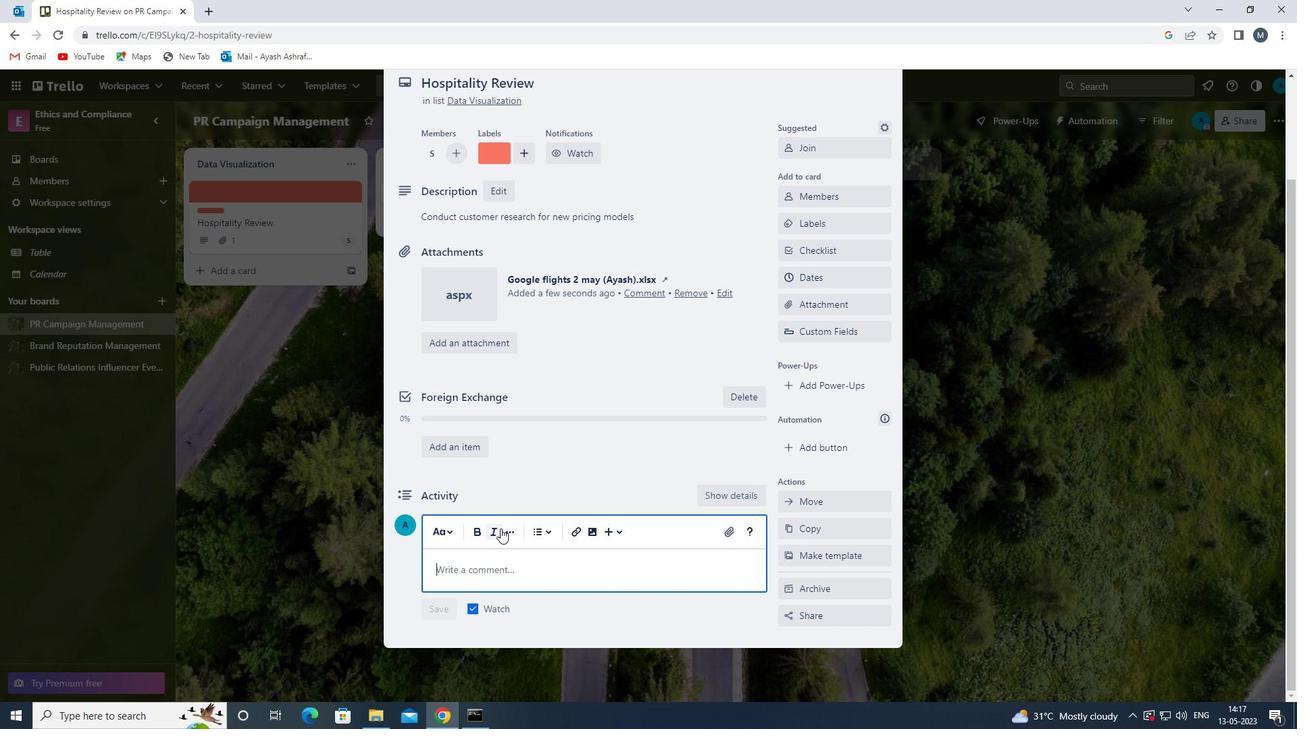 
Action: Mouse scrolled (512, 506) with delta (0, 0)
Screenshot: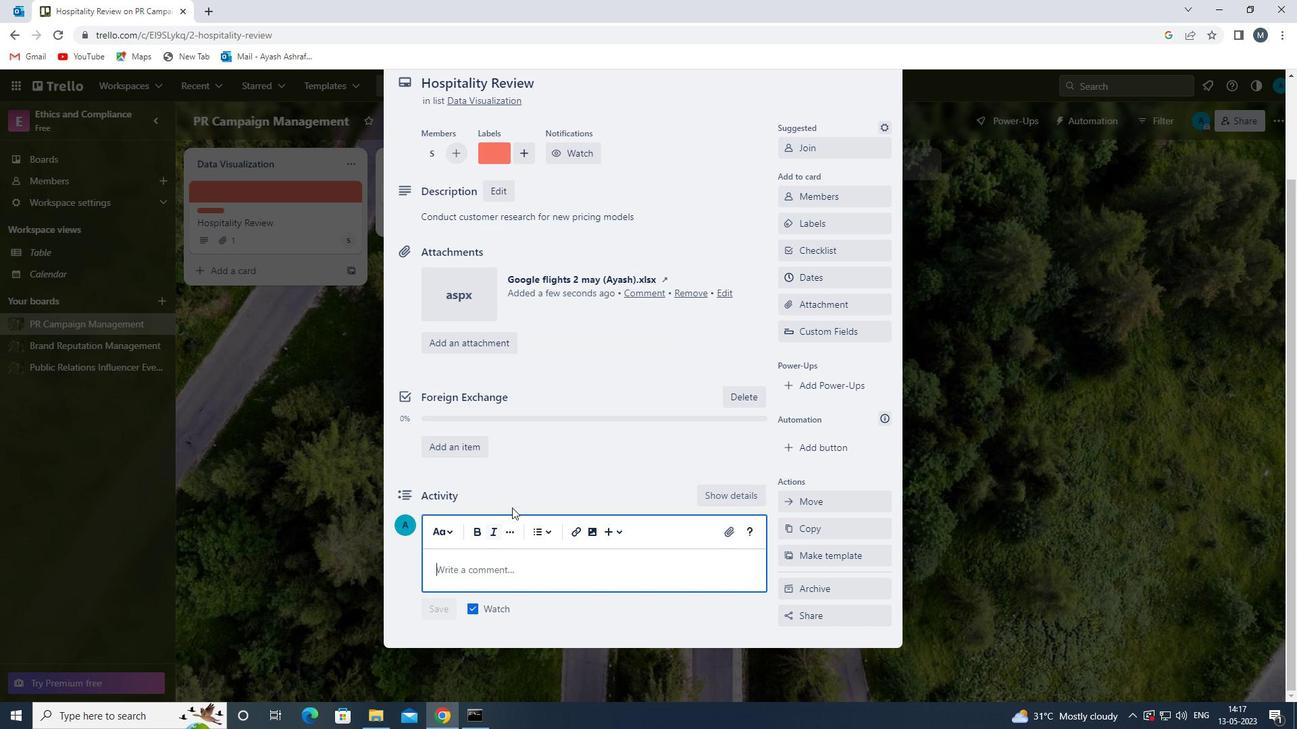 
Action: Mouse moved to (486, 574)
Screenshot: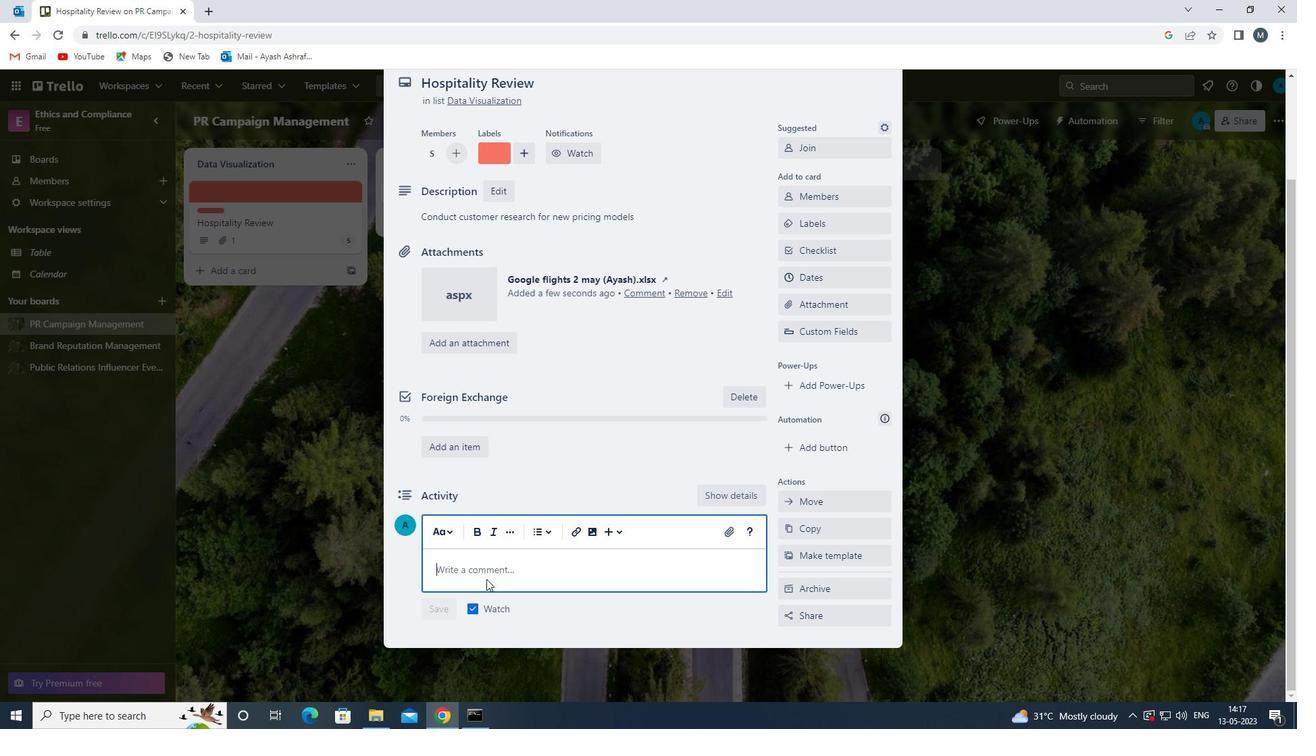 
Action: Mouse pressed left at (486, 574)
Screenshot: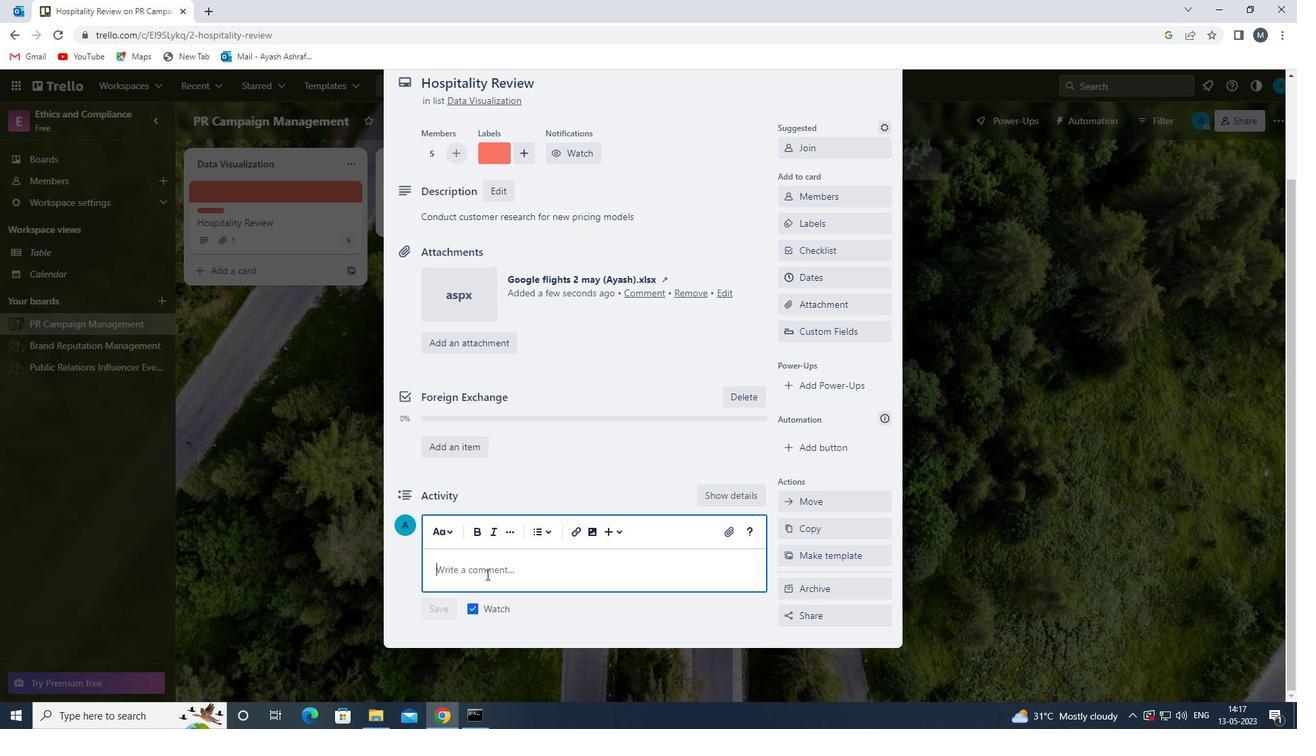
Action: Key pressed <Key.shift>LET<Key.space>US<Key.space>APPROACH<Key.space>THIS<Key.space>TASK<Key.space>WITH<Key.space>A<Key.space>SENSE<Key.space>OF<Key.space>CUSTOMER<Key.space><Key.backspace>-CENTRICITY<Key.space><Key.backspace>,<Key.space>PRIORTIZING<Key.space>THE<Key.space>
Screenshot: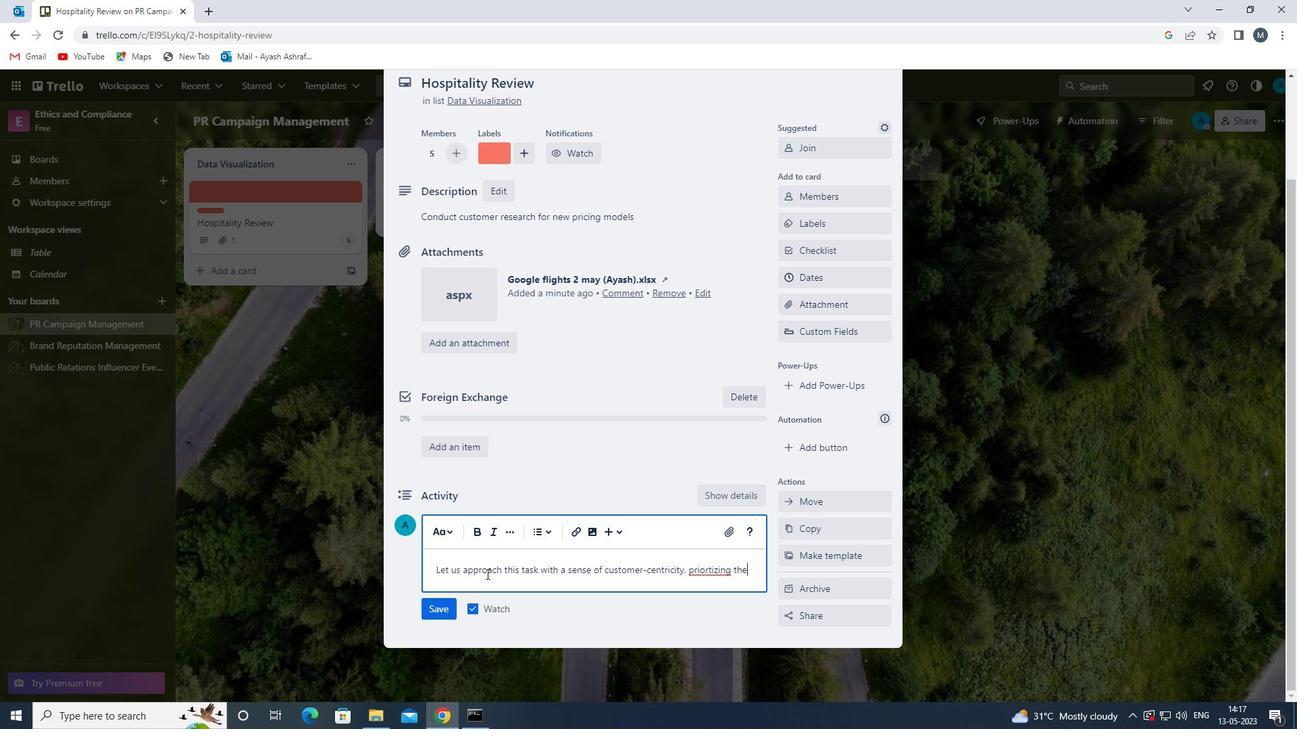 
Action: Mouse scrolled (486, 574) with delta (0, 0)
Screenshot: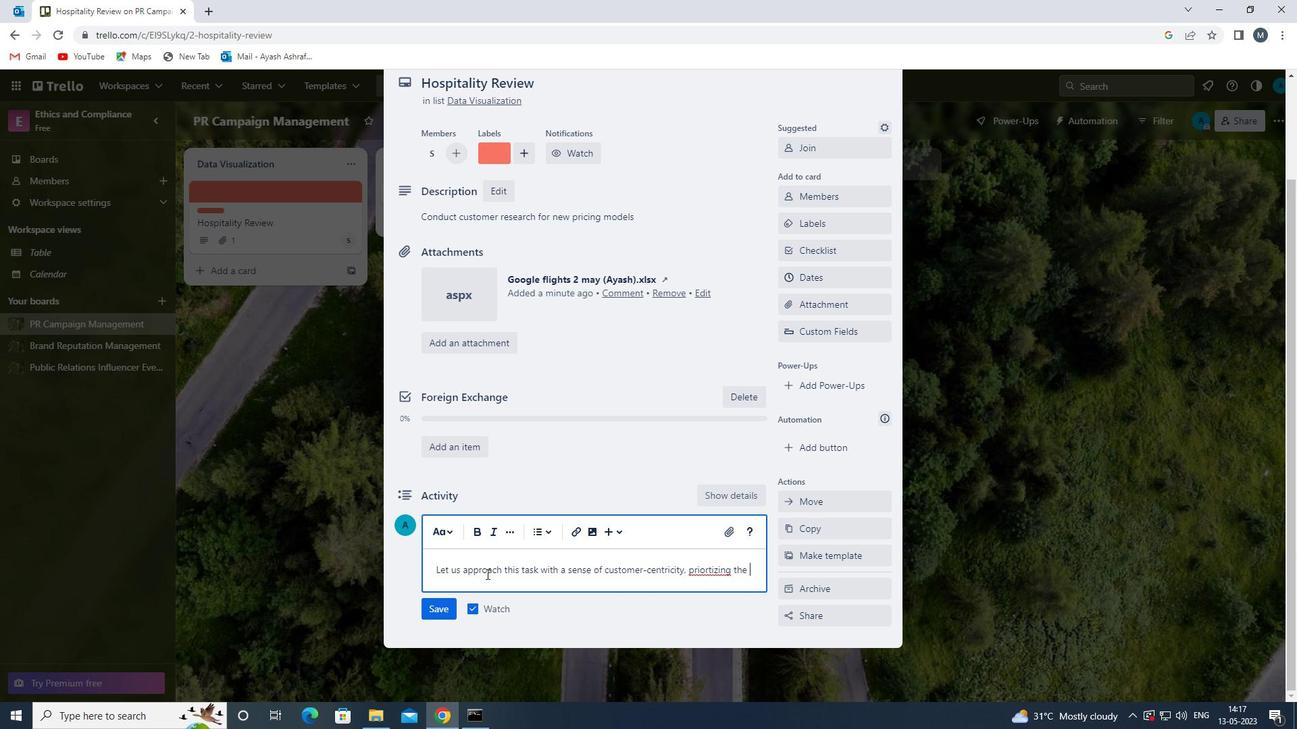 
Action: Mouse moved to (708, 639)
Screenshot: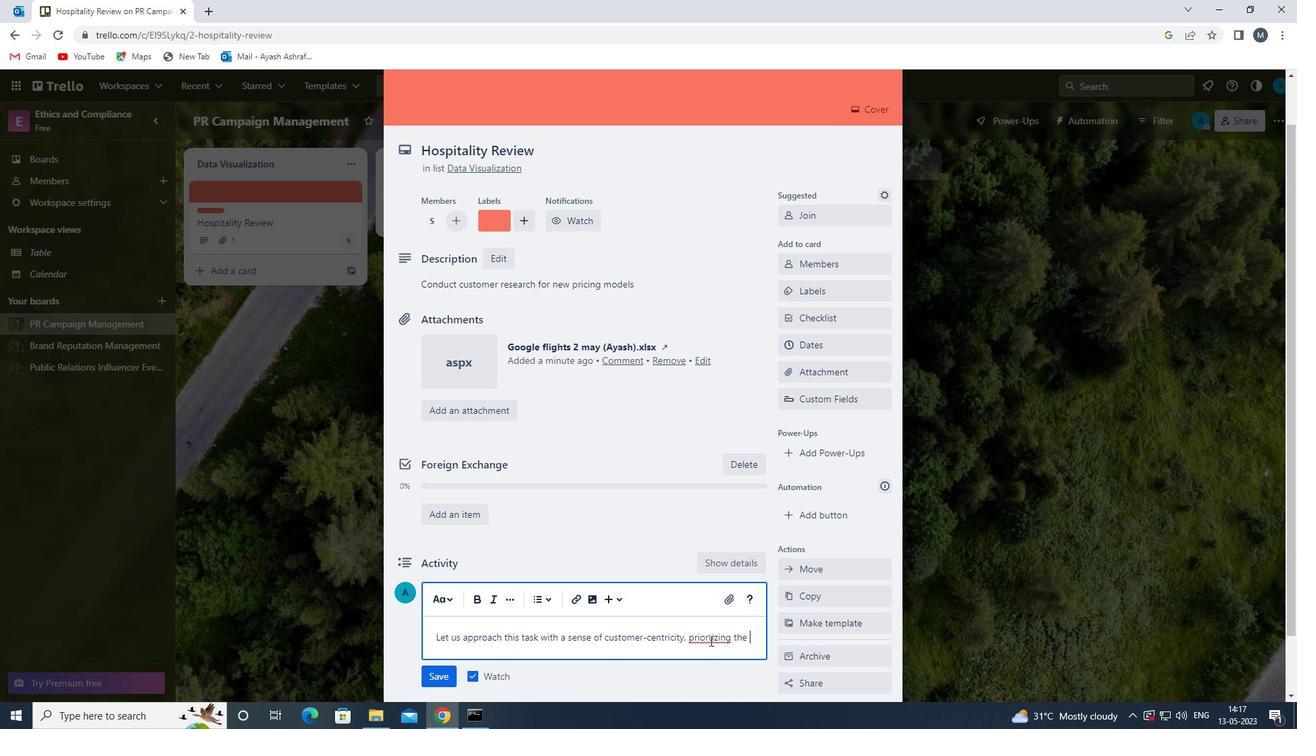 
Action: Mouse pressed left at (708, 639)
Screenshot: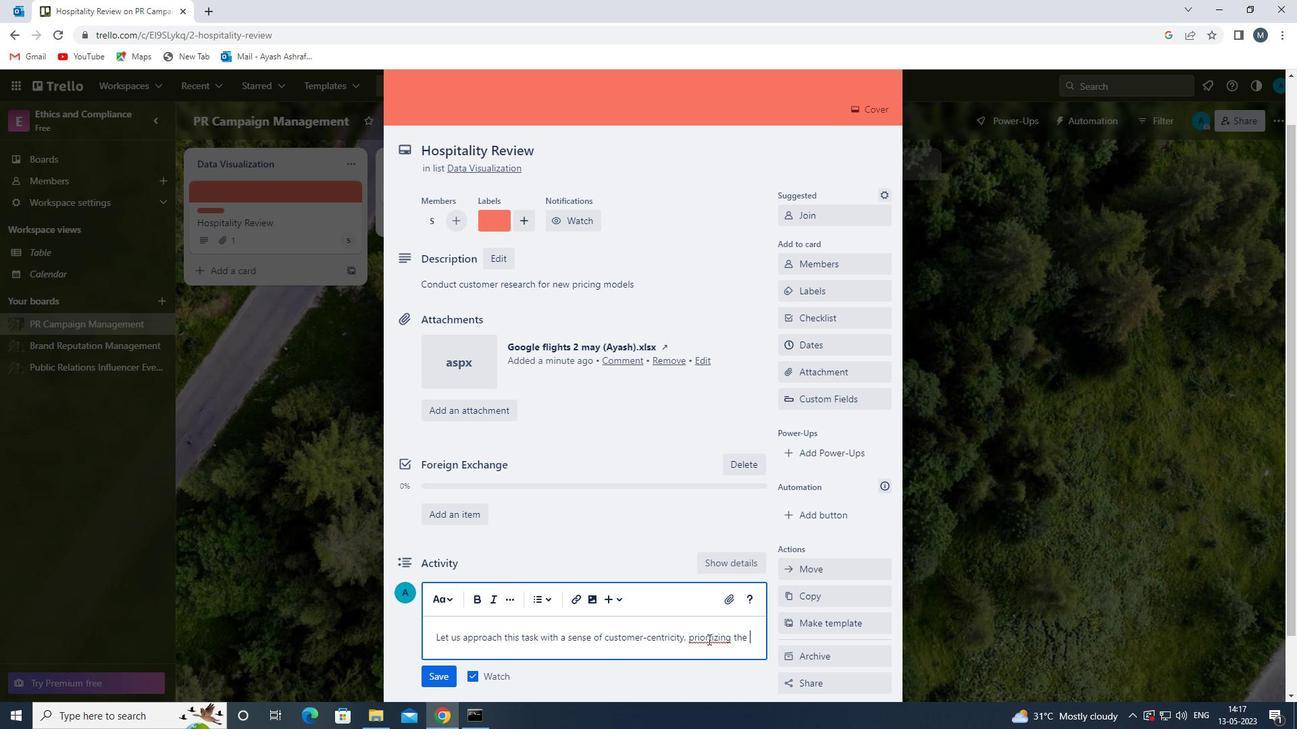 
Action: Mouse moved to (716, 647)
Screenshot: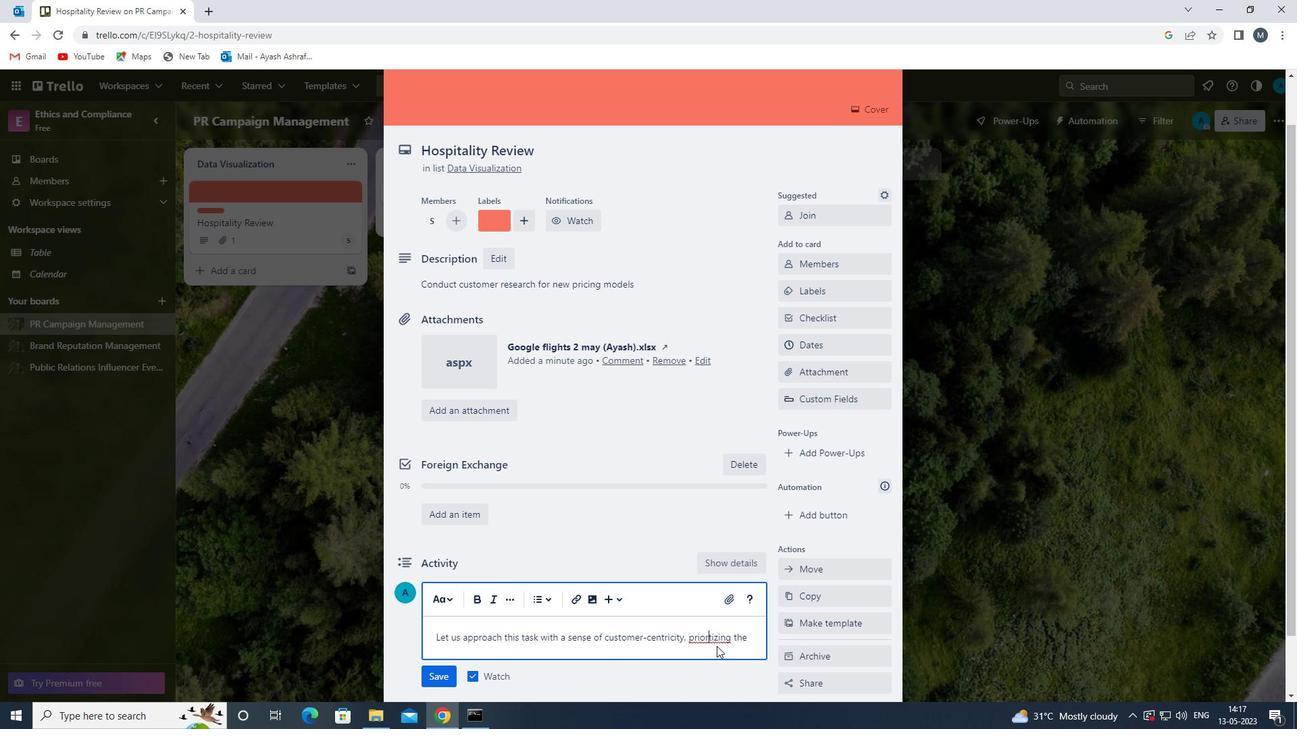 
Action: Key pressed I
Screenshot: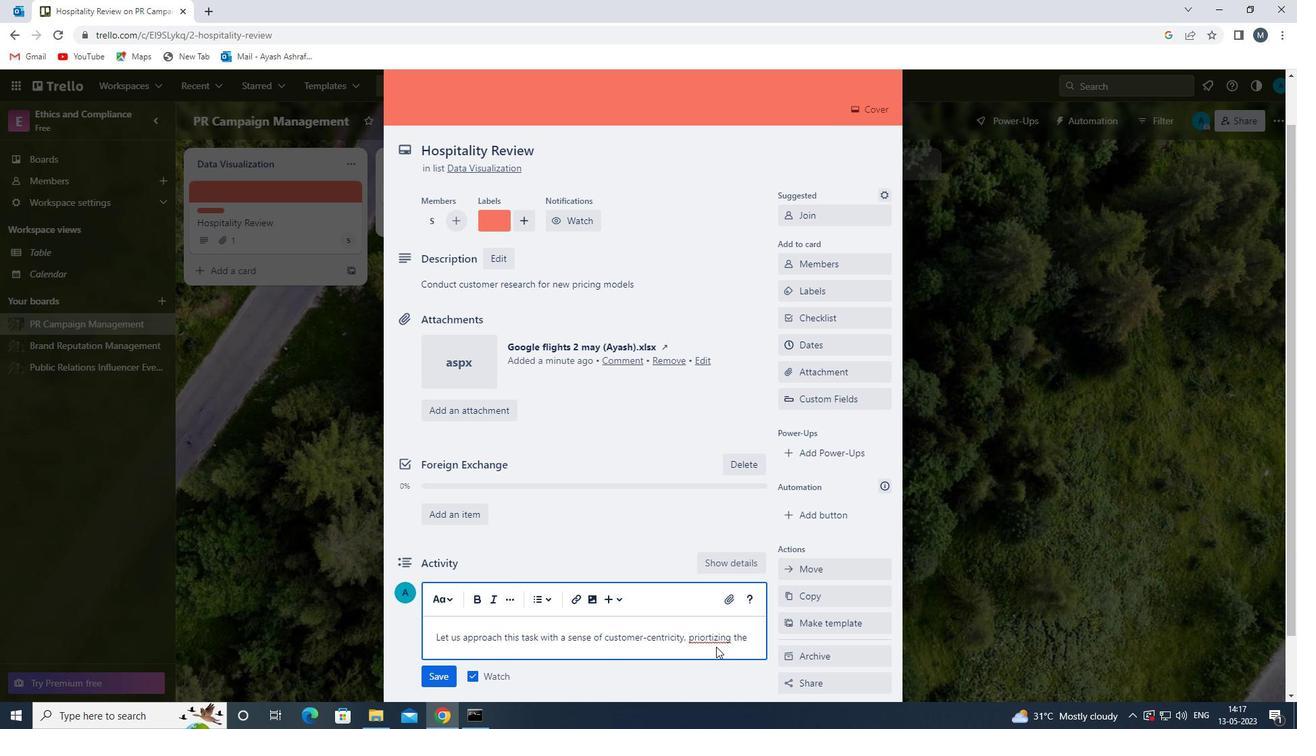 
Action: Mouse moved to (712, 619)
Screenshot: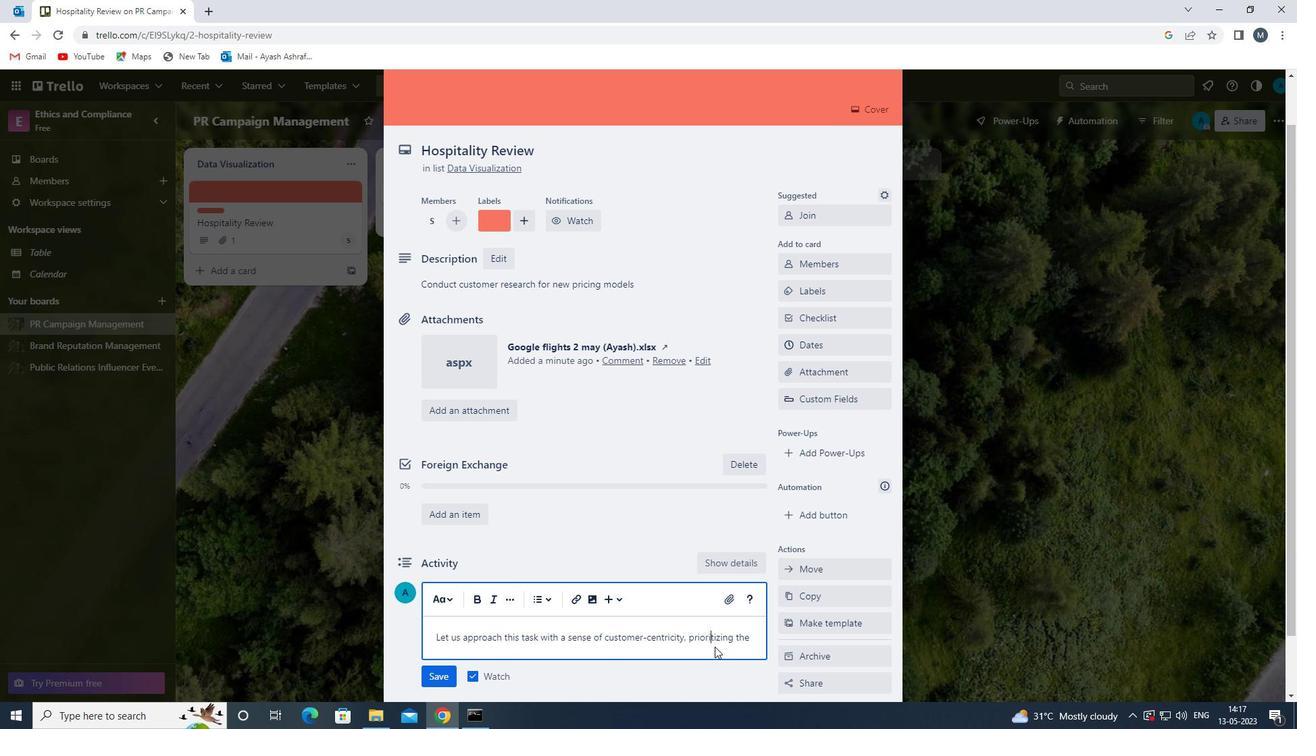 
Action: Mouse scrolled (712, 618) with delta (0, 0)
Screenshot: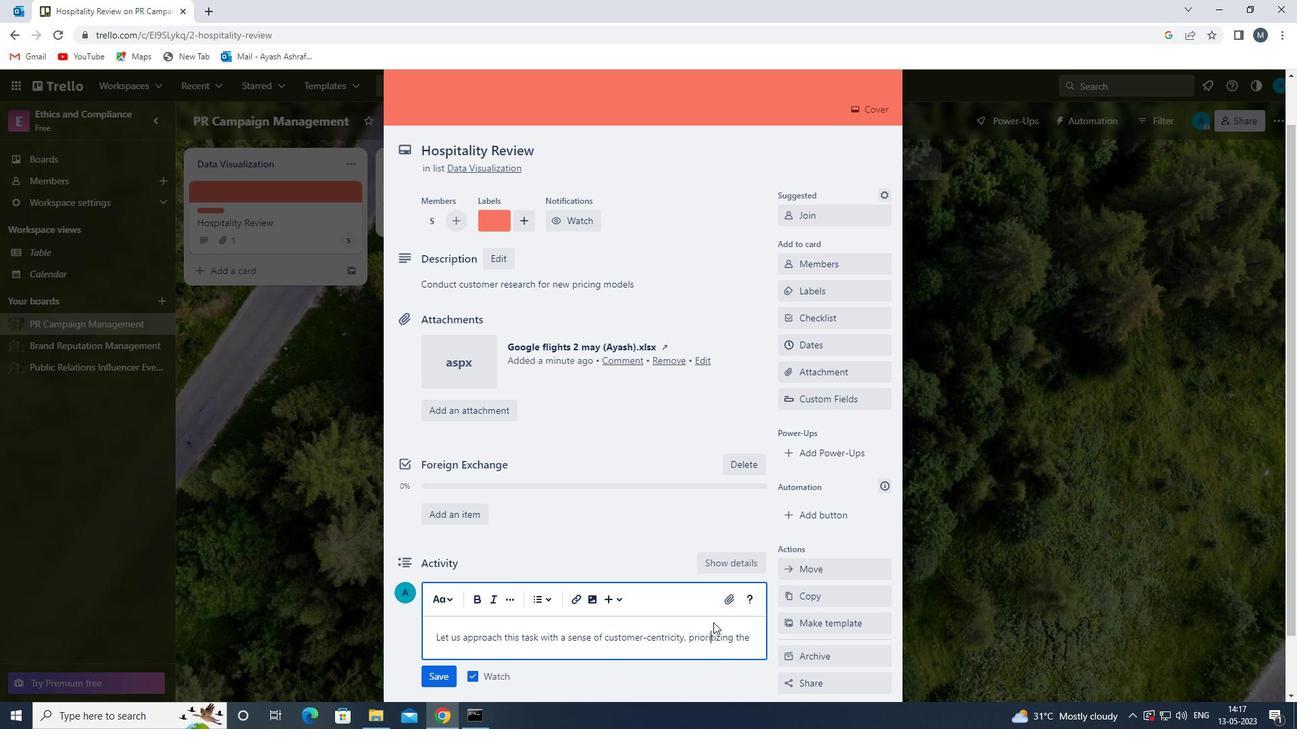 
Action: Mouse moved to (749, 570)
Screenshot: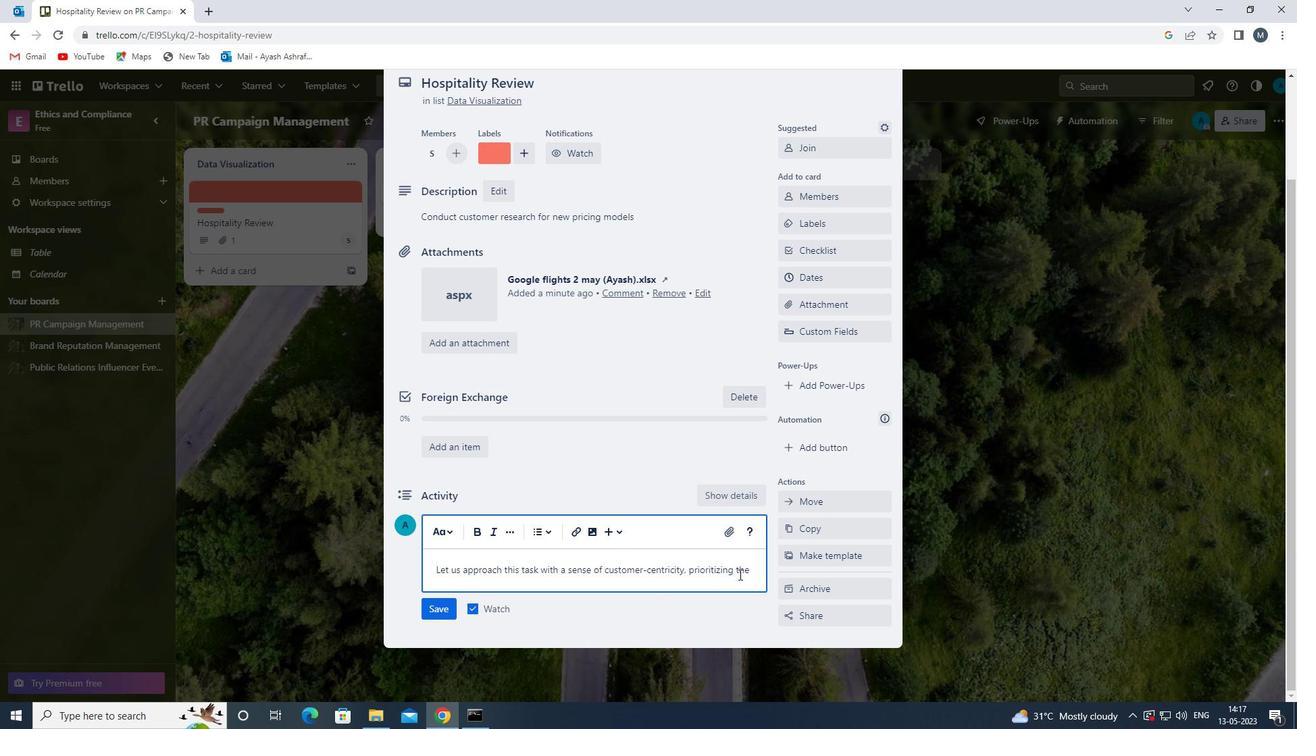 
Action: Mouse pressed left at (749, 570)
Screenshot: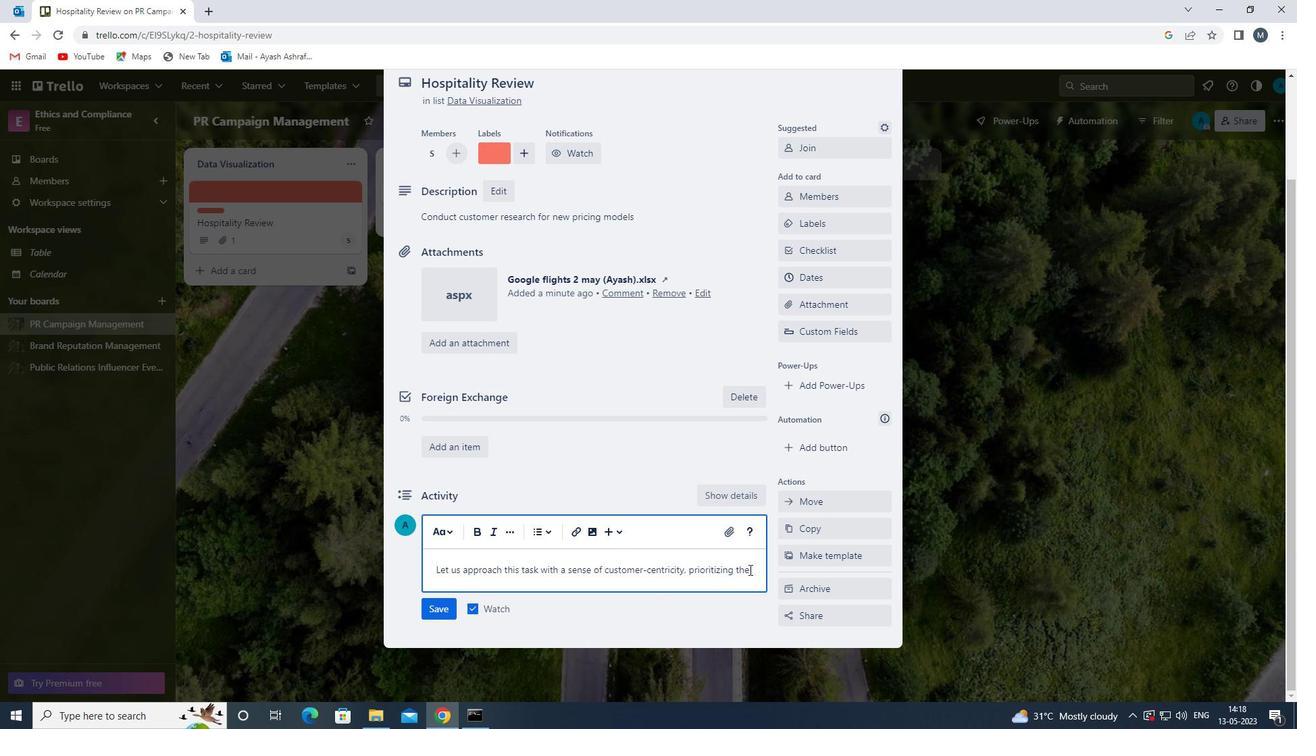 
Action: Mouse moved to (762, 591)
Screenshot: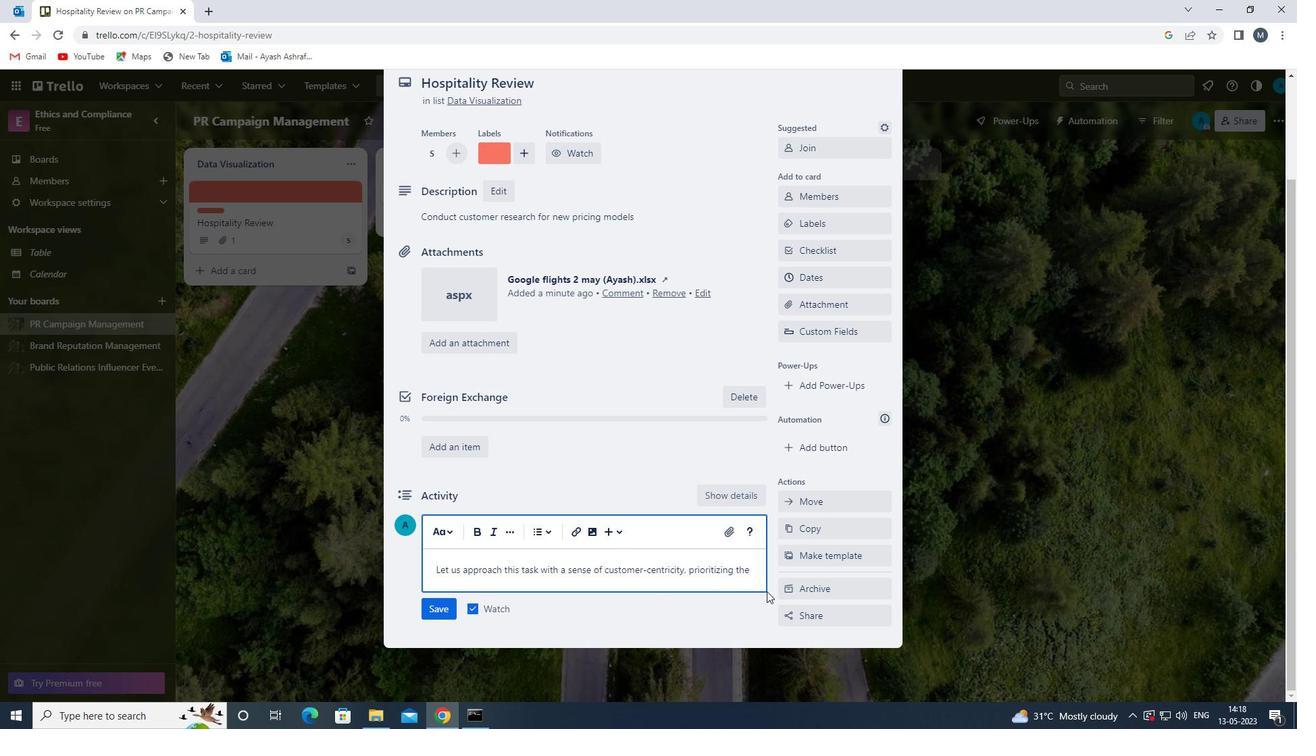 
Action: Key pressed <Key.space>
Screenshot: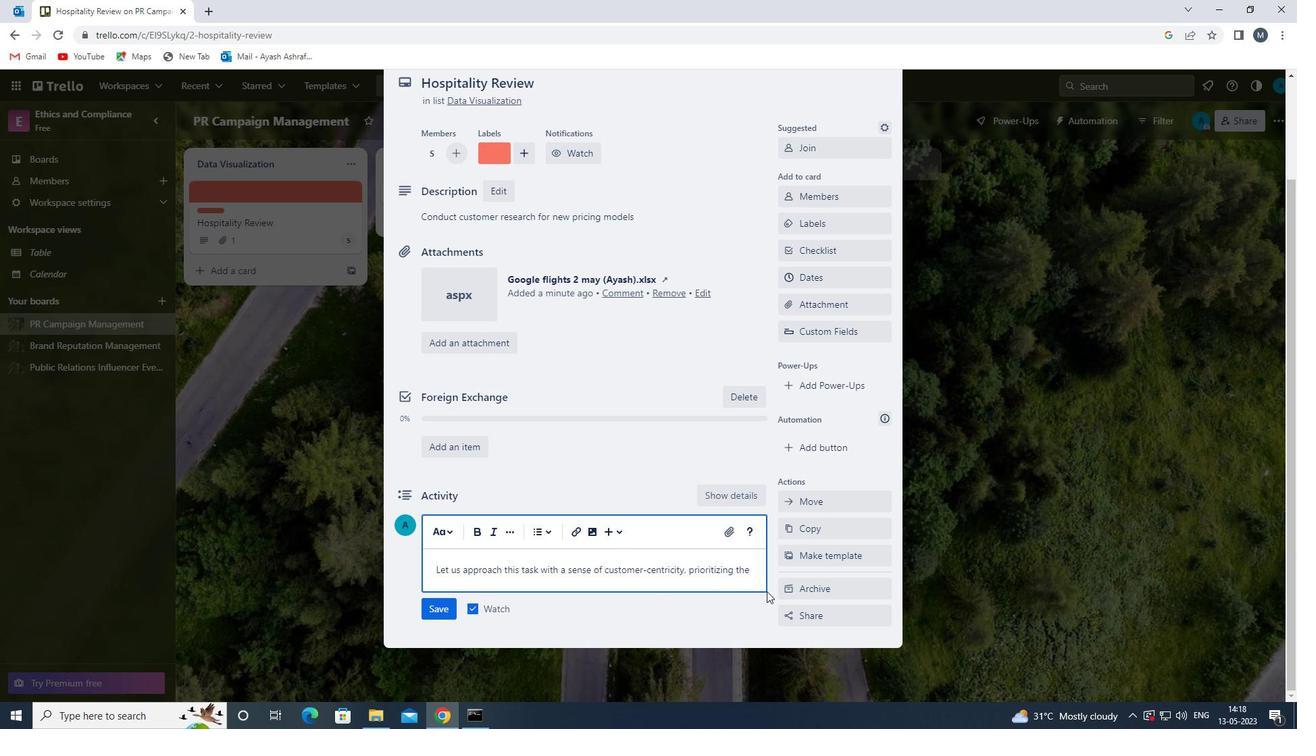 
Action: Mouse moved to (758, 591)
Screenshot: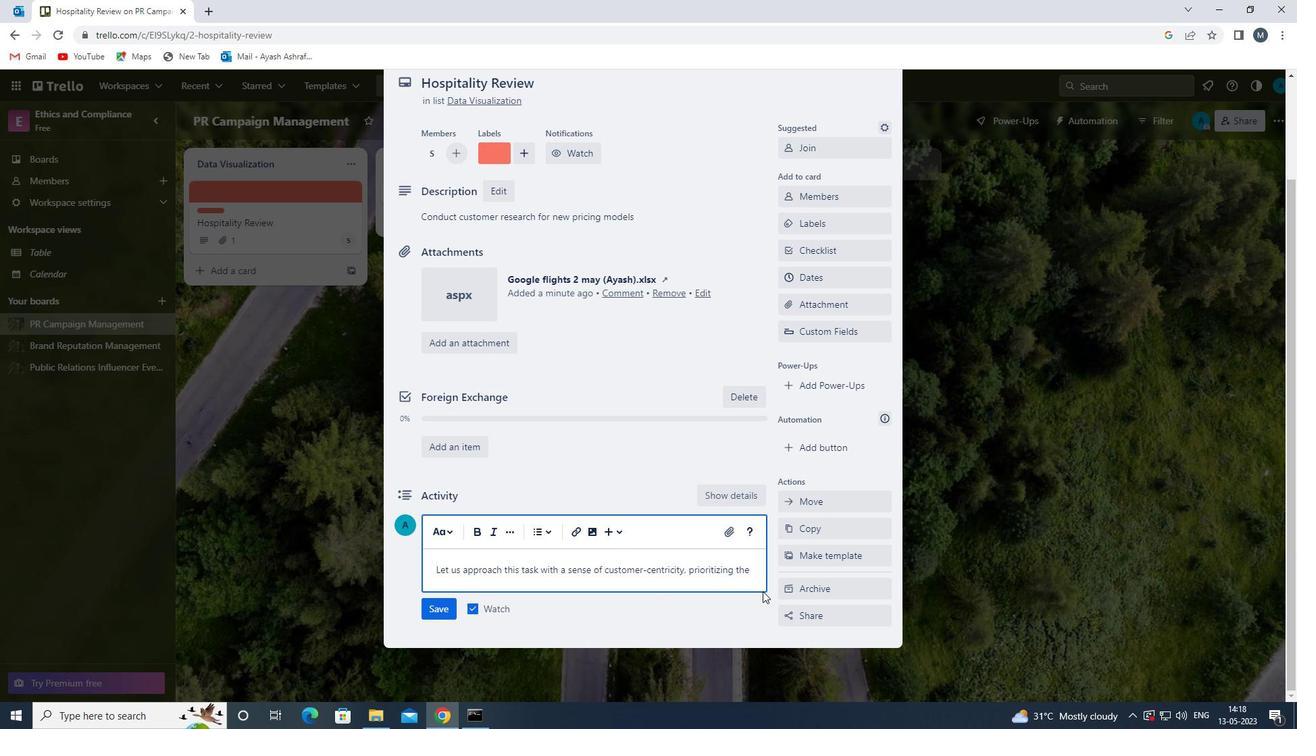 
Action: Key pressed NEEDS<Key.space>AND<Key.space>PERFORMANCE<Key.space>OF<Key.space>OUR<Key.space>CUSTOMERS.
Screenshot: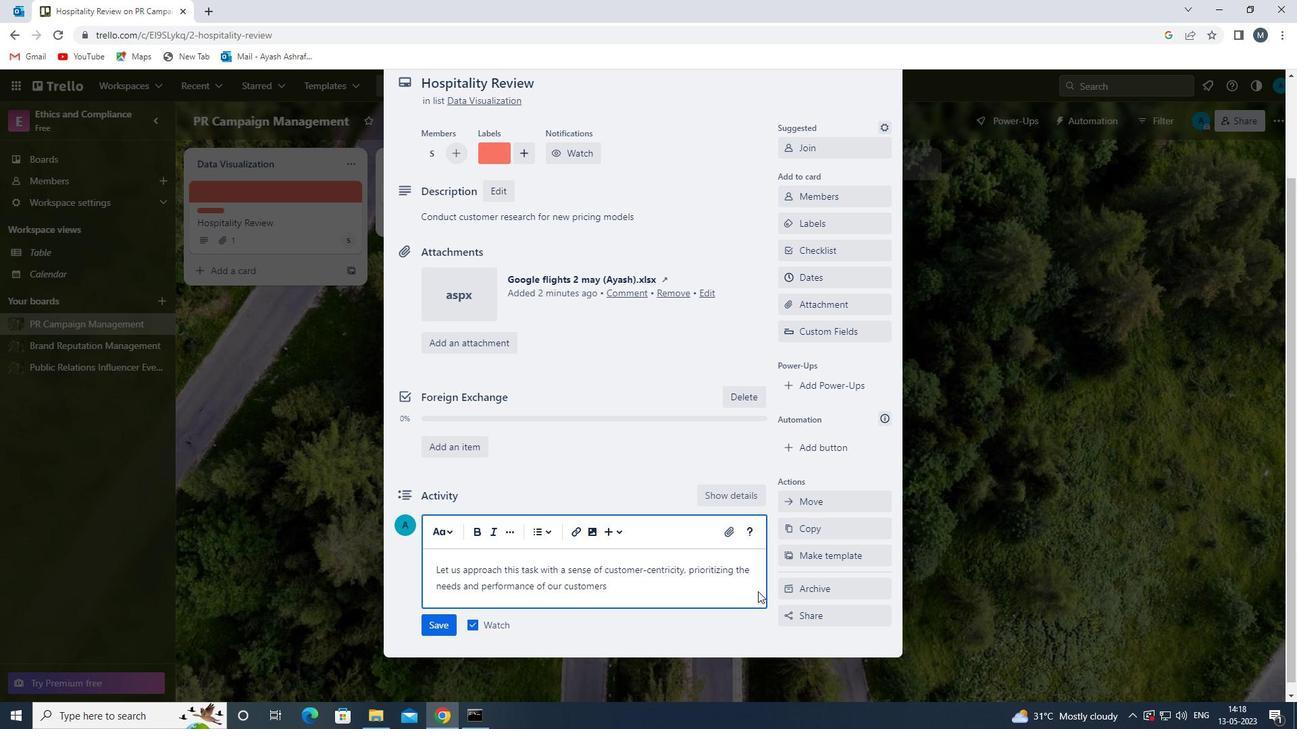
Action: Mouse moved to (437, 629)
Screenshot: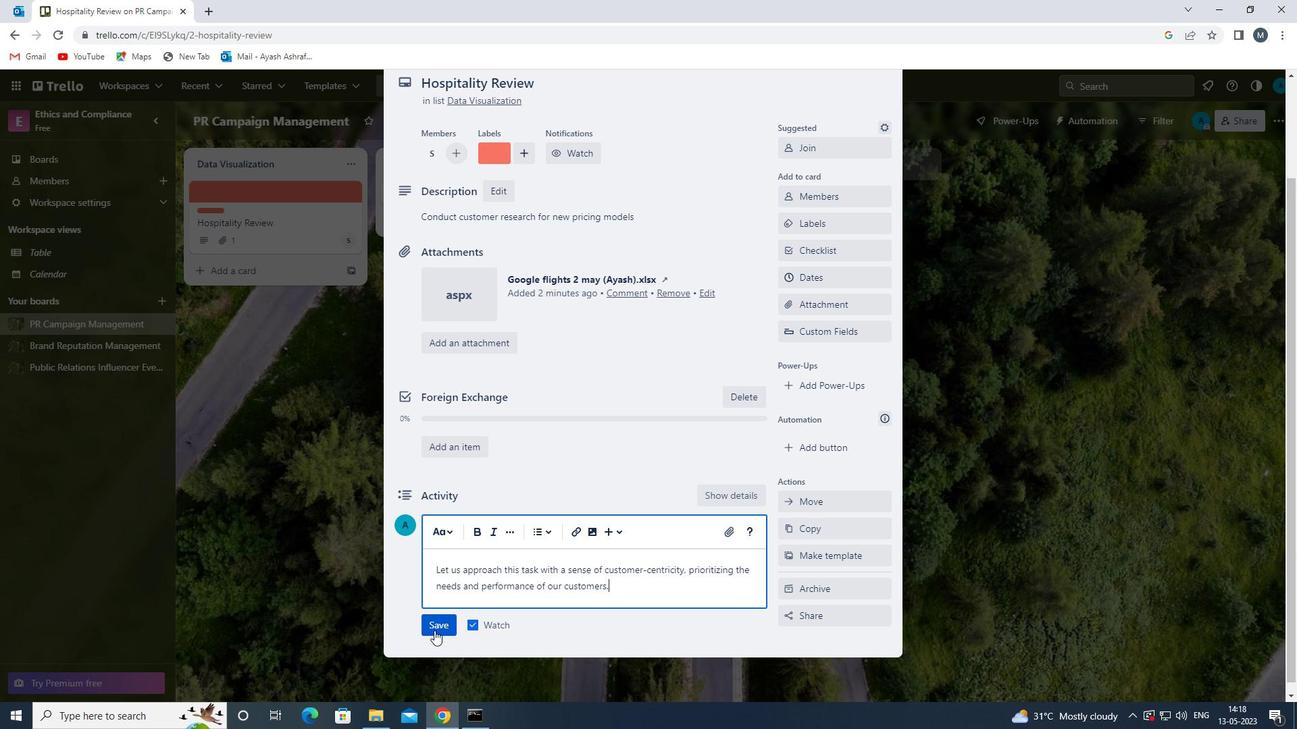 
Action: Mouse pressed left at (437, 629)
Screenshot: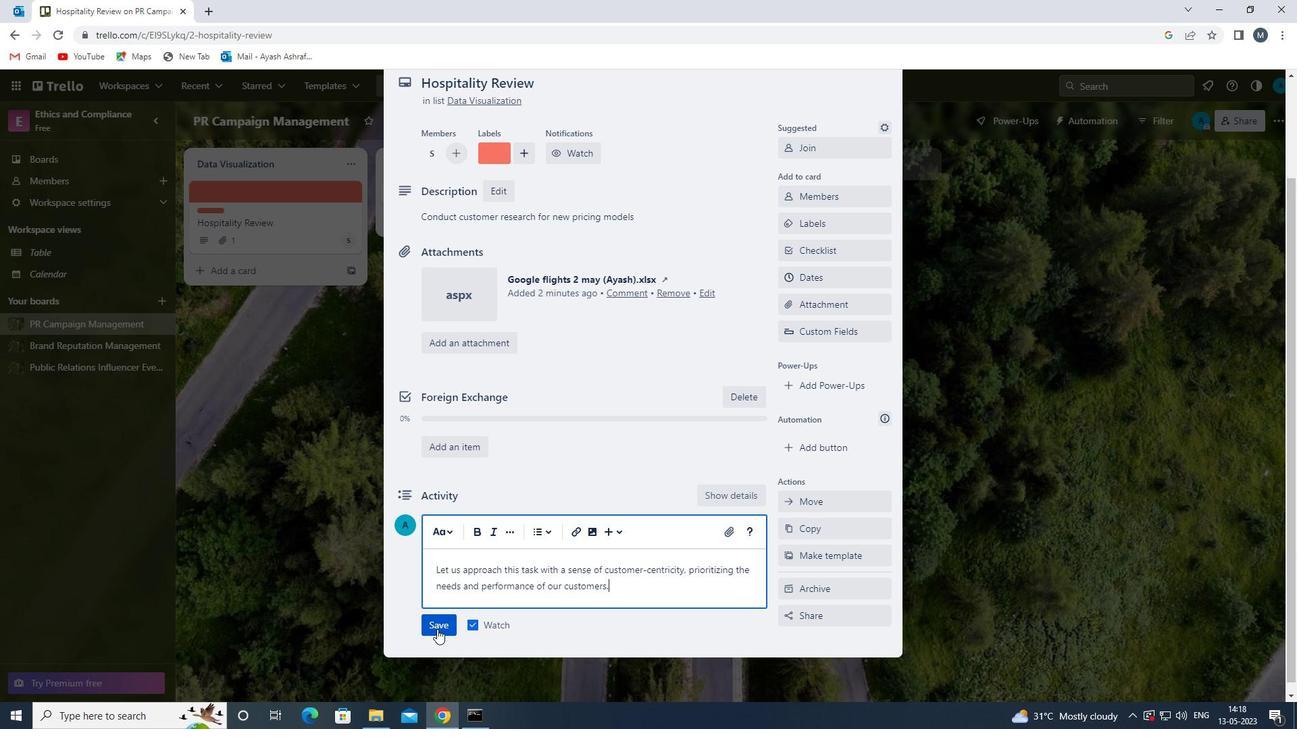 
Action: Mouse moved to (825, 279)
Screenshot: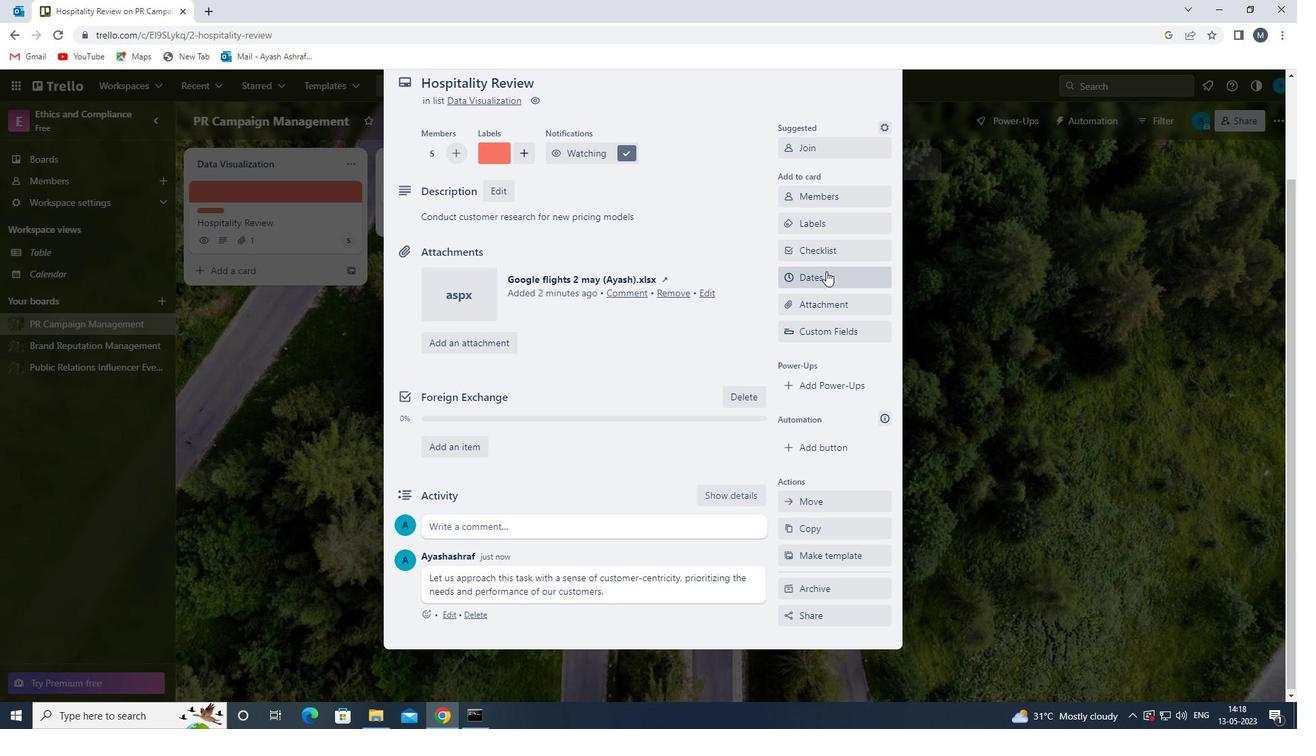 
Action: Mouse pressed left at (825, 279)
Screenshot: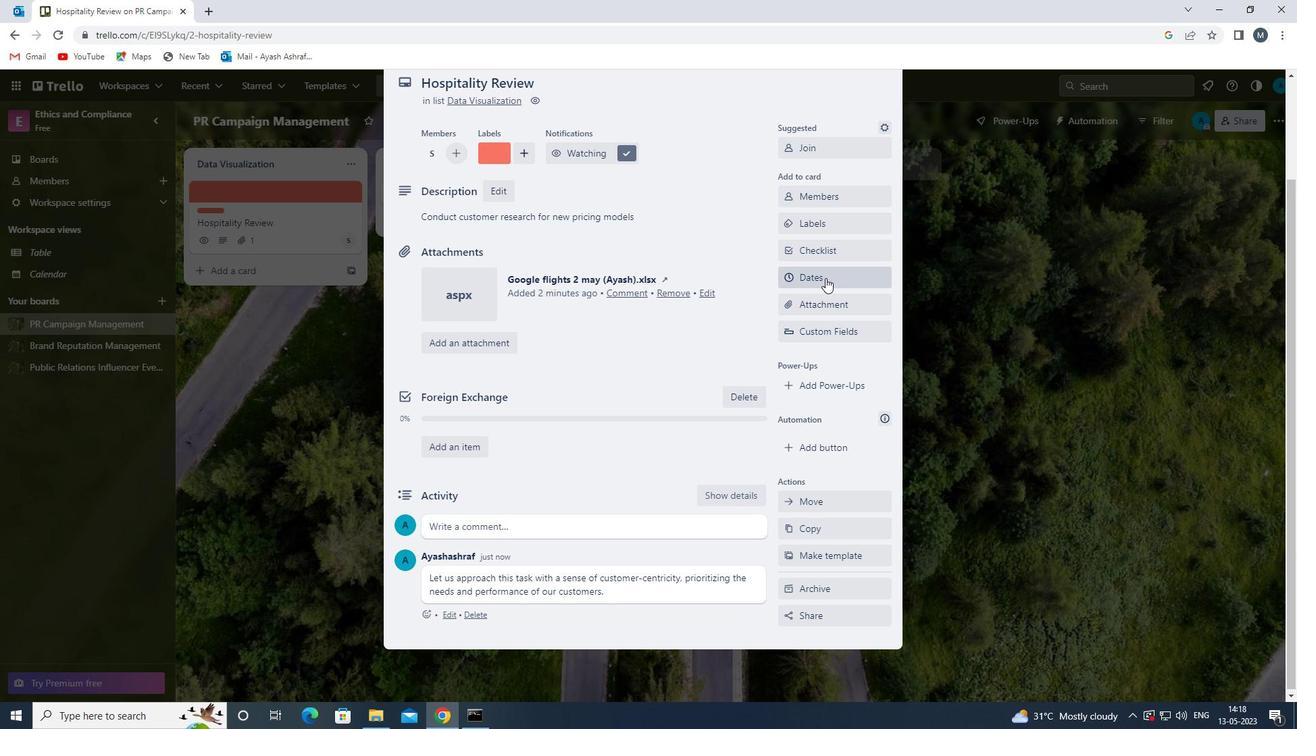 
Action: Mouse moved to (788, 370)
Screenshot: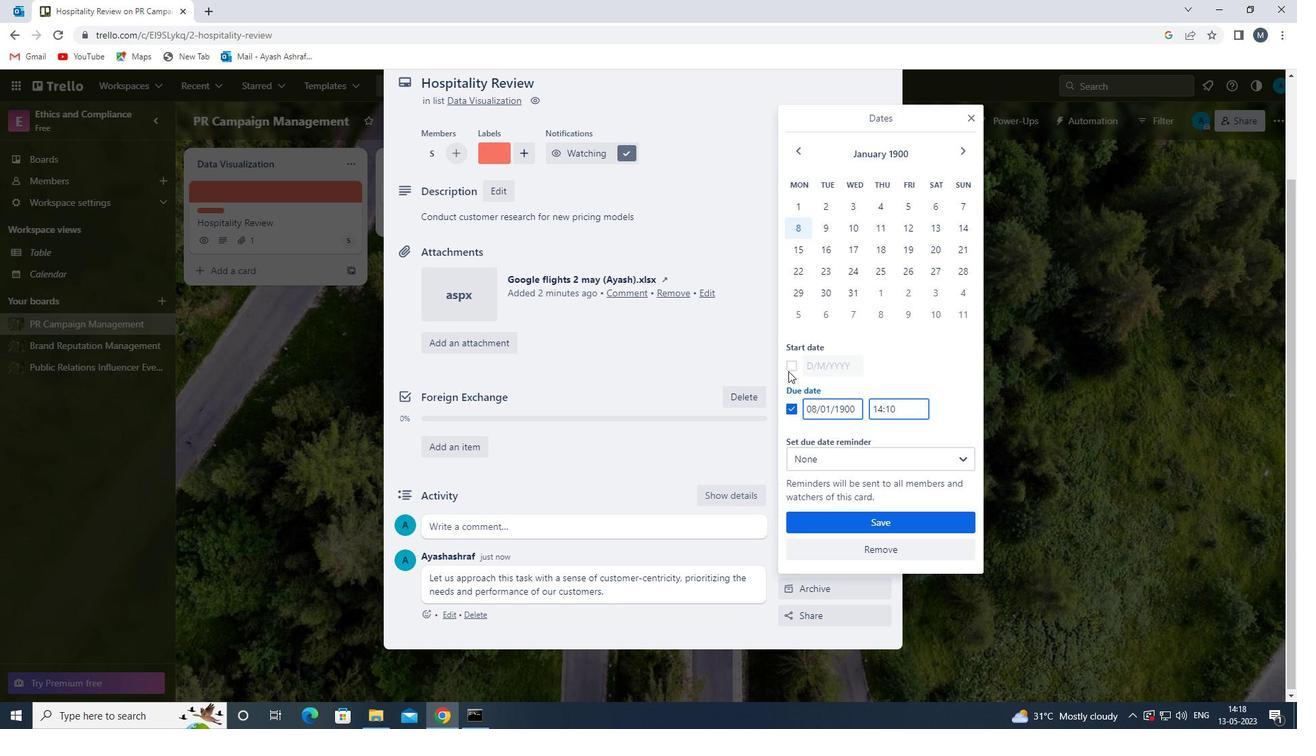 
Action: Mouse pressed left at (788, 370)
Screenshot: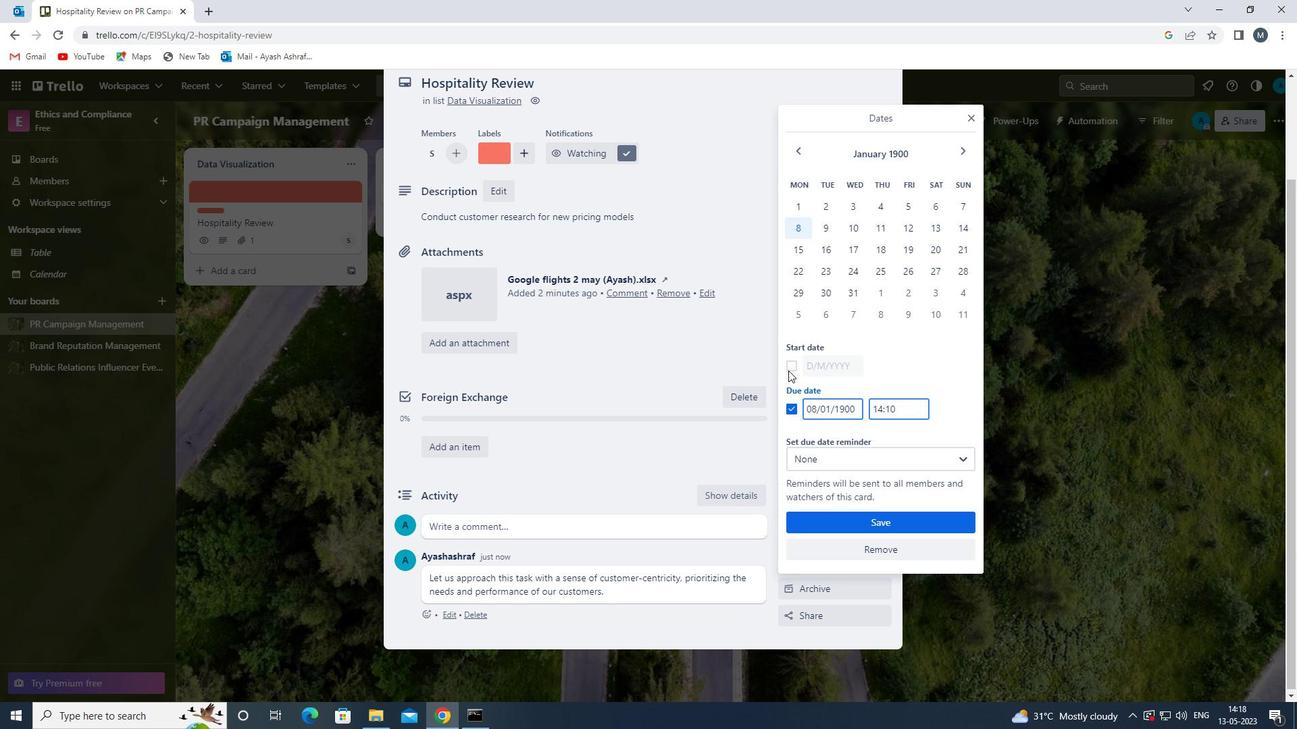 
Action: Mouse moved to (814, 368)
Screenshot: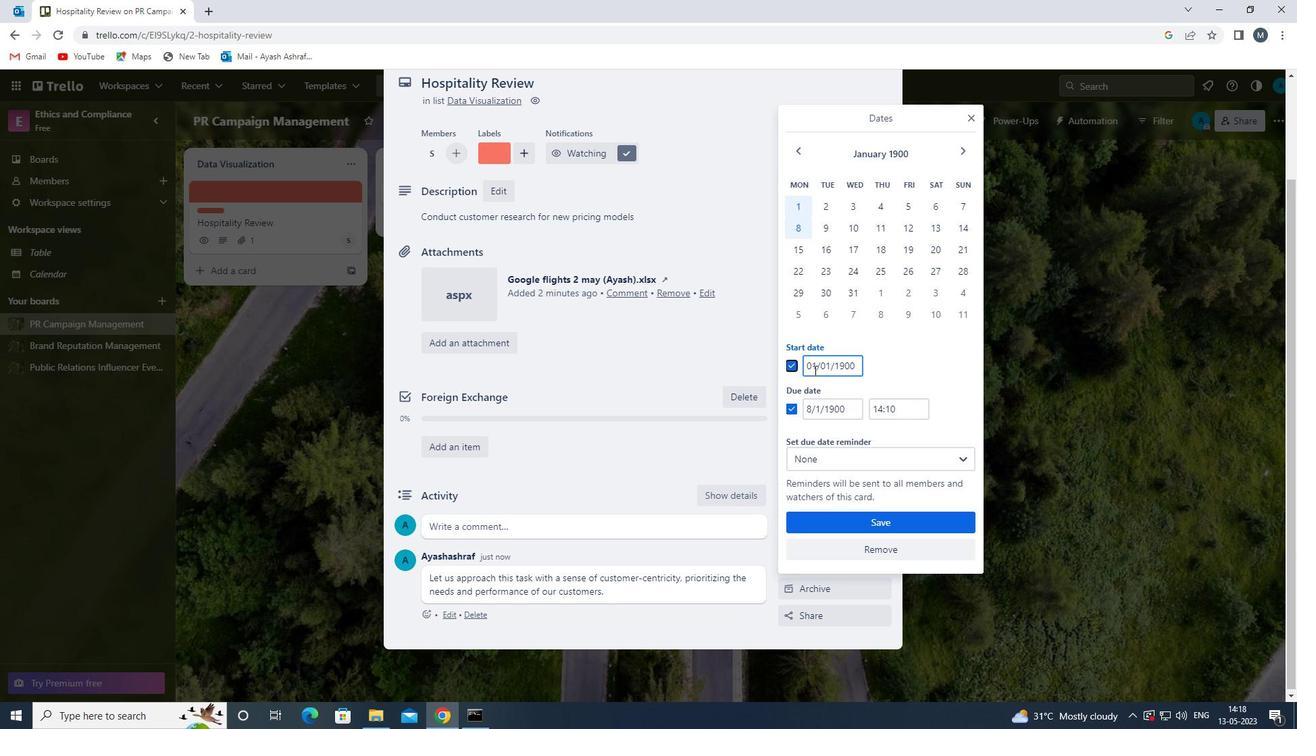 
Action: Mouse pressed left at (814, 368)
Screenshot: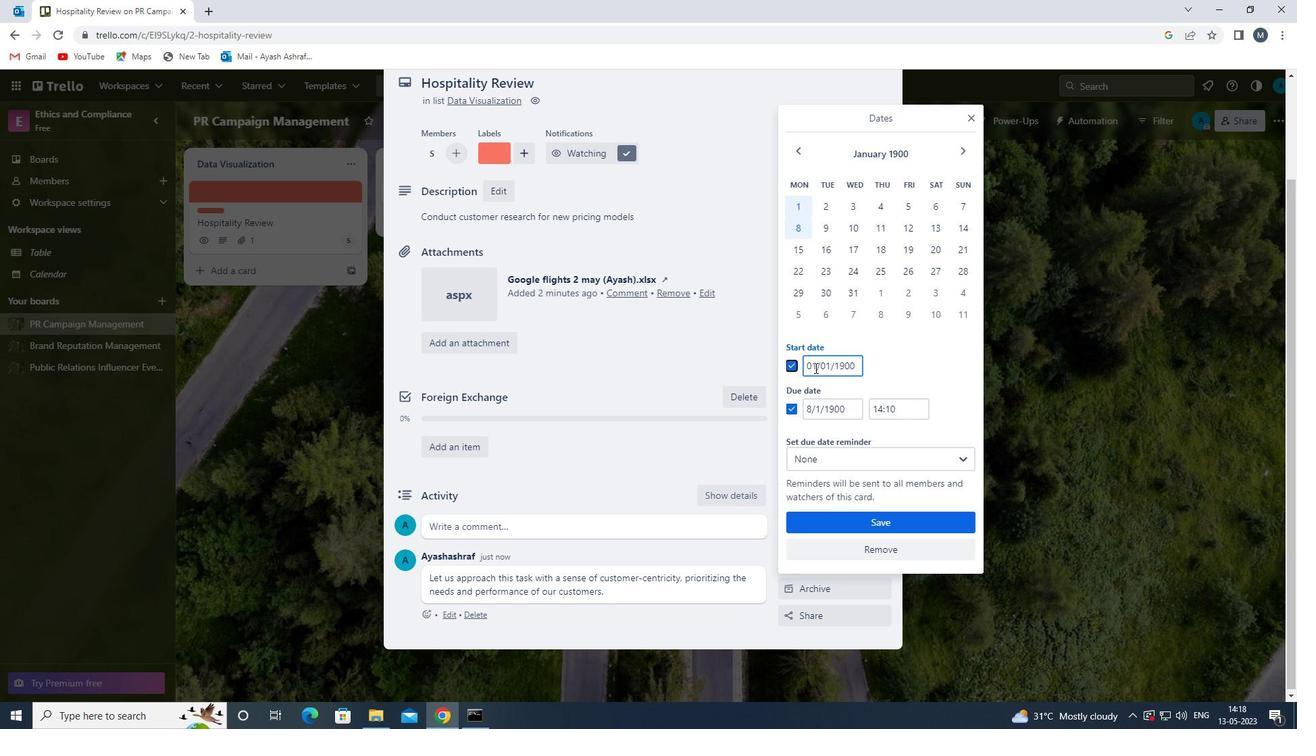 
Action: Mouse moved to (808, 367)
Screenshot: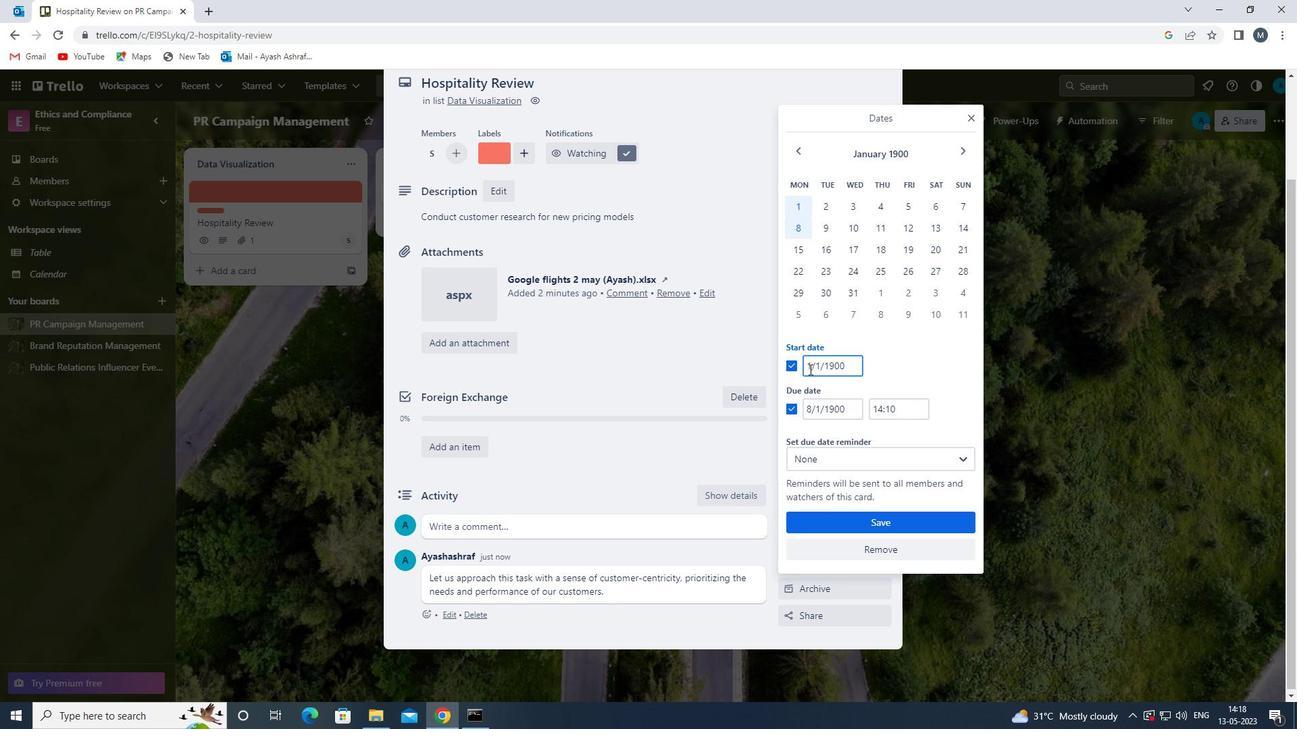 
Action: Mouse pressed left at (808, 367)
Screenshot: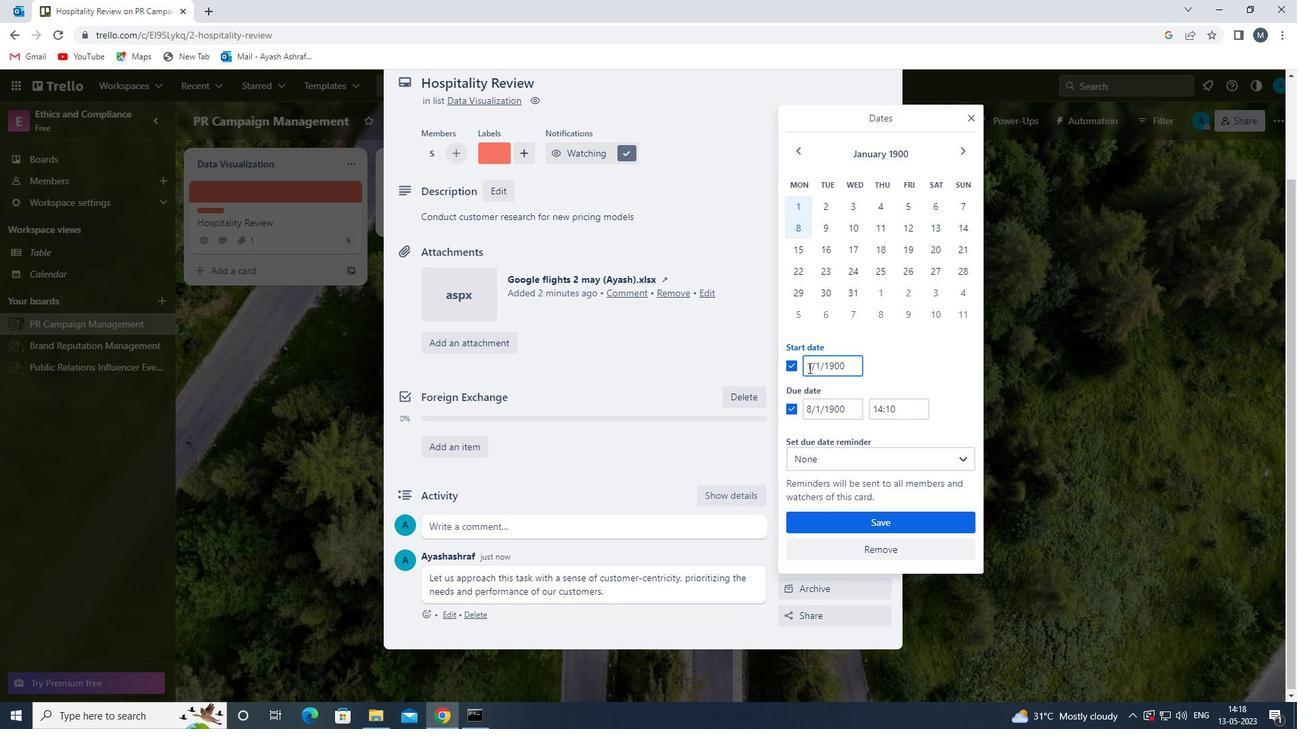 
Action: Mouse moved to (811, 369)
Screenshot: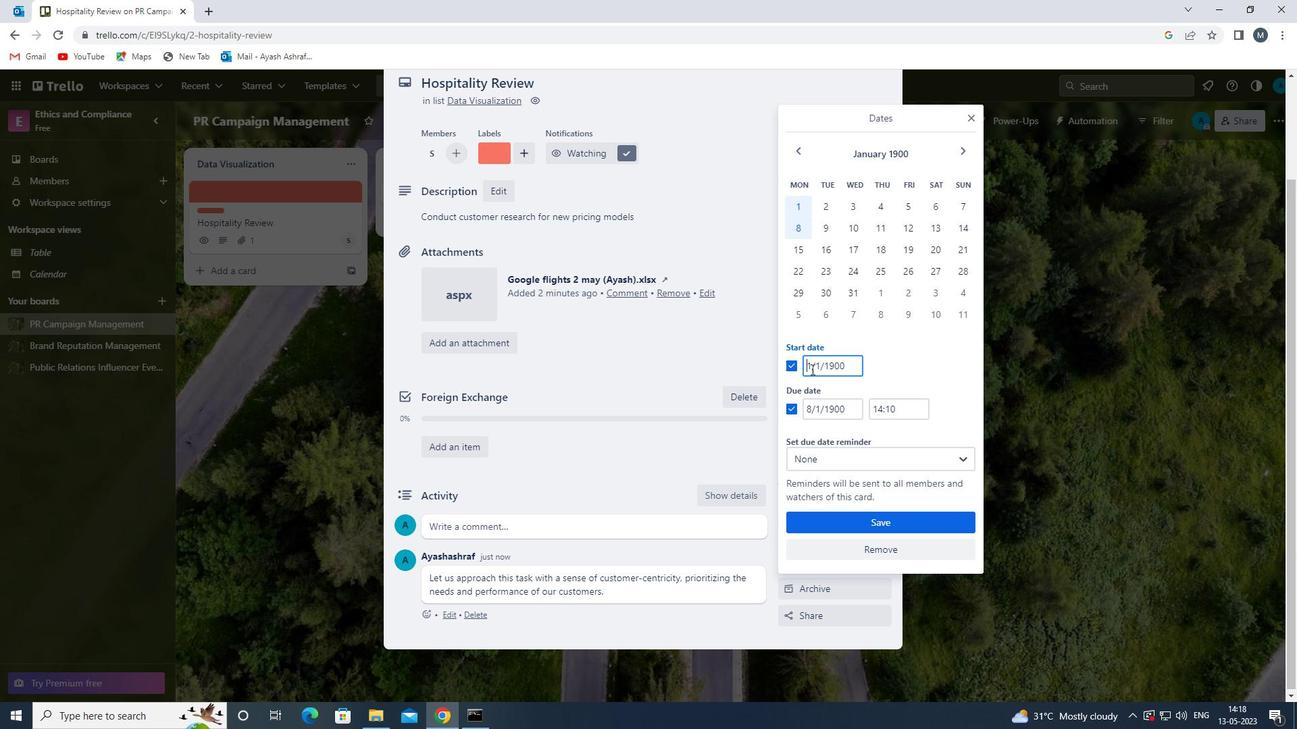 
Action: Mouse pressed left at (811, 369)
Screenshot: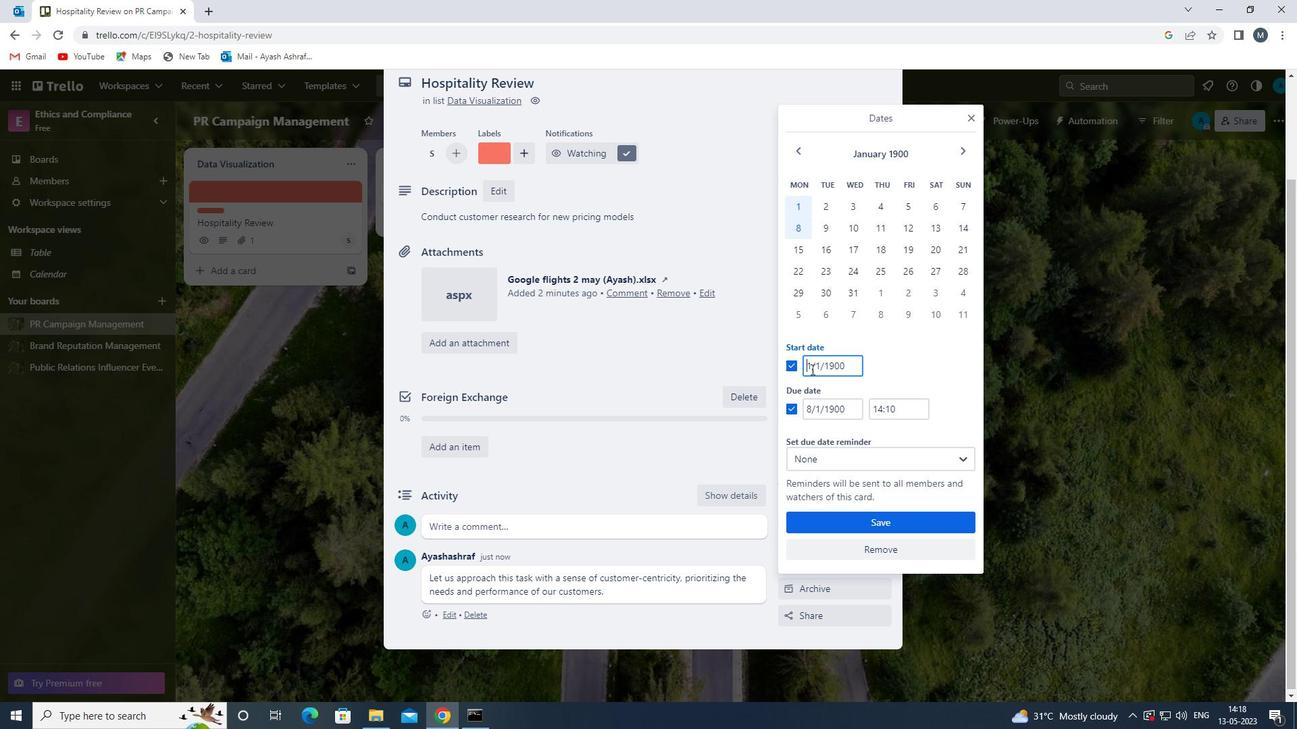 
Action: Key pressed <Key.backspace>
Screenshot: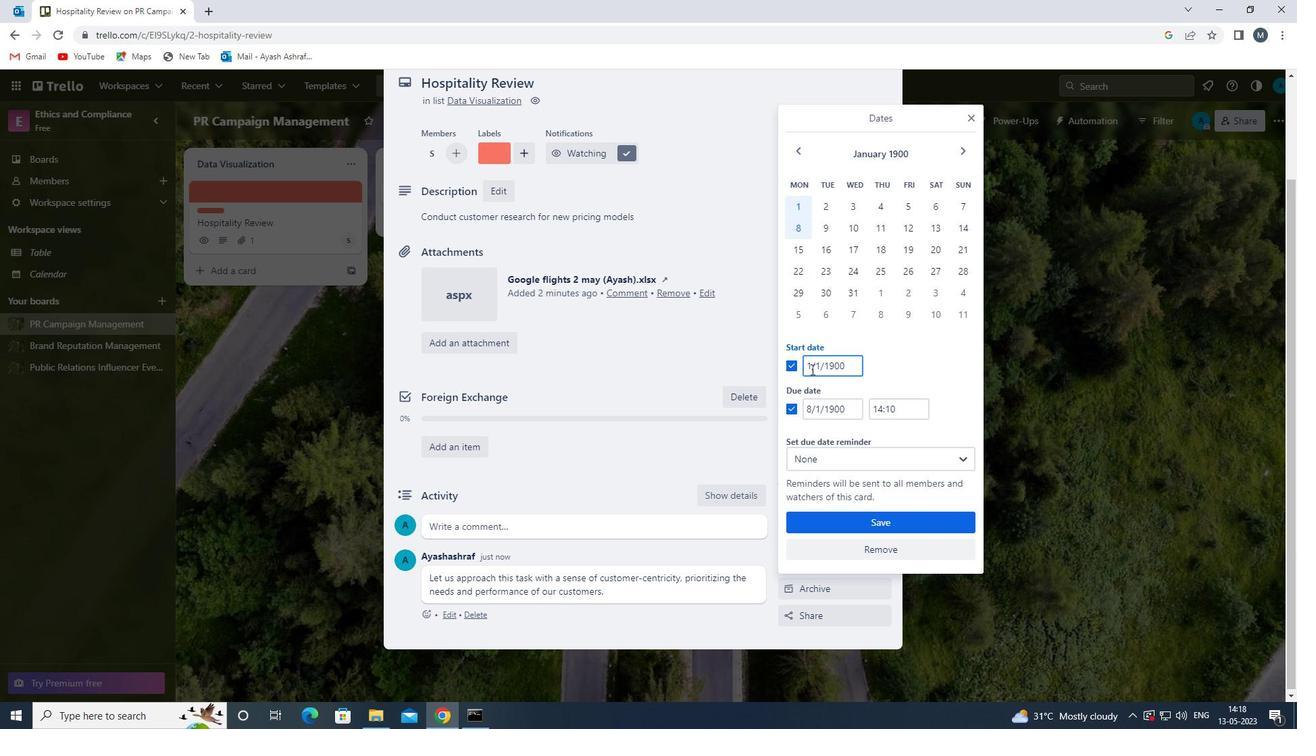 
Action: Mouse moved to (811, 369)
Screenshot: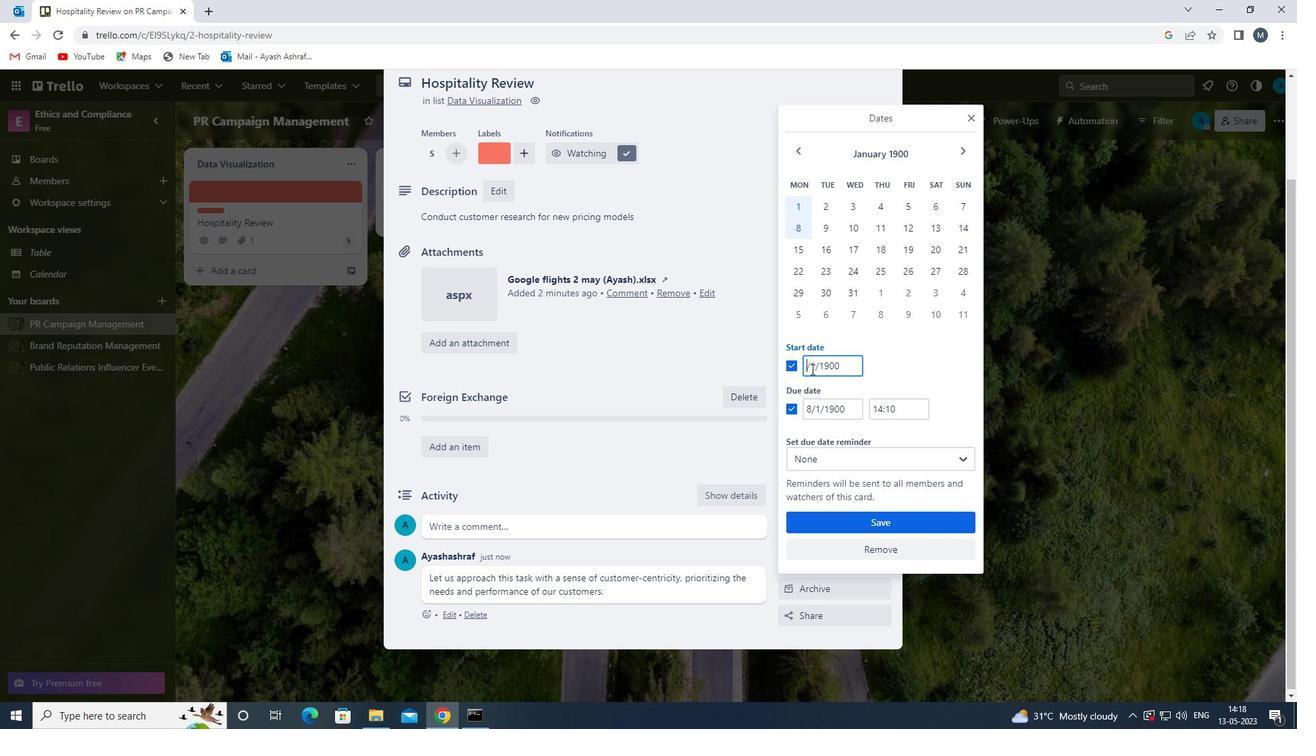 
Action: Key pressed 02
Screenshot: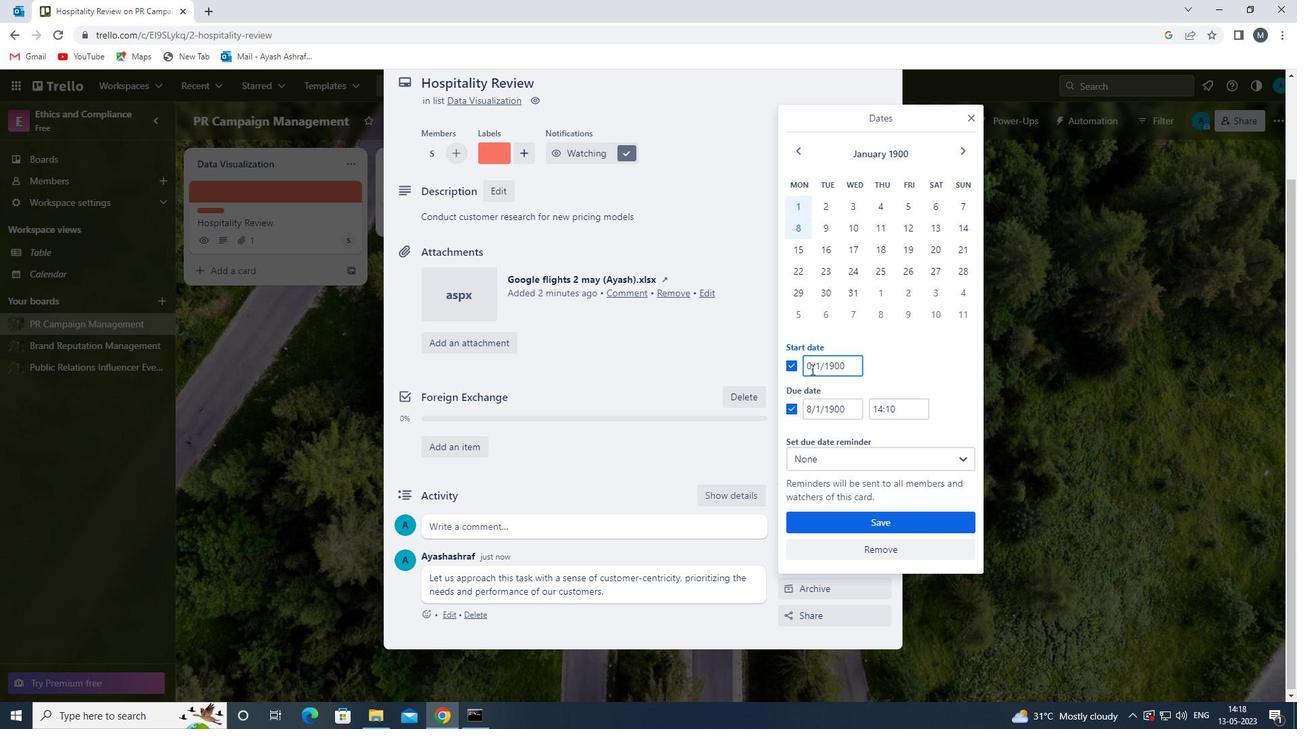 
Action: Mouse moved to (820, 366)
Screenshot: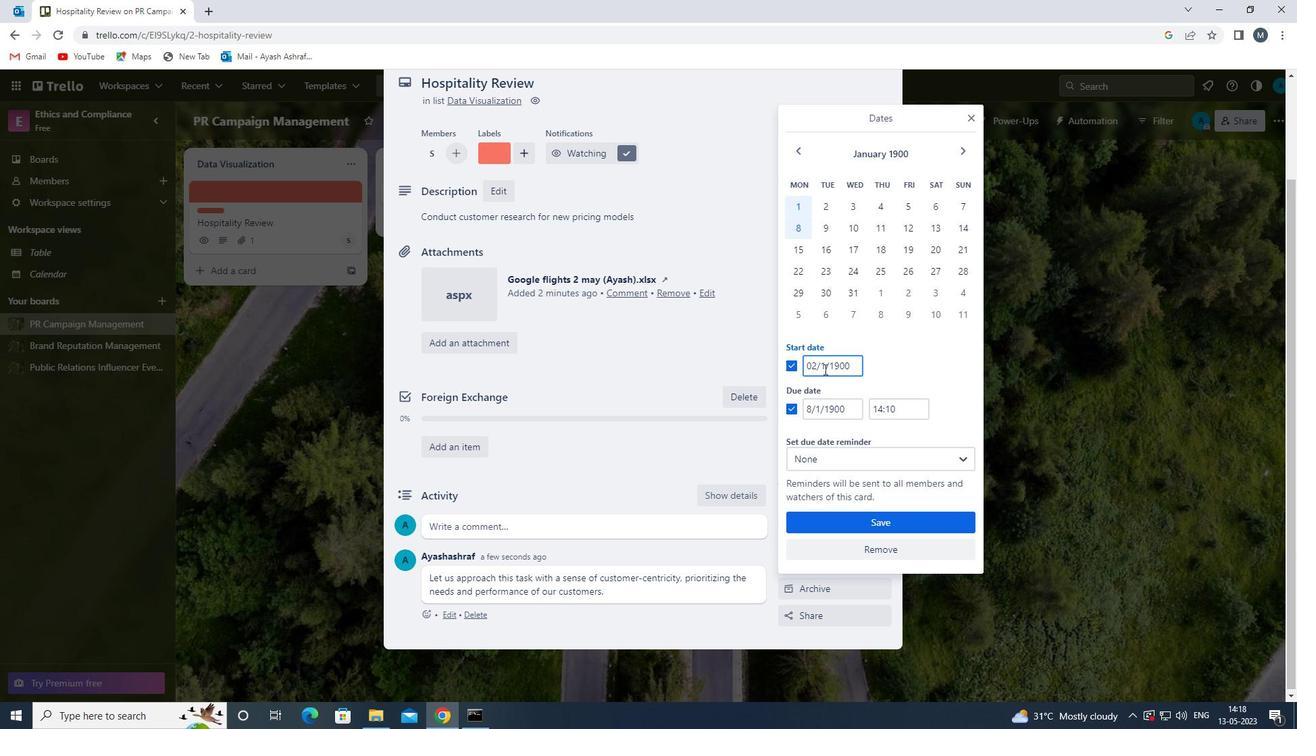 
Action: Mouse pressed left at (820, 366)
Screenshot: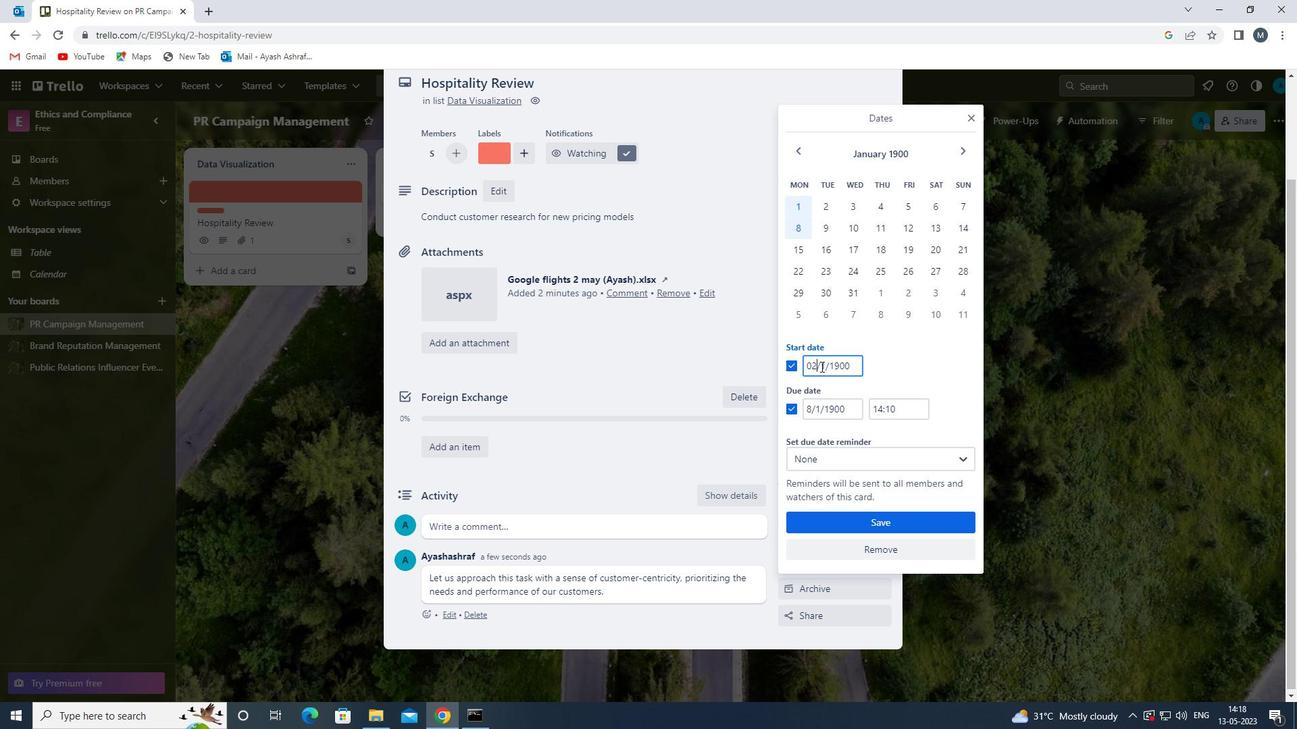 
Action: Mouse moved to (824, 370)
Screenshot: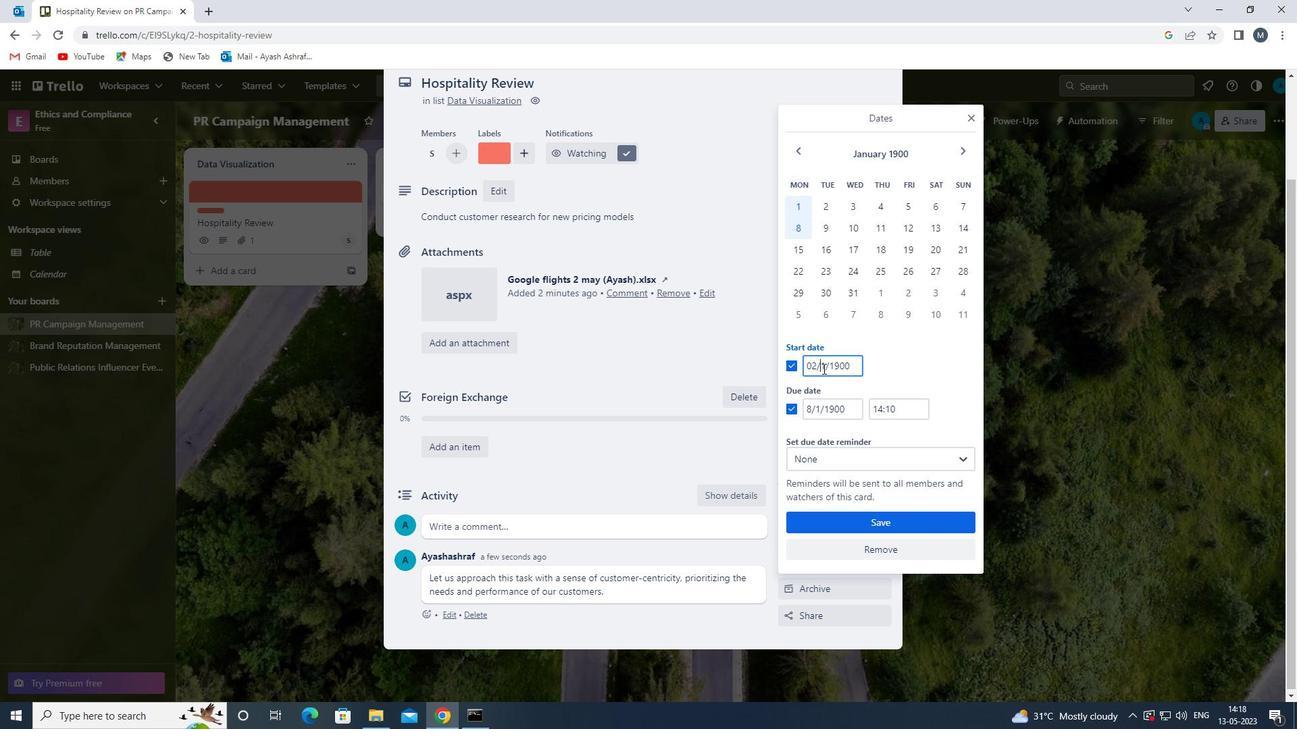 
Action: Key pressed 0
Screenshot: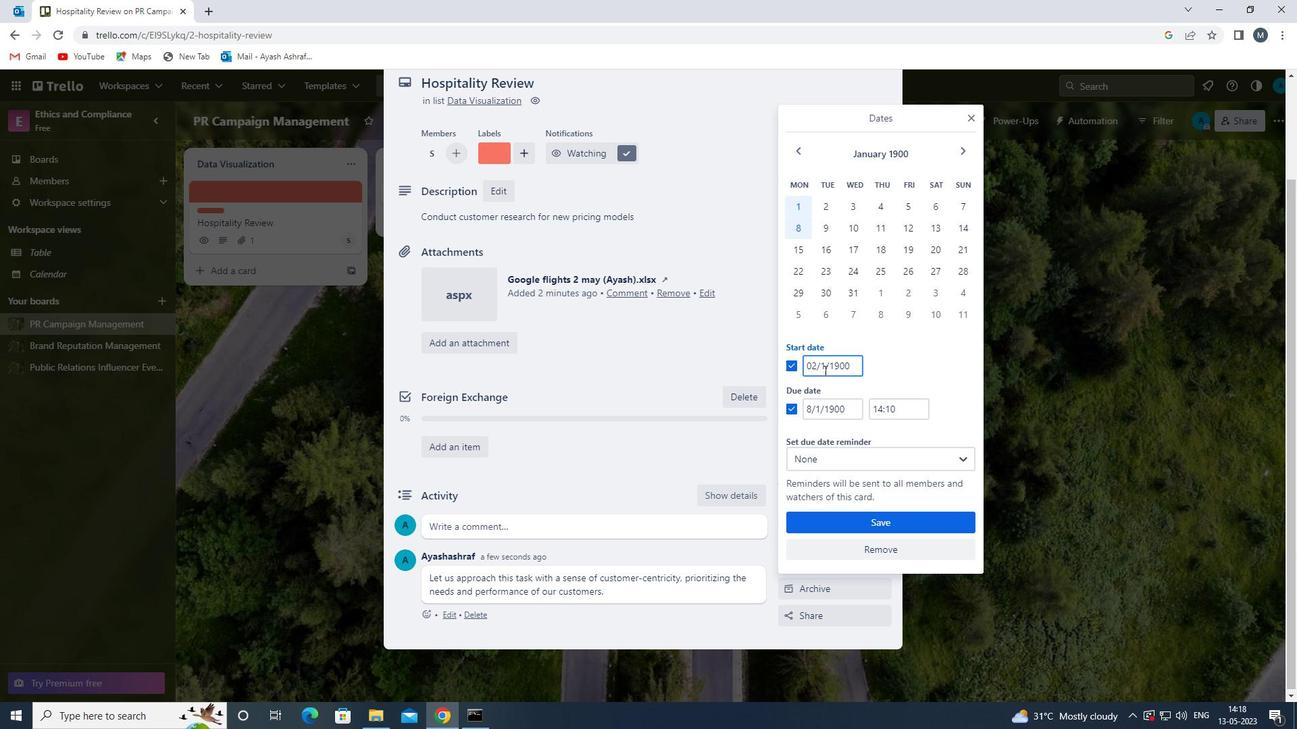 
Action: Mouse moved to (812, 408)
Screenshot: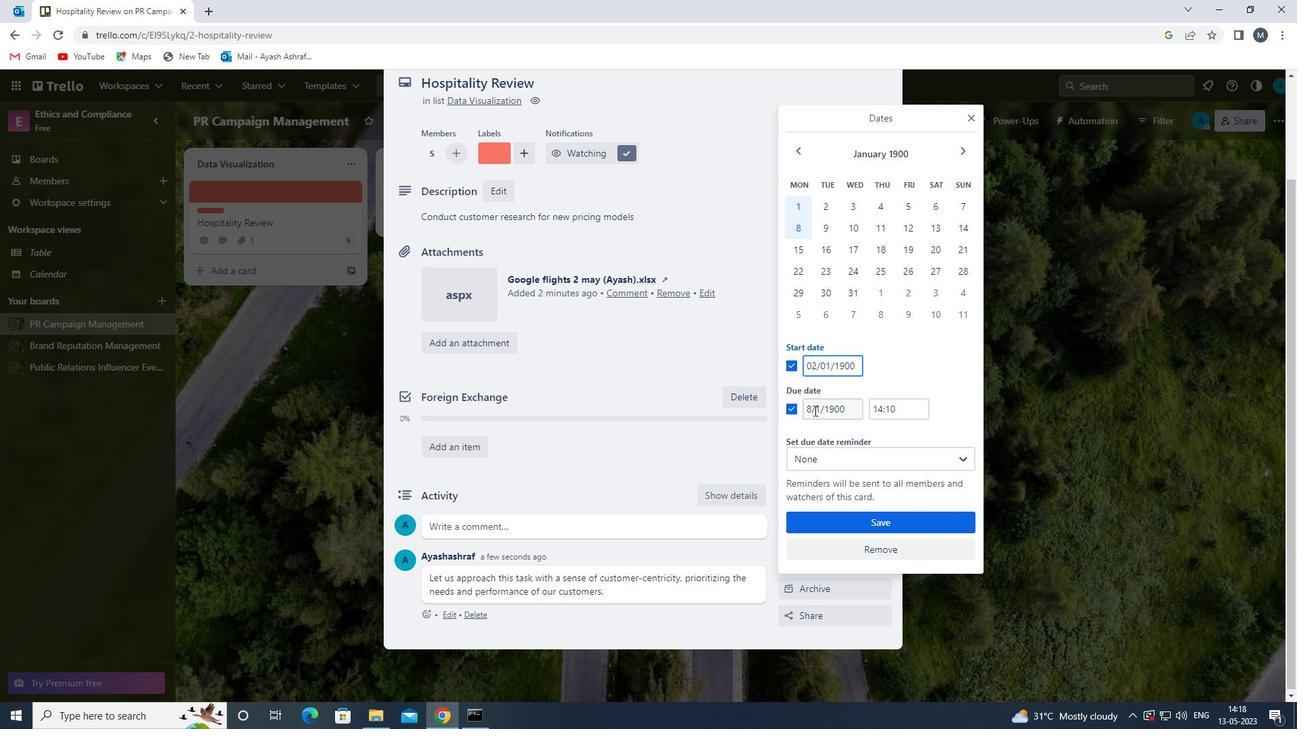 
Action: Mouse pressed left at (812, 408)
Screenshot: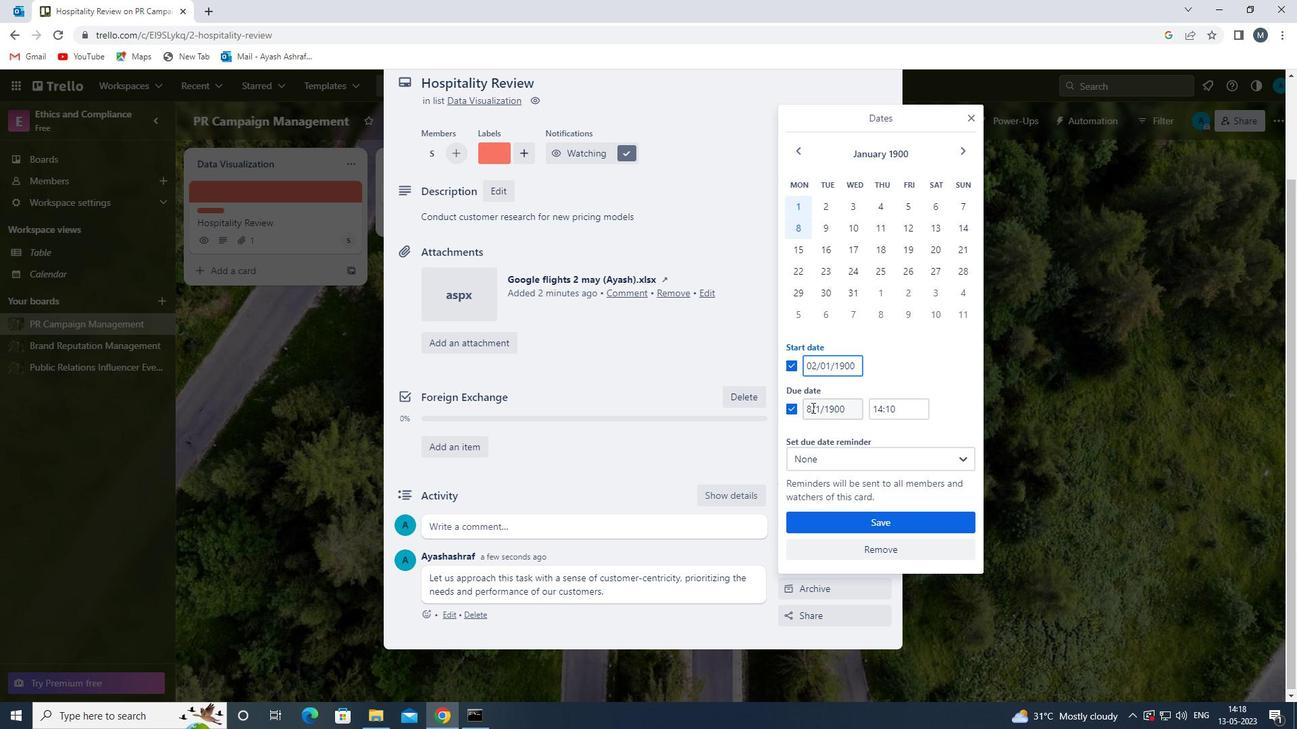 
Action: Mouse moved to (812, 408)
Screenshot: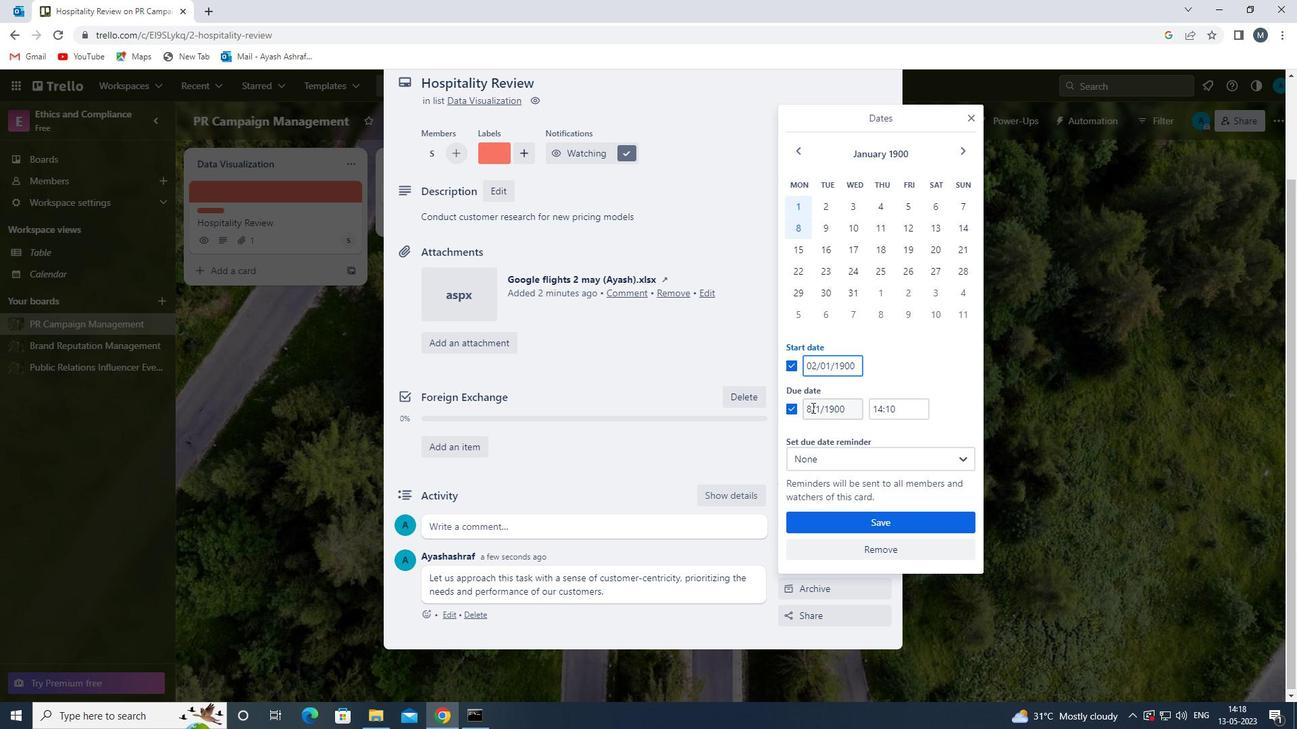 
Action: Key pressed <Key.backspace>09
Screenshot: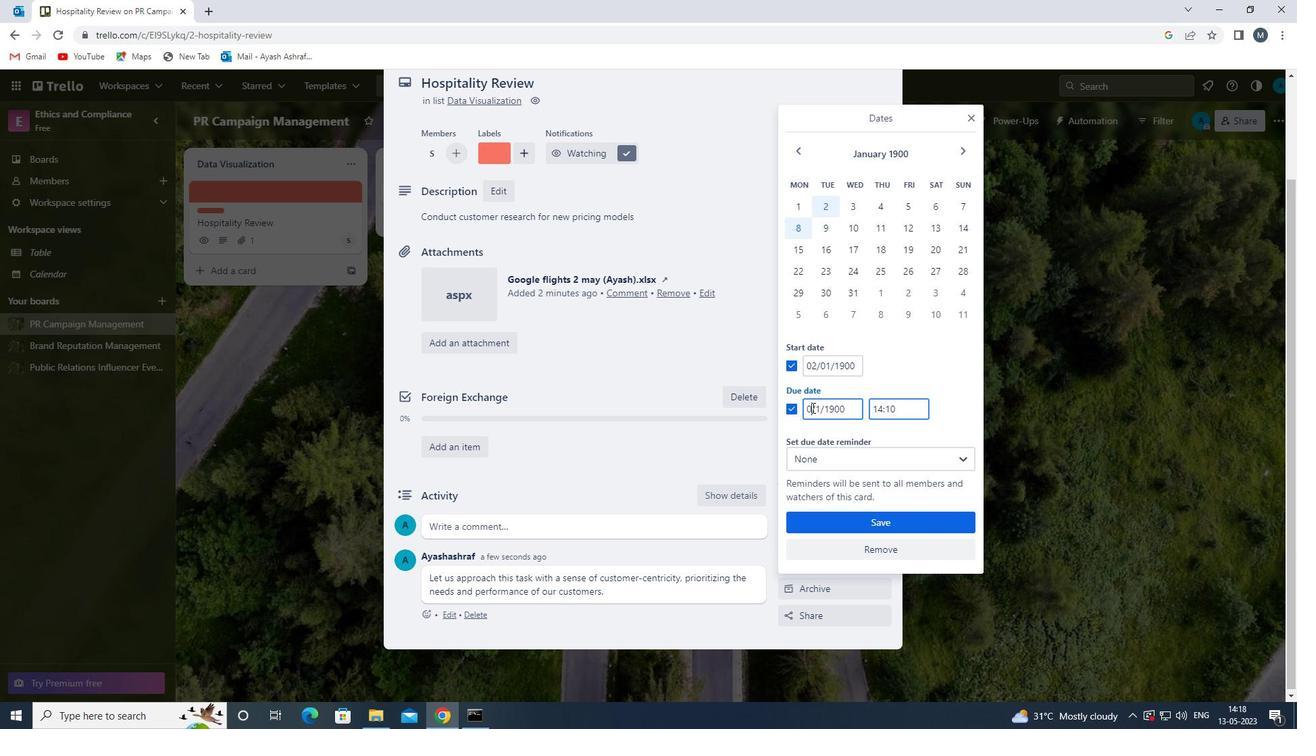 
Action: Mouse moved to (821, 410)
Screenshot: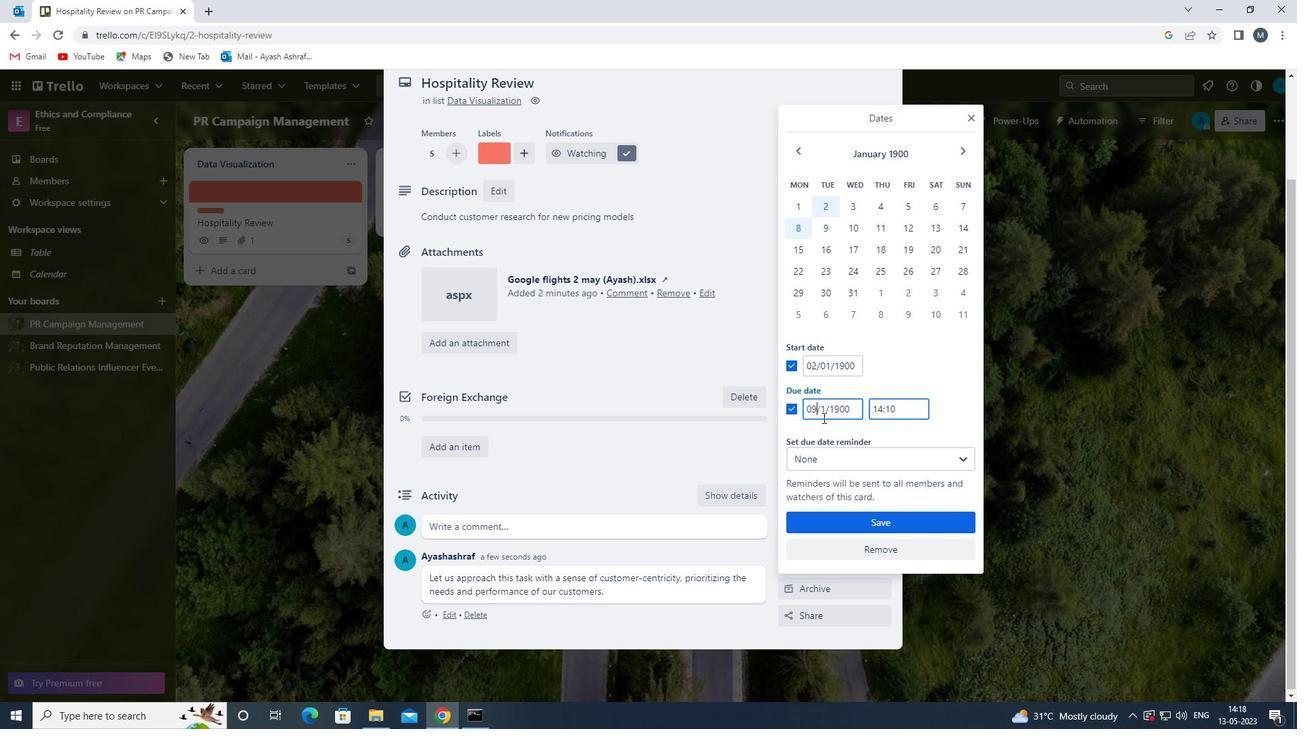 
Action: Mouse pressed left at (821, 410)
Screenshot: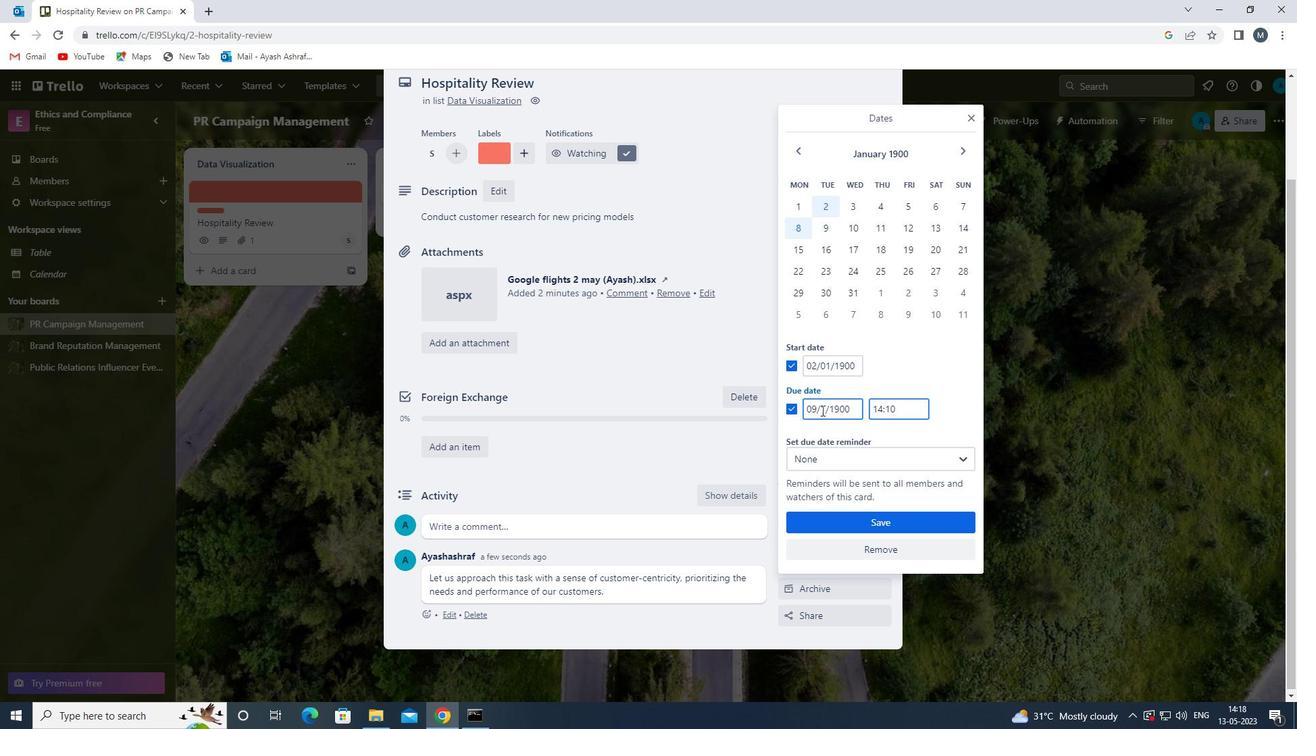 
Action: Mouse moved to (826, 412)
Screenshot: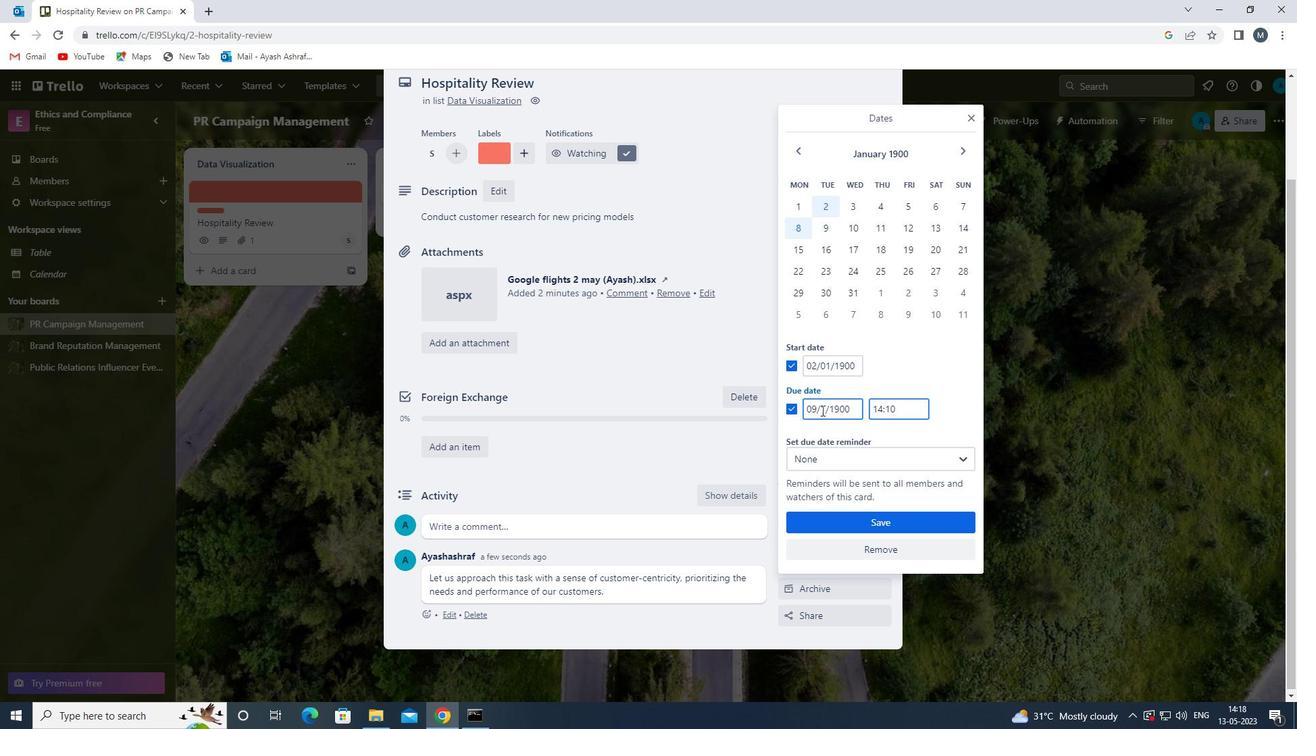 
Action: Key pressed 0
Screenshot: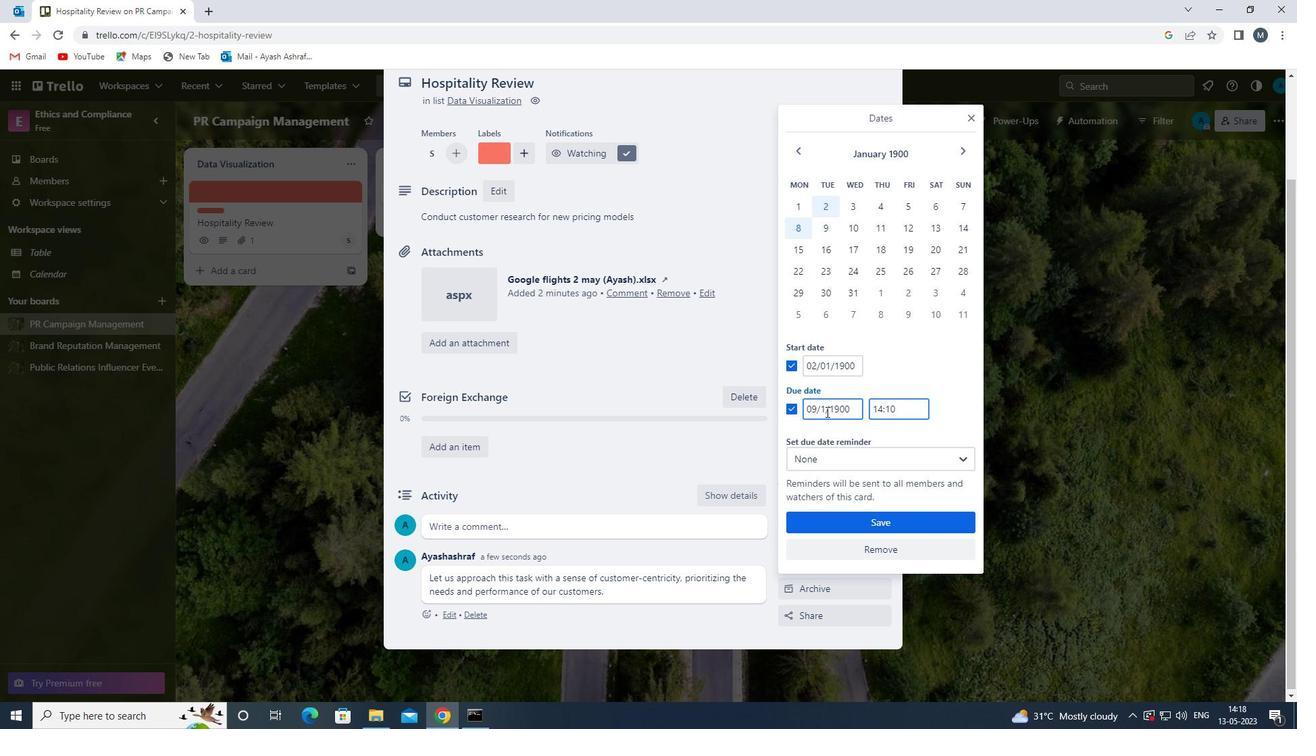 
Action: Mouse moved to (848, 518)
Screenshot: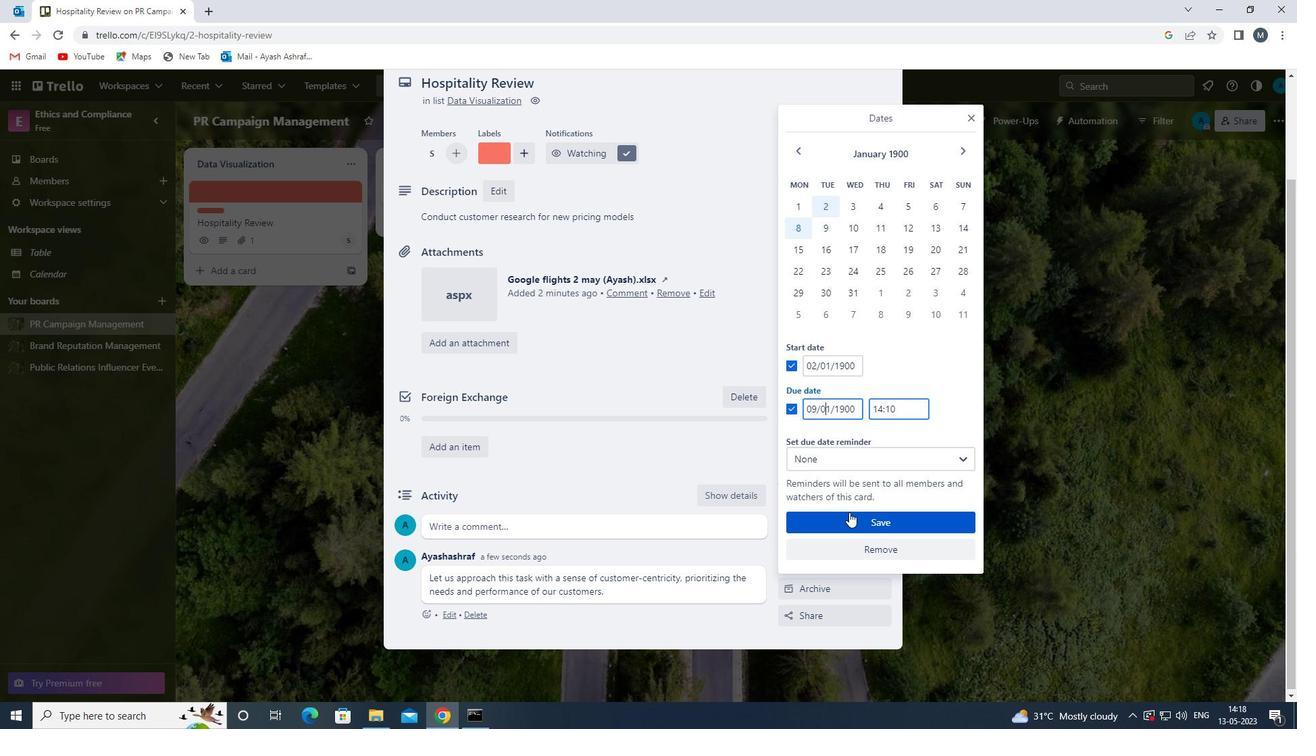 
Action: Mouse pressed left at (848, 518)
Screenshot: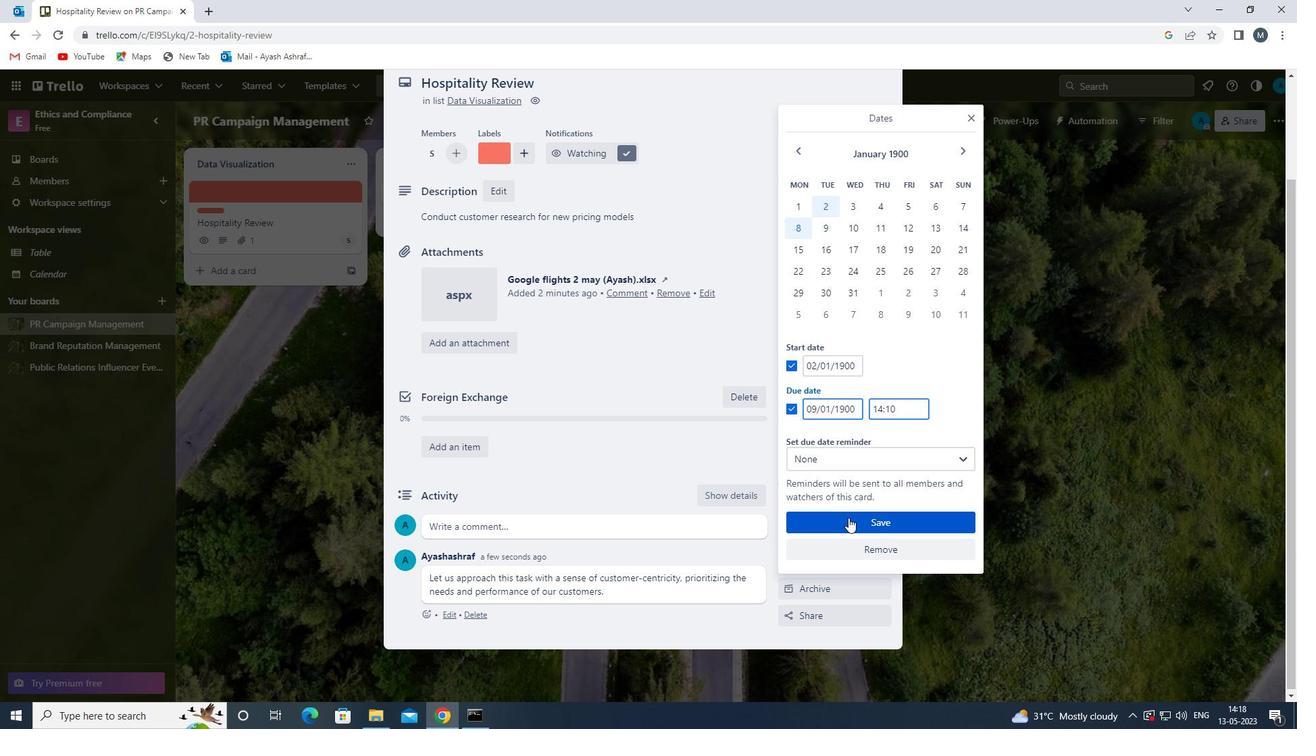 
Action: Mouse moved to (672, 506)
Screenshot: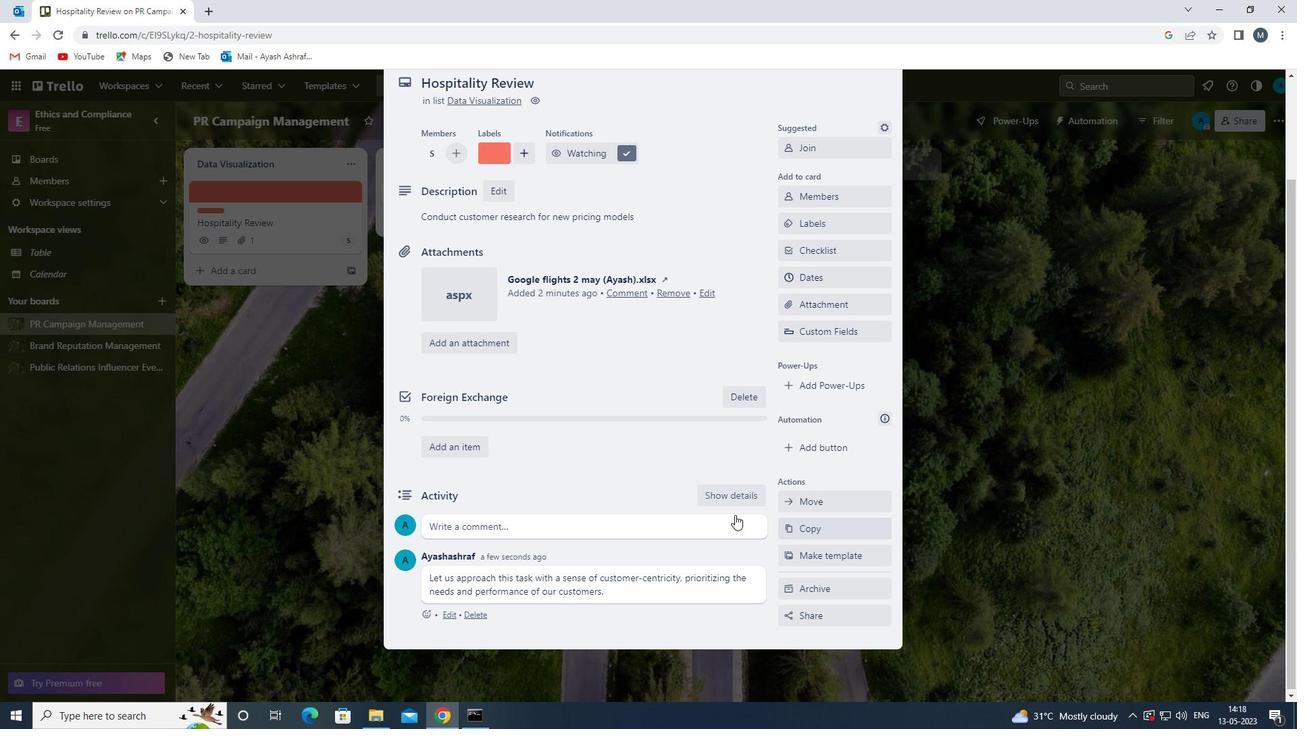
Action: Mouse scrolled (672, 507) with delta (0, 0)
Screenshot: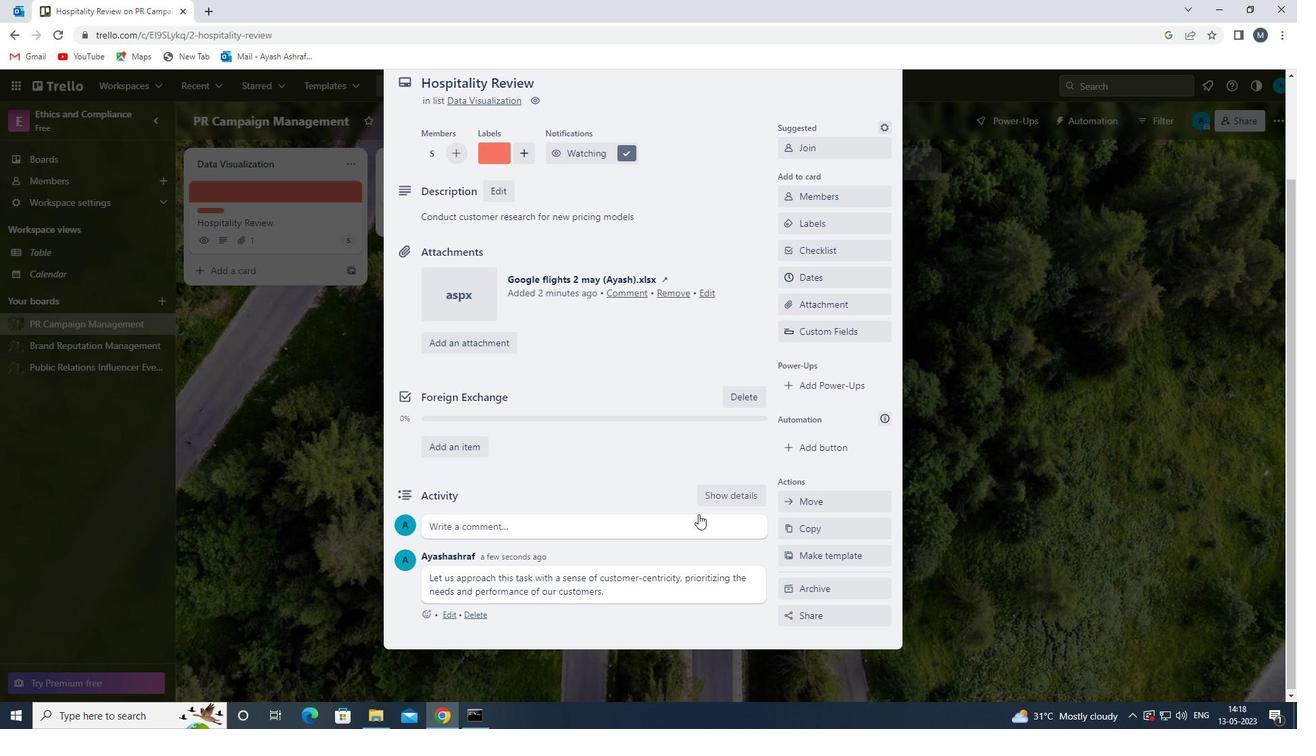 
Action: Mouse scrolled (672, 507) with delta (0, 0)
Screenshot: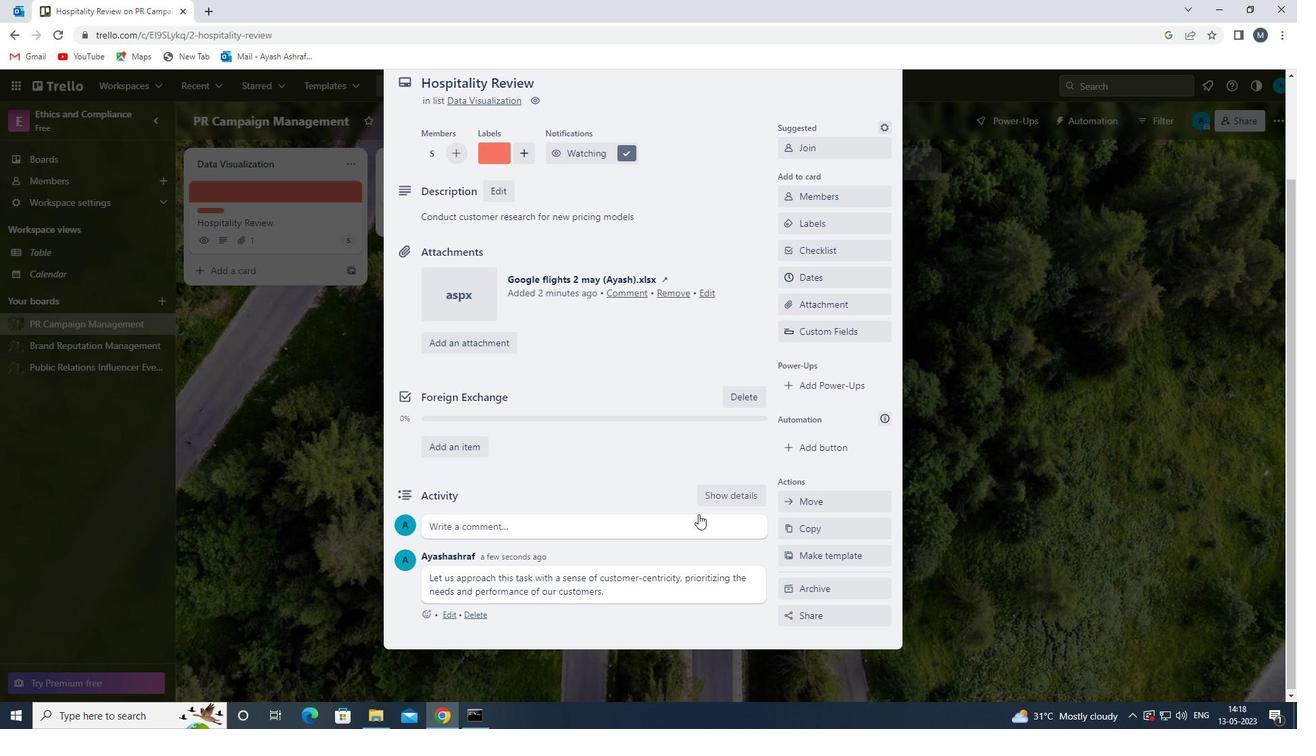 
Action: Mouse scrolled (672, 507) with delta (0, 0)
Screenshot: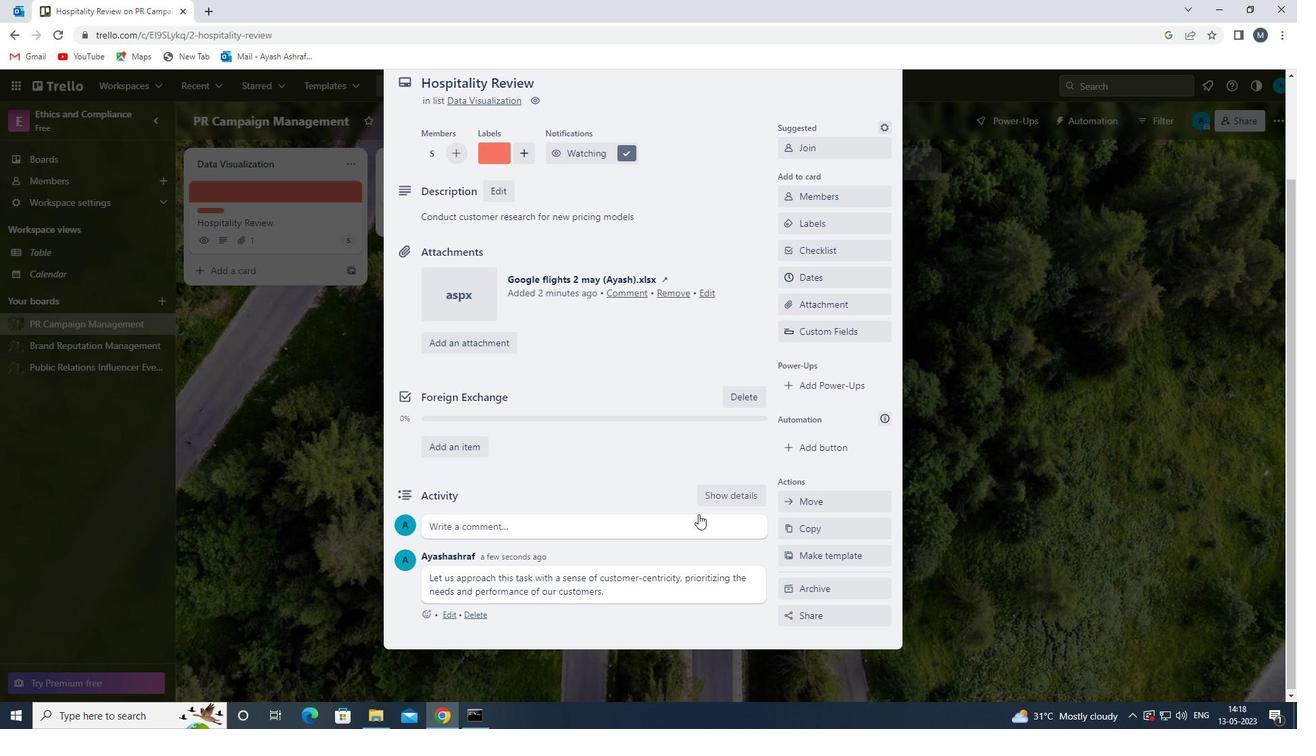 
Action: Mouse scrolled (672, 507) with delta (0, 0)
Screenshot: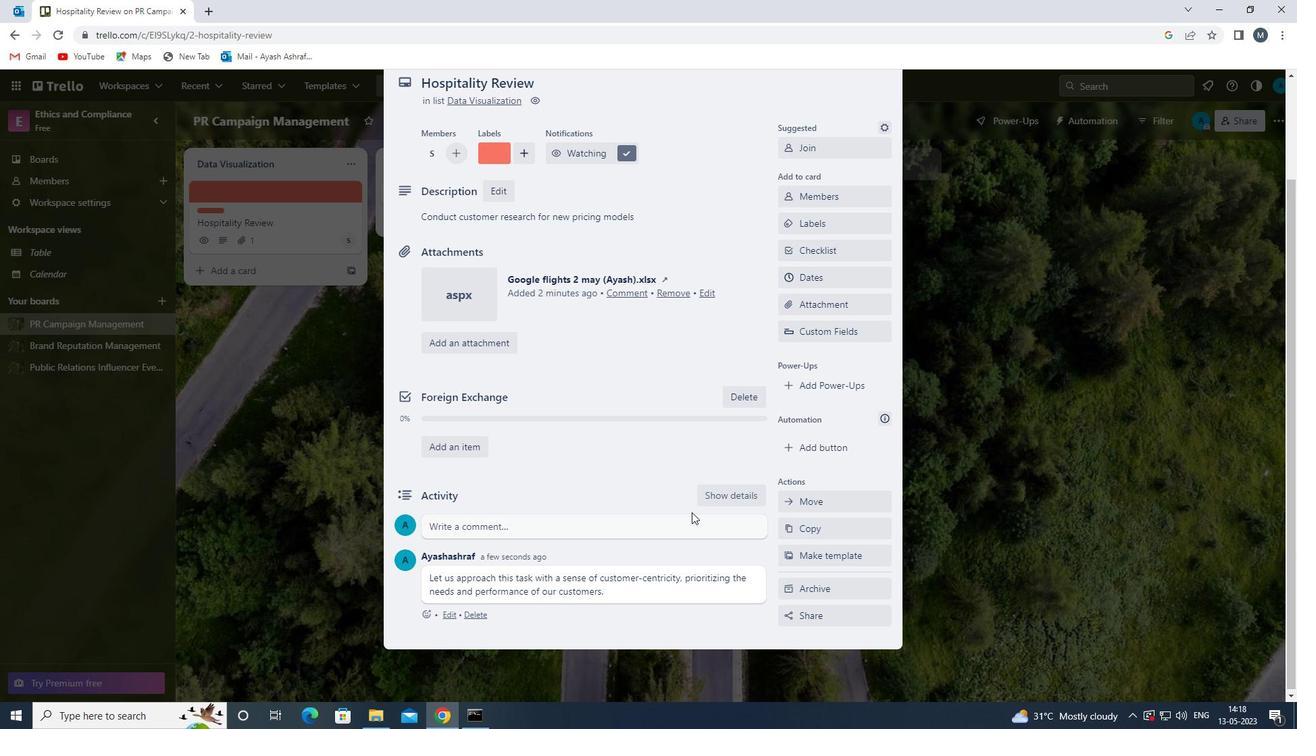 
Action: Mouse scrolled (672, 507) with delta (0, 0)
Screenshot: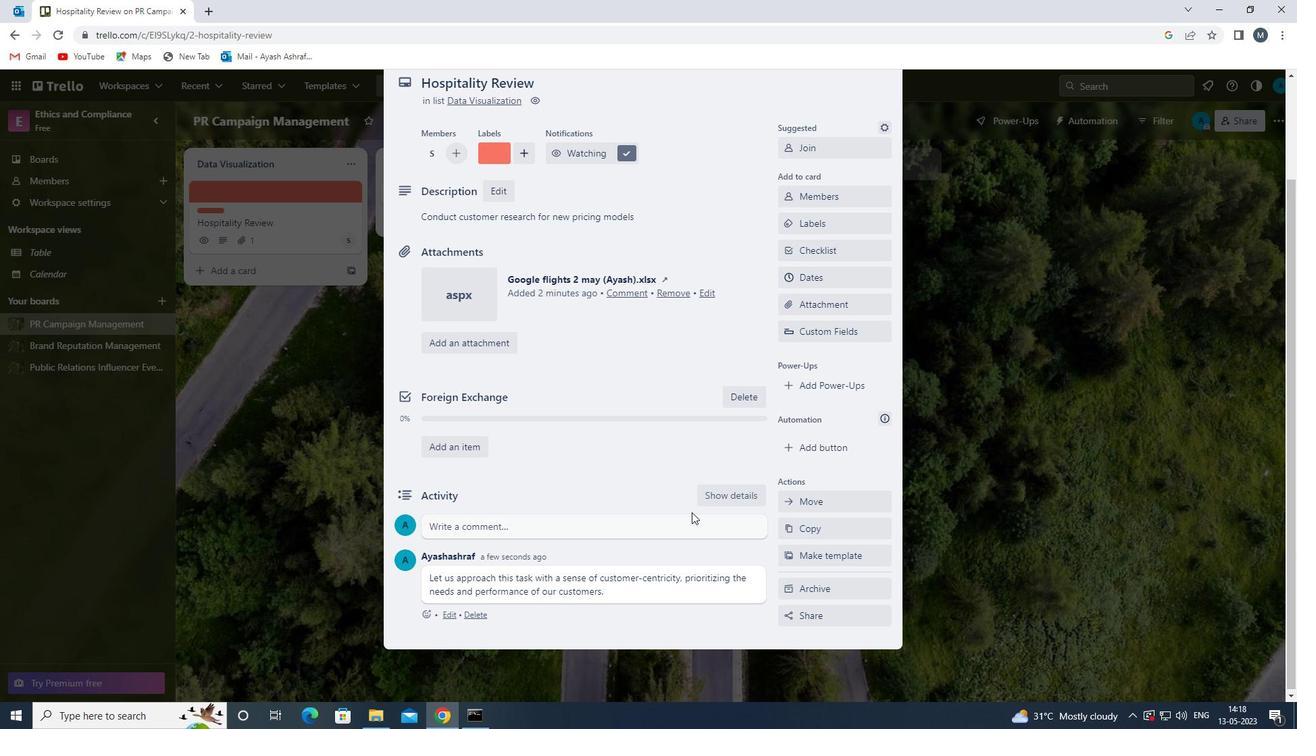 
Action: Mouse scrolled (672, 507) with delta (0, 0)
Screenshot: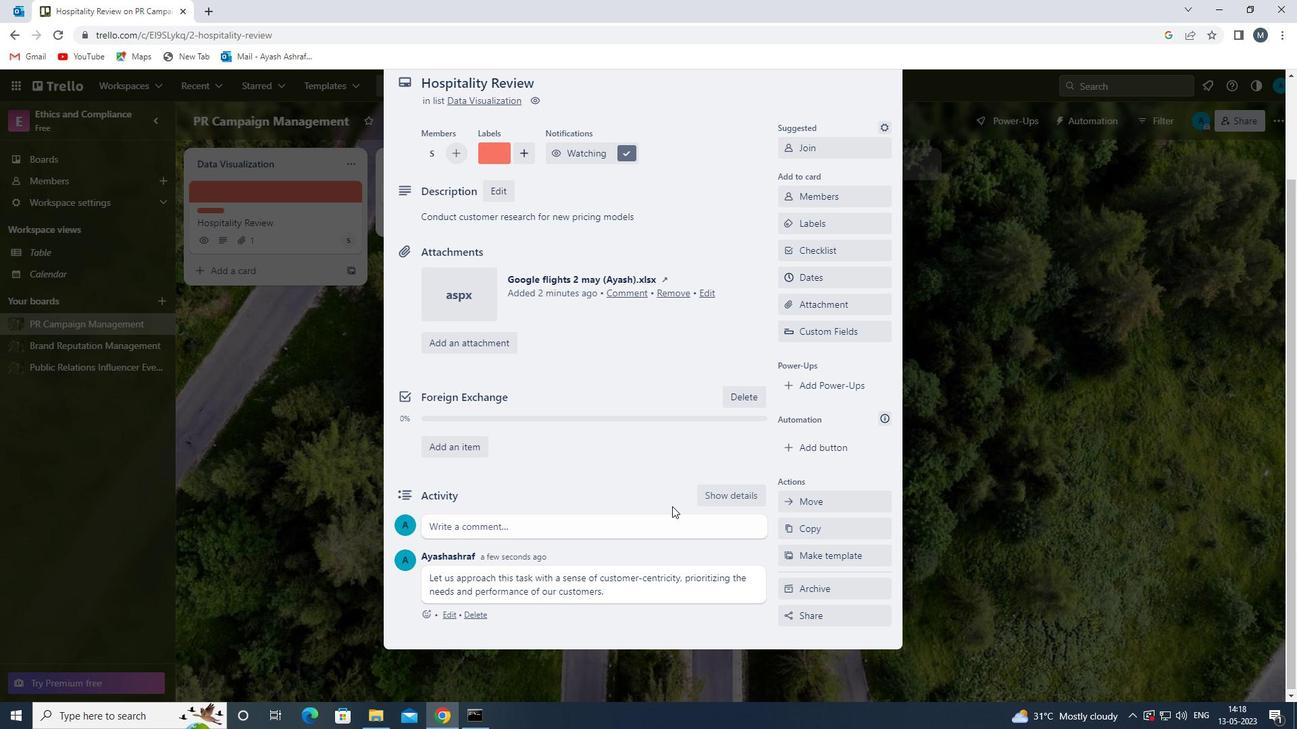 
Action: Mouse moved to (671, 506)
Screenshot: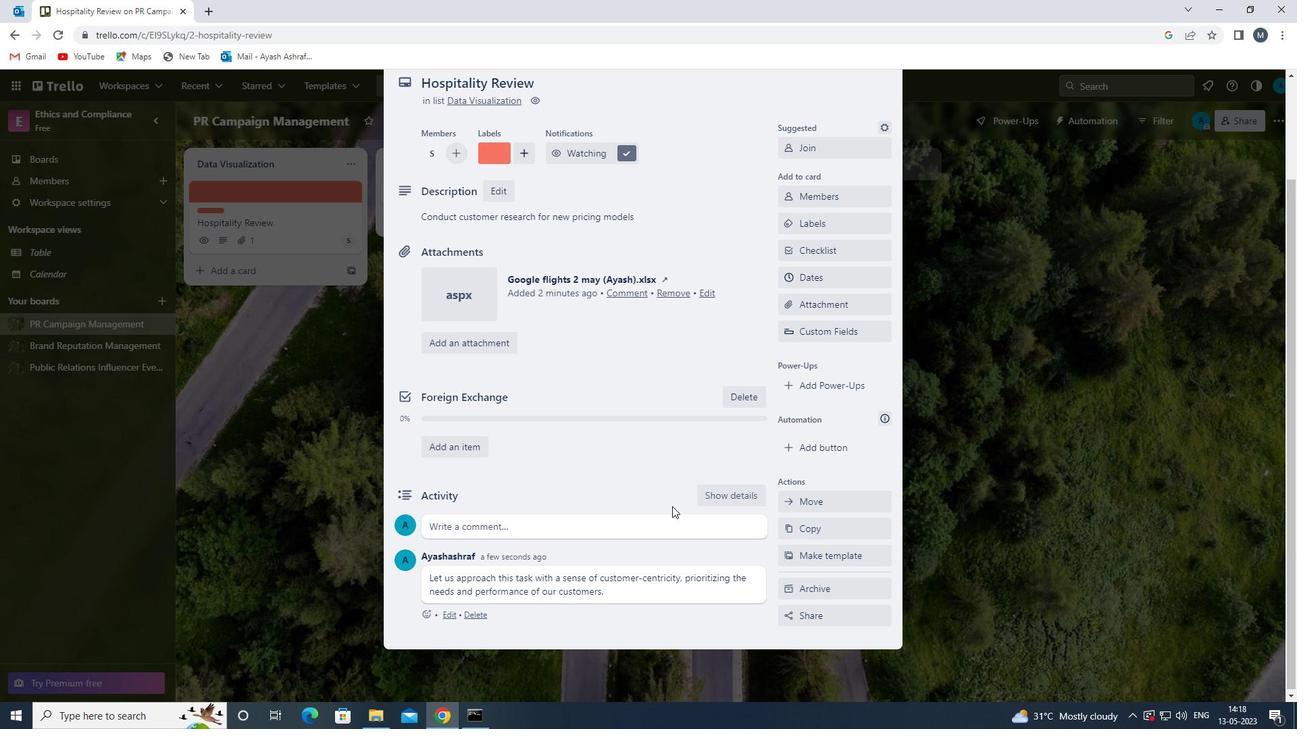 
Action: Mouse scrolled (671, 507) with delta (0, 0)
Screenshot: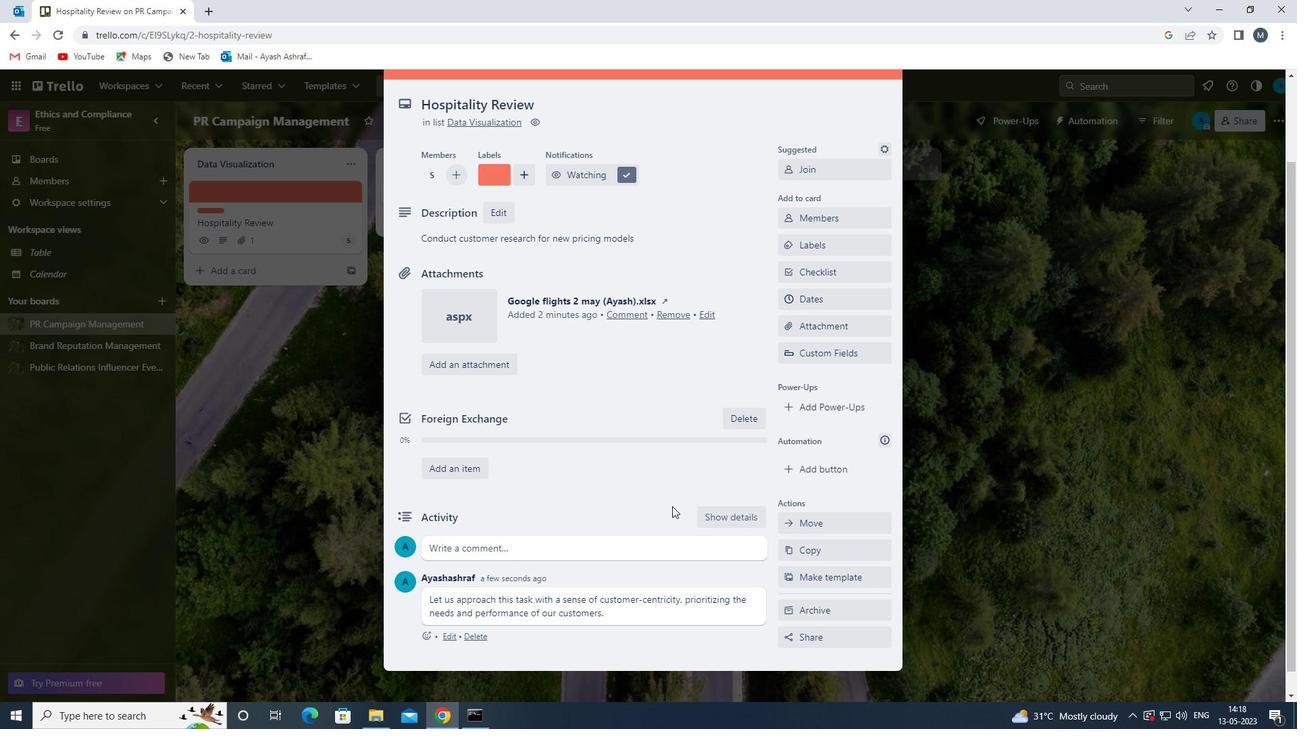 
Action: Mouse scrolled (671, 507) with delta (0, 0)
Screenshot: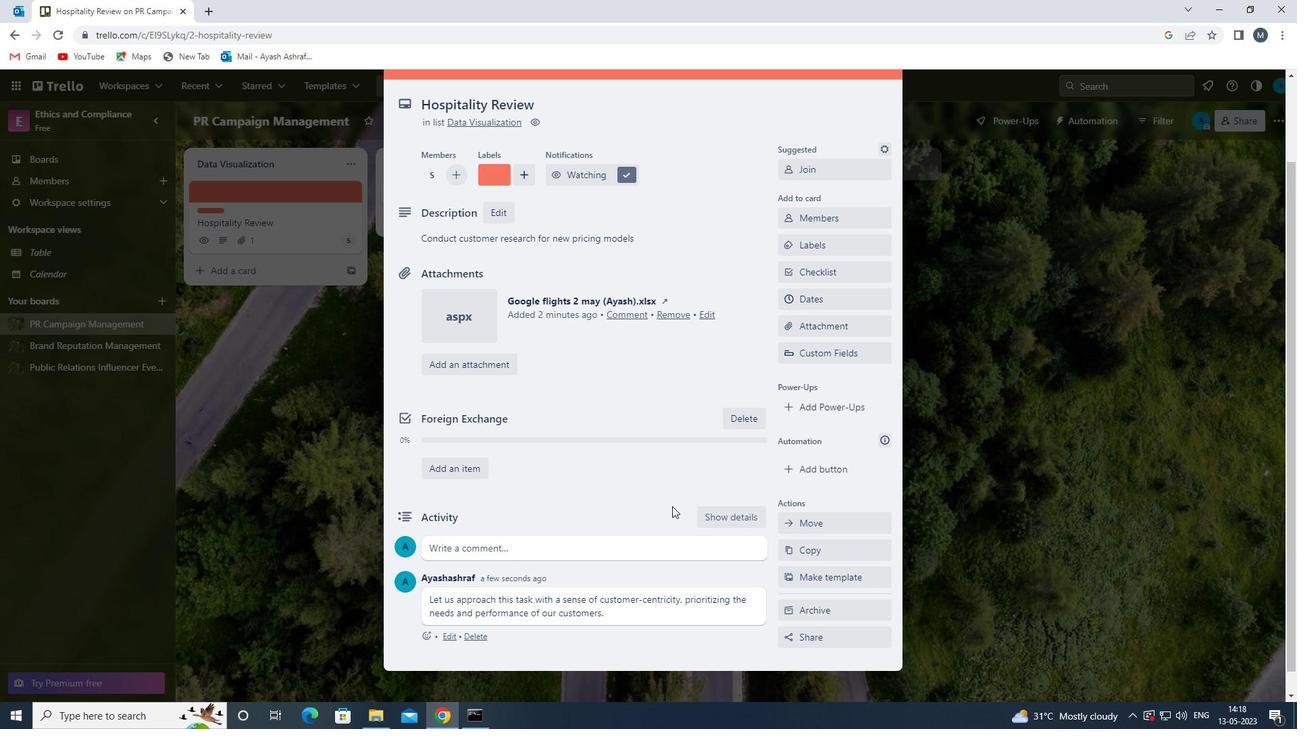 
Action: Mouse scrolled (671, 507) with delta (0, 0)
Screenshot: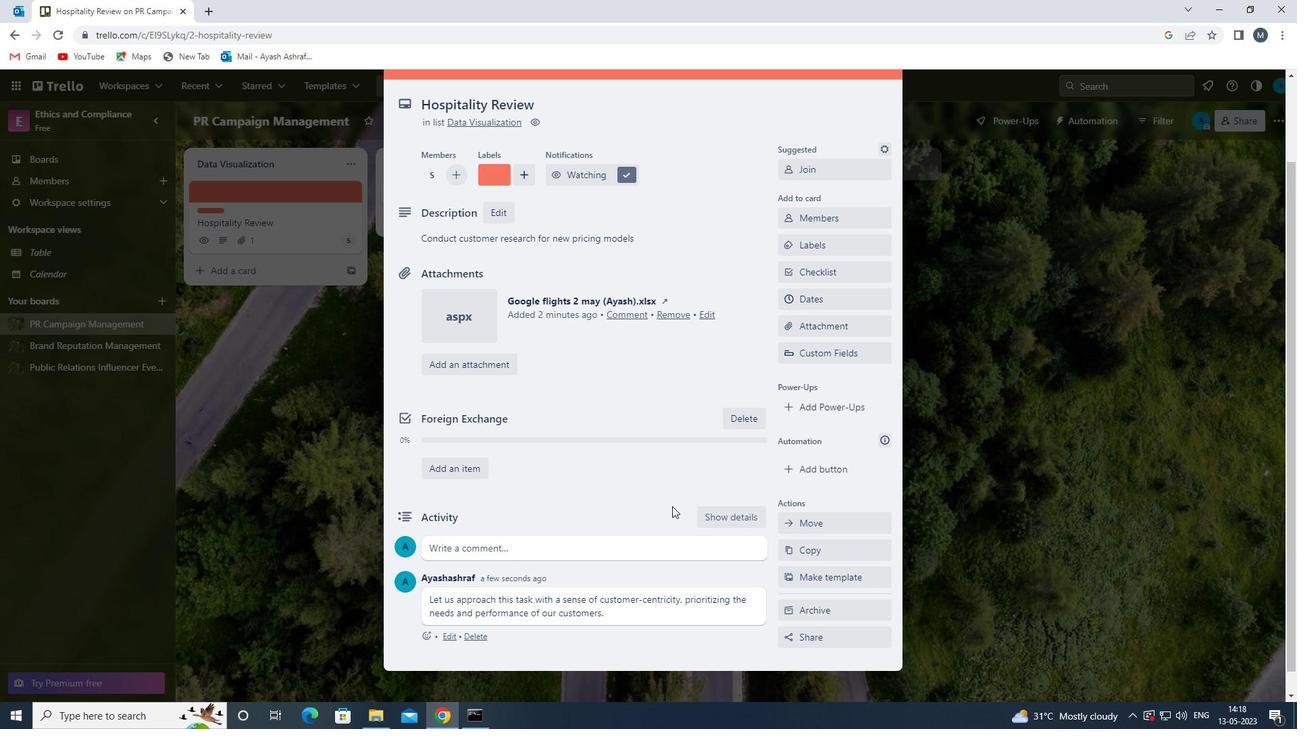 
Action: Mouse scrolled (671, 507) with delta (0, 0)
Screenshot: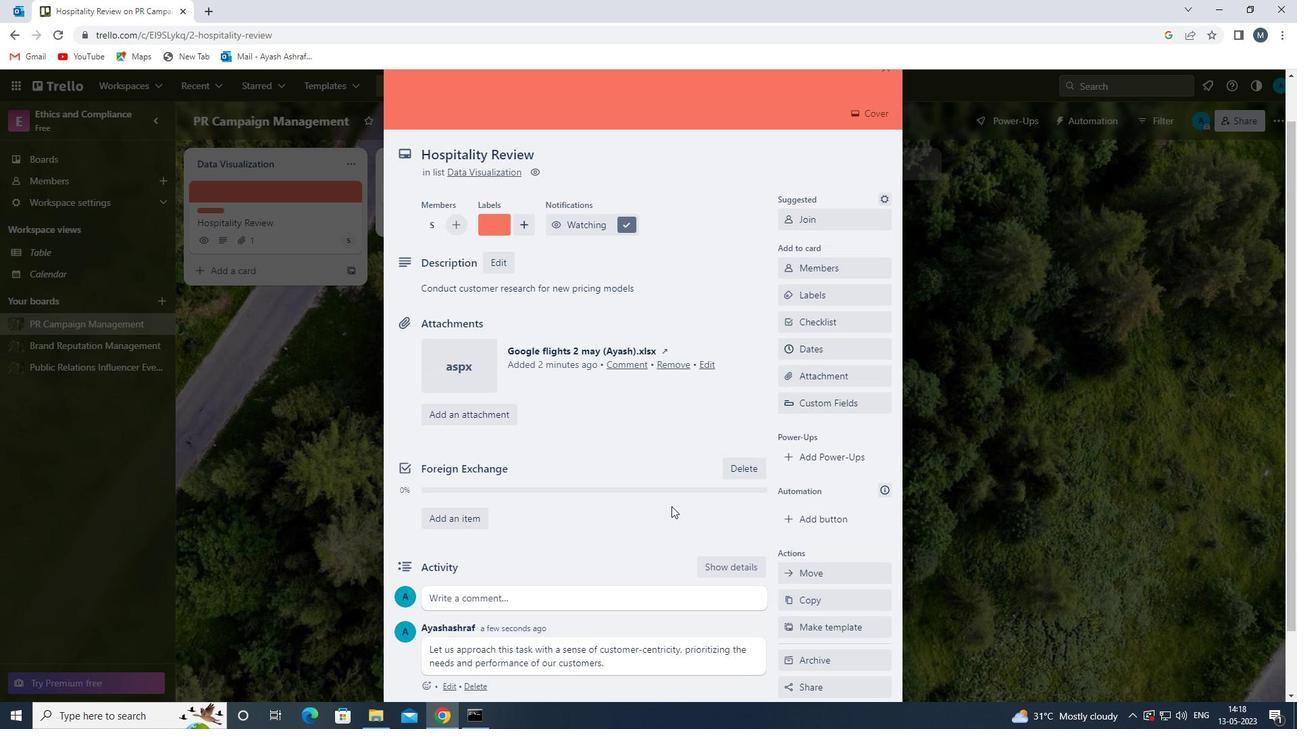 
Action: Mouse moved to (669, 505)
Screenshot: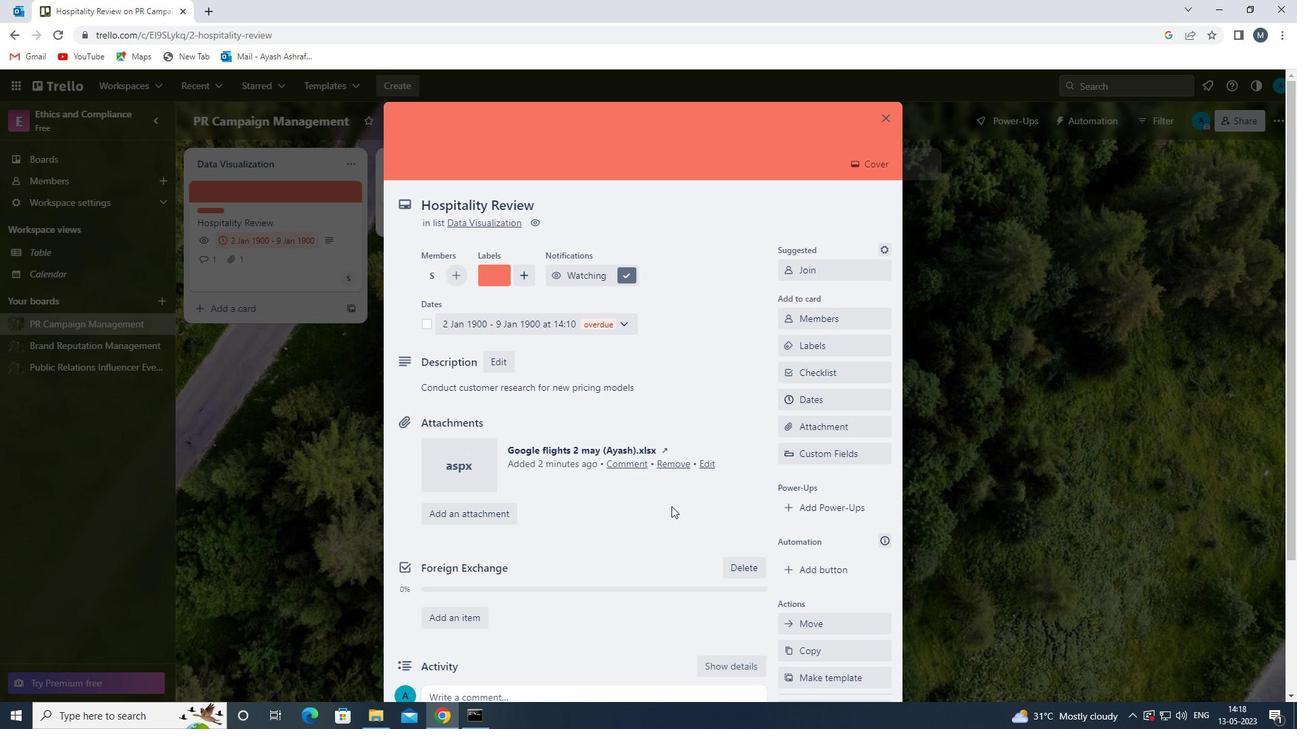 
